Task: Find connections with filter location Luebo with filter topic #healthwith filter profile language English with filter current company Metso with filter school Guru Nanak Institutions Technical Campus with filter industry Specialty Trade Contractors with filter service category Pricing Strategy with filter keywords title Communications Director
Action: Mouse moved to (601, 103)
Screenshot: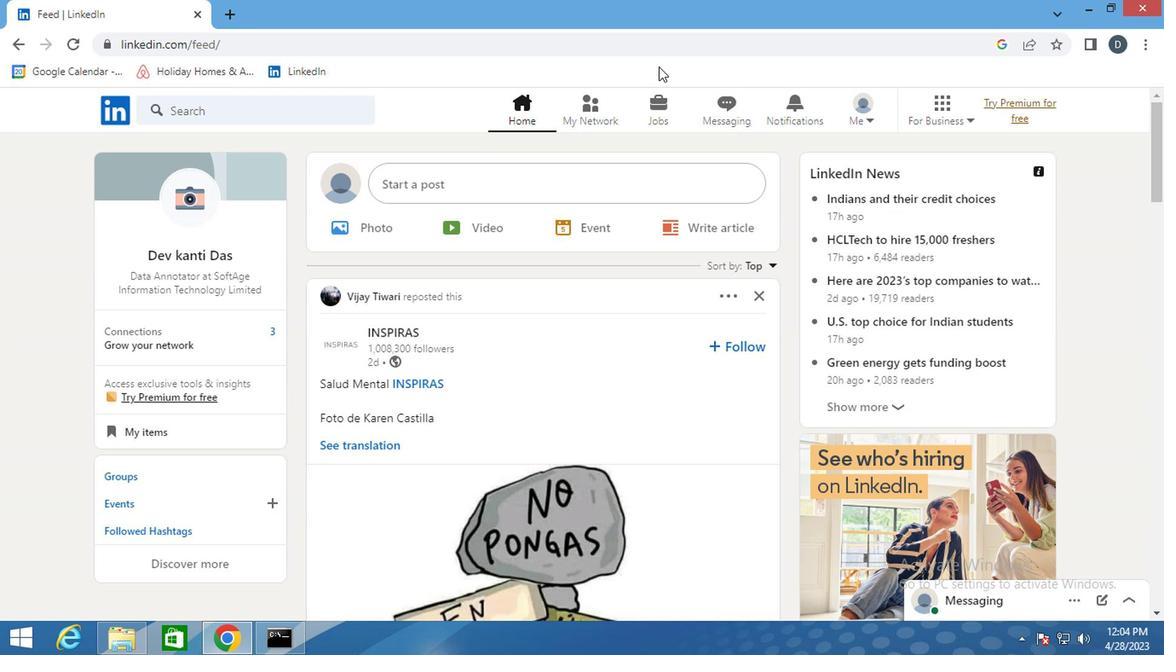 
Action: Mouse pressed left at (601, 103)
Screenshot: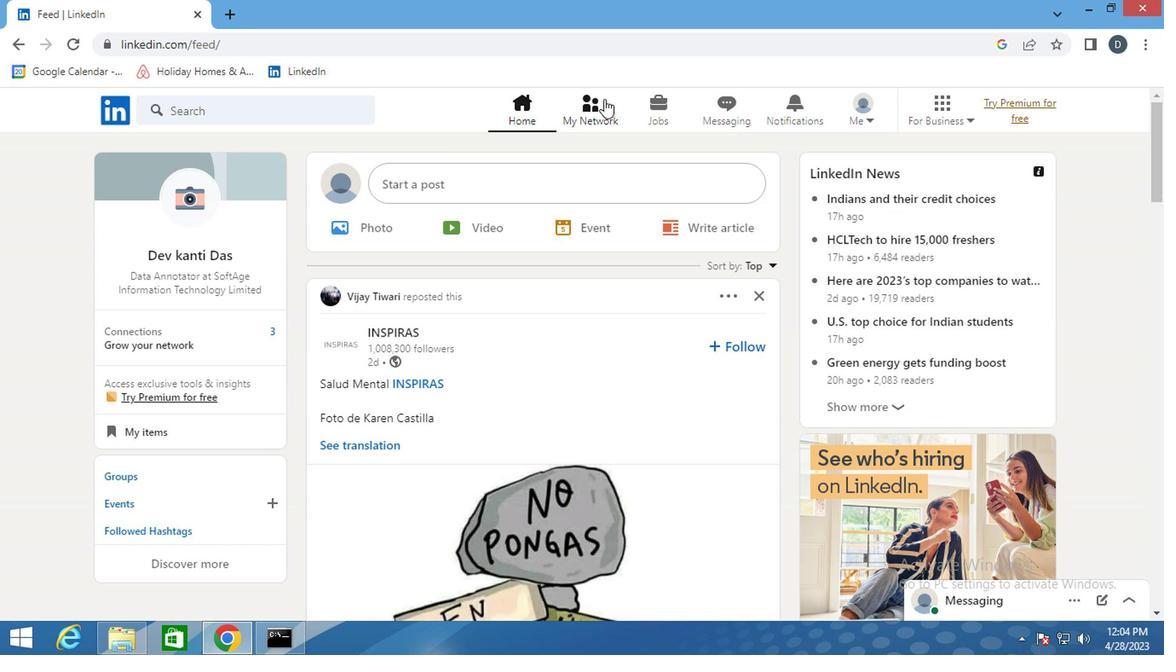
Action: Mouse moved to (322, 199)
Screenshot: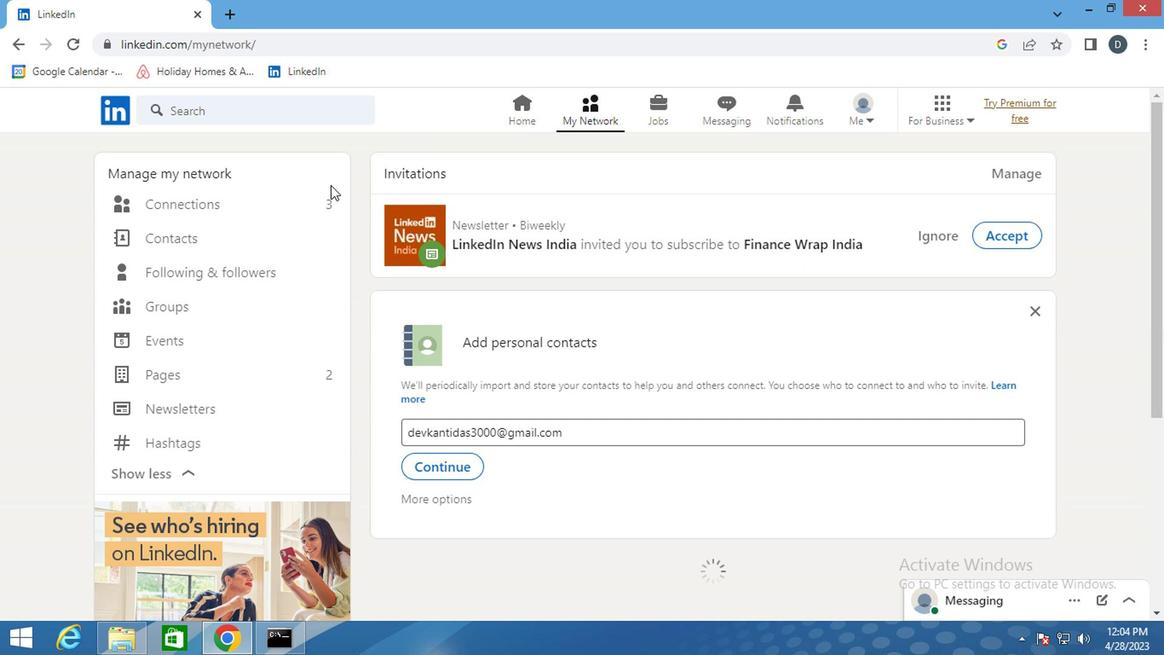 
Action: Mouse pressed left at (322, 199)
Screenshot: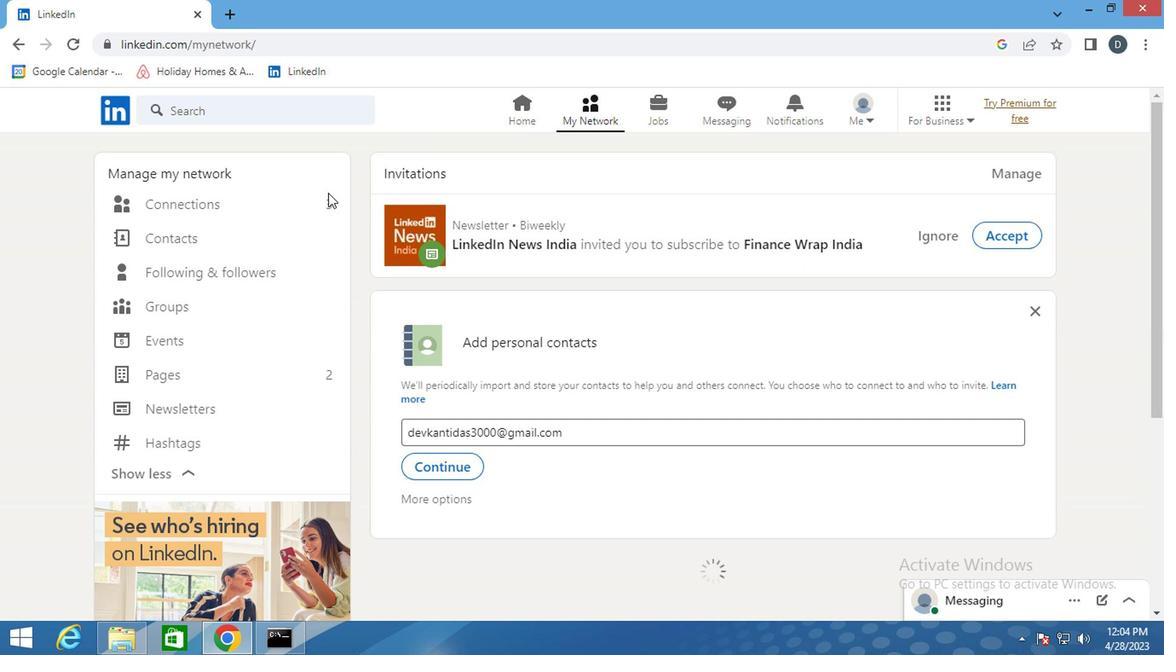 
Action: Mouse moved to (331, 204)
Screenshot: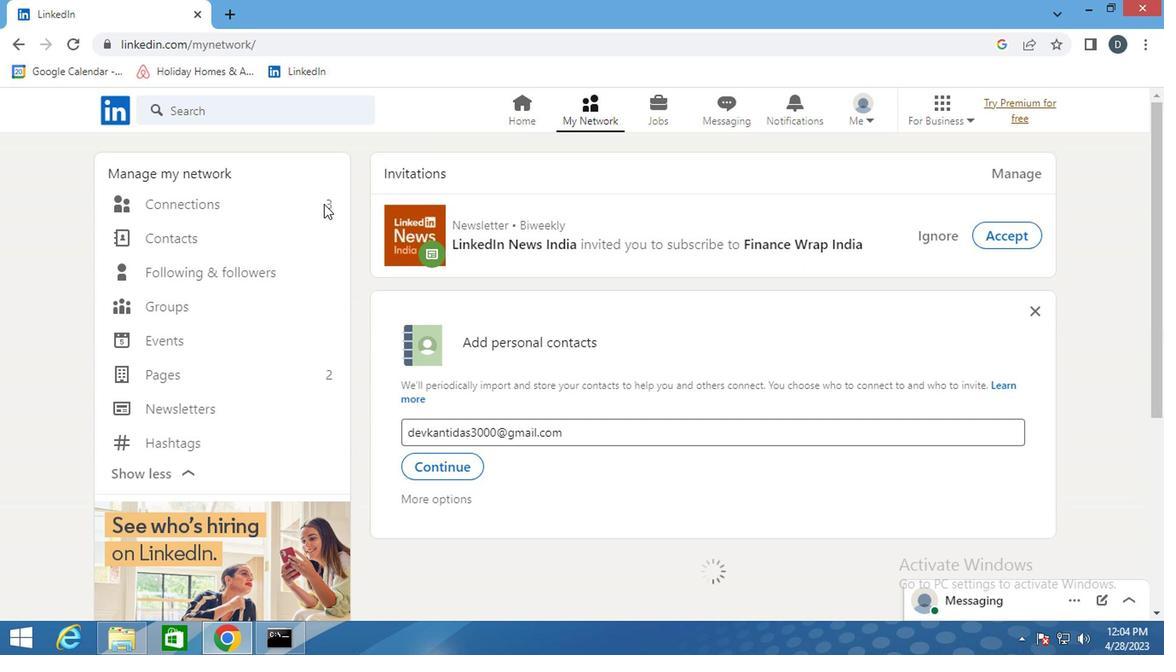 
Action: Mouse pressed left at (331, 204)
Screenshot: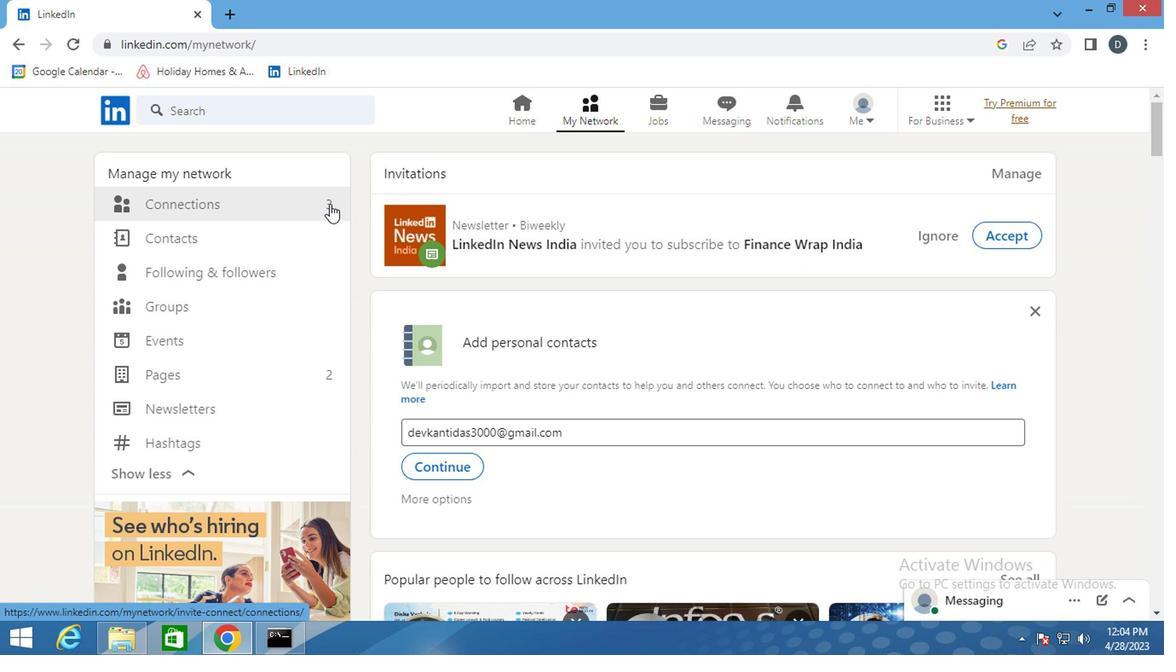 
Action: Mouse moved to (714, 192)
Screenshot: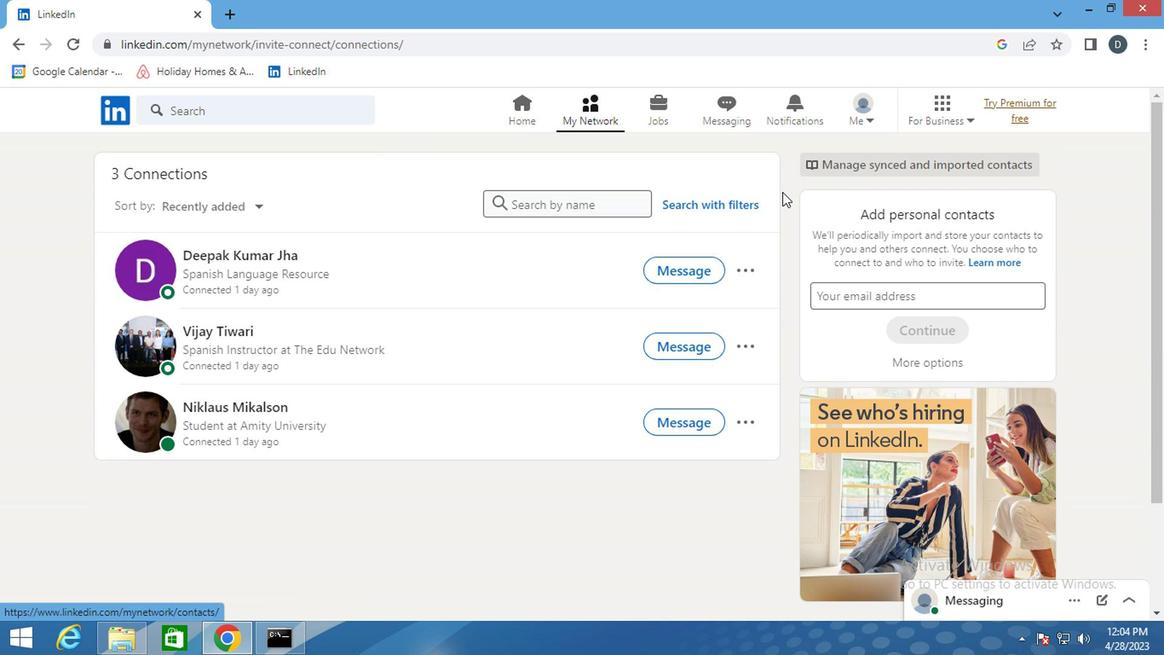 
Action: Mouse pressed left at (714, 192)
Screenshot: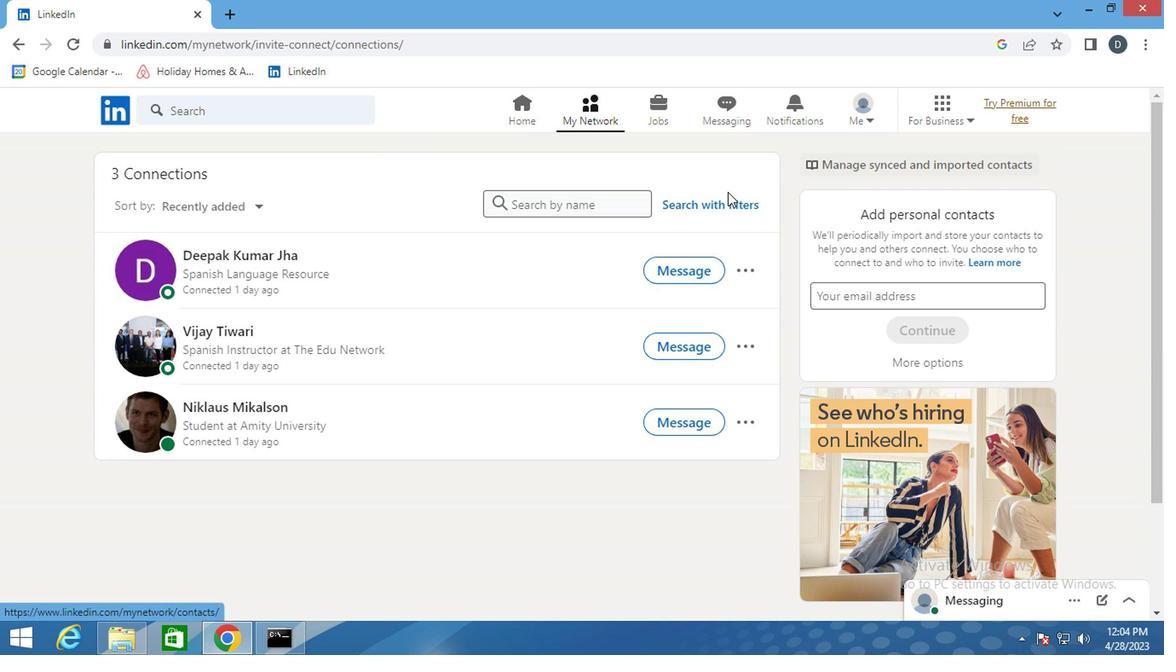 
Action: Mouse moved to (708, 196)
Screenshot: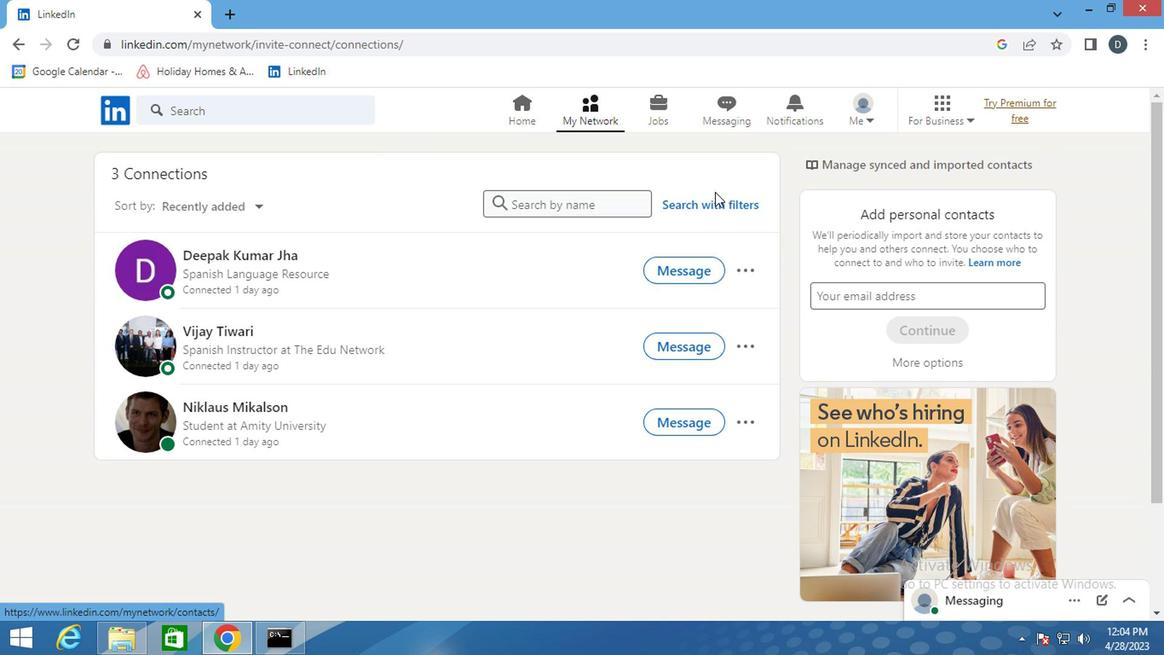 
Action: Mouse pressed left at (708, 196)
Screenshot: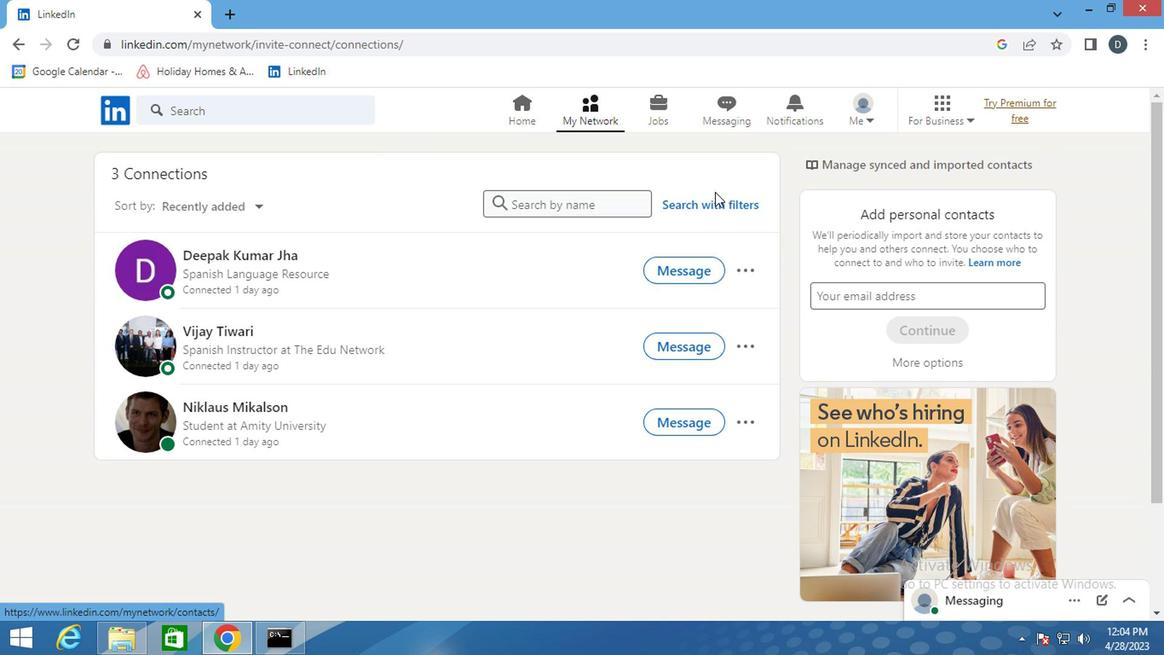 
Action: Mouse moved to (644, 157)
Screenshot: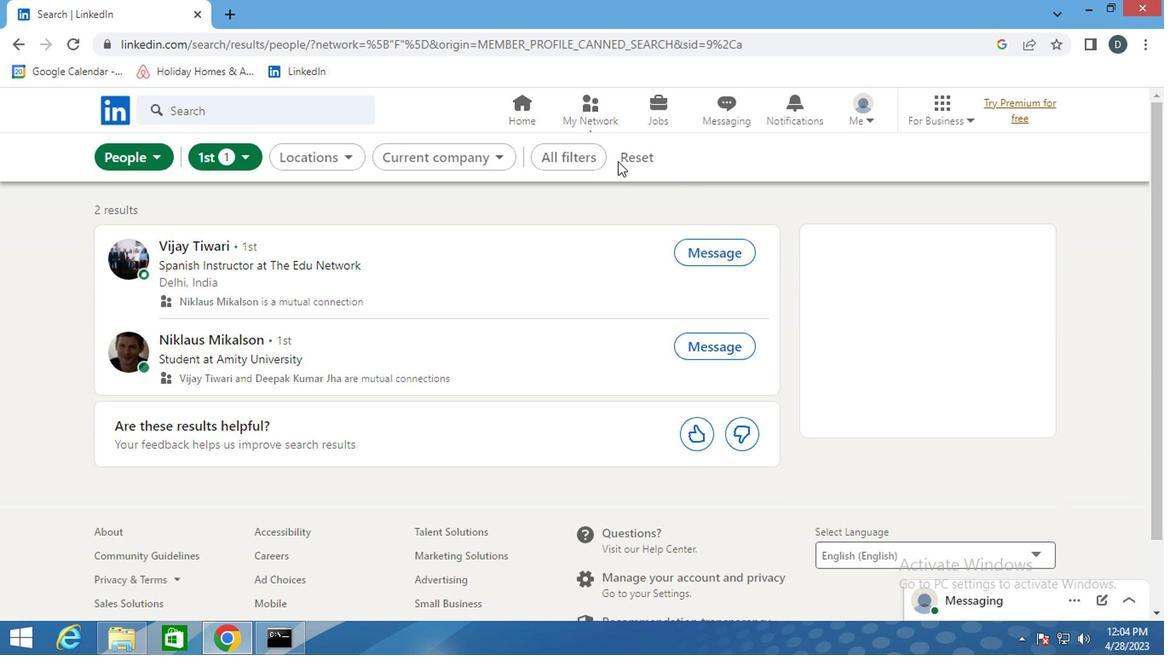 
Action: Mouse pressed left at (644, 157)
Screenshot: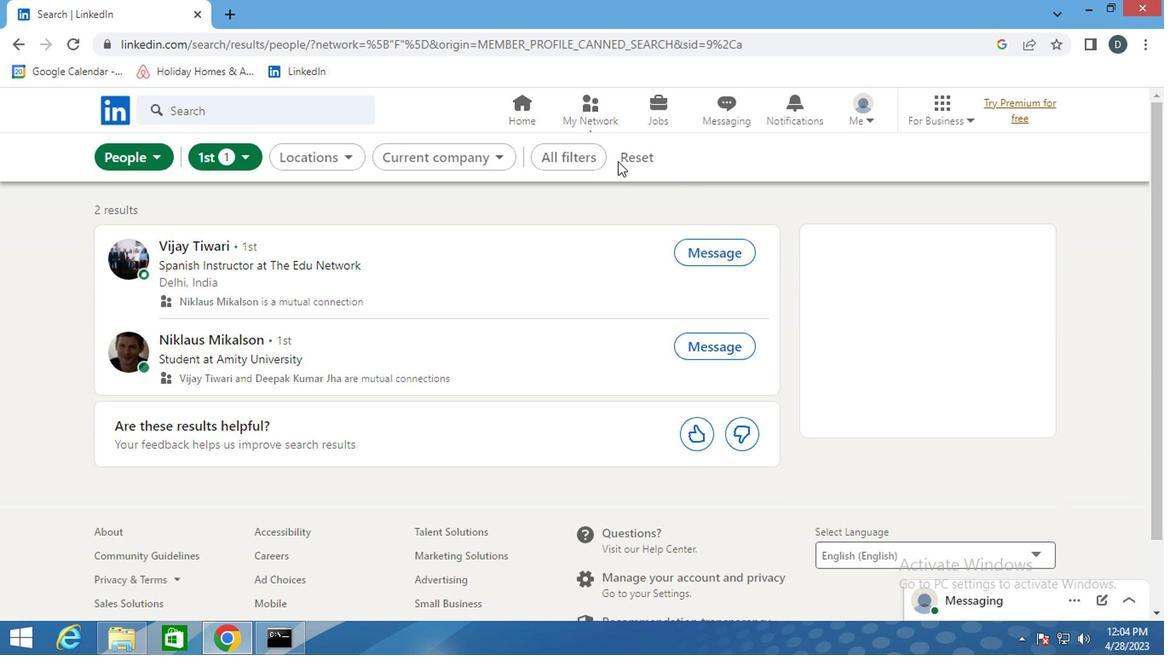 
Action: Mouse moved to (618, 155)
Screenshot: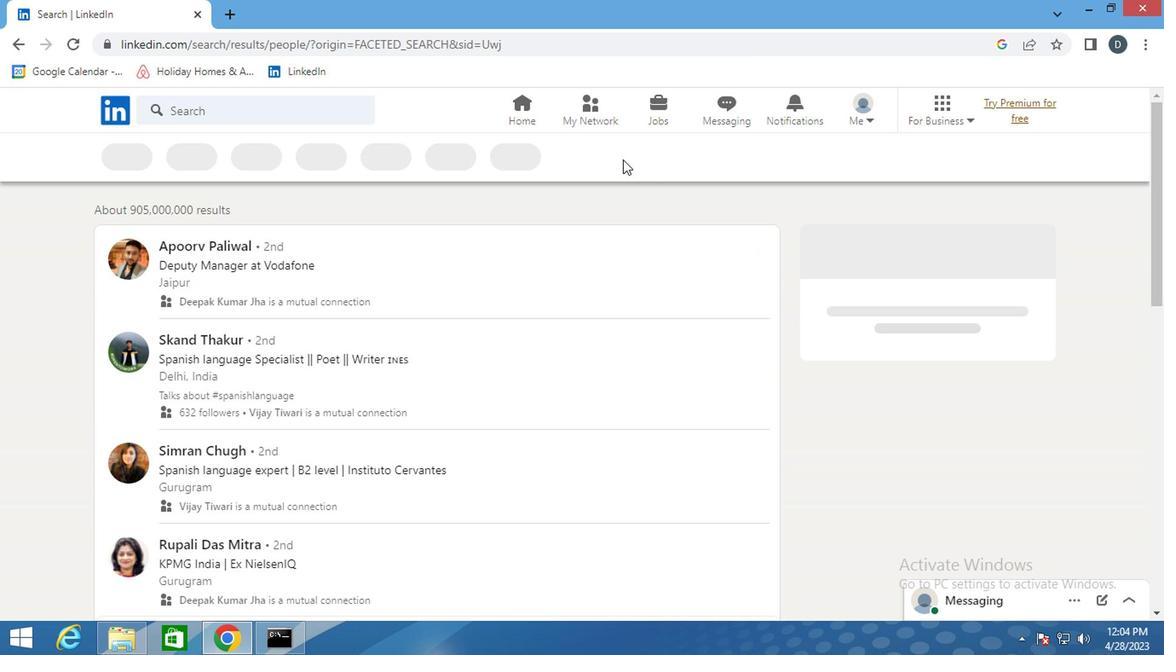 
Action: Mouse pressed left at (618, 155)
Screenshot: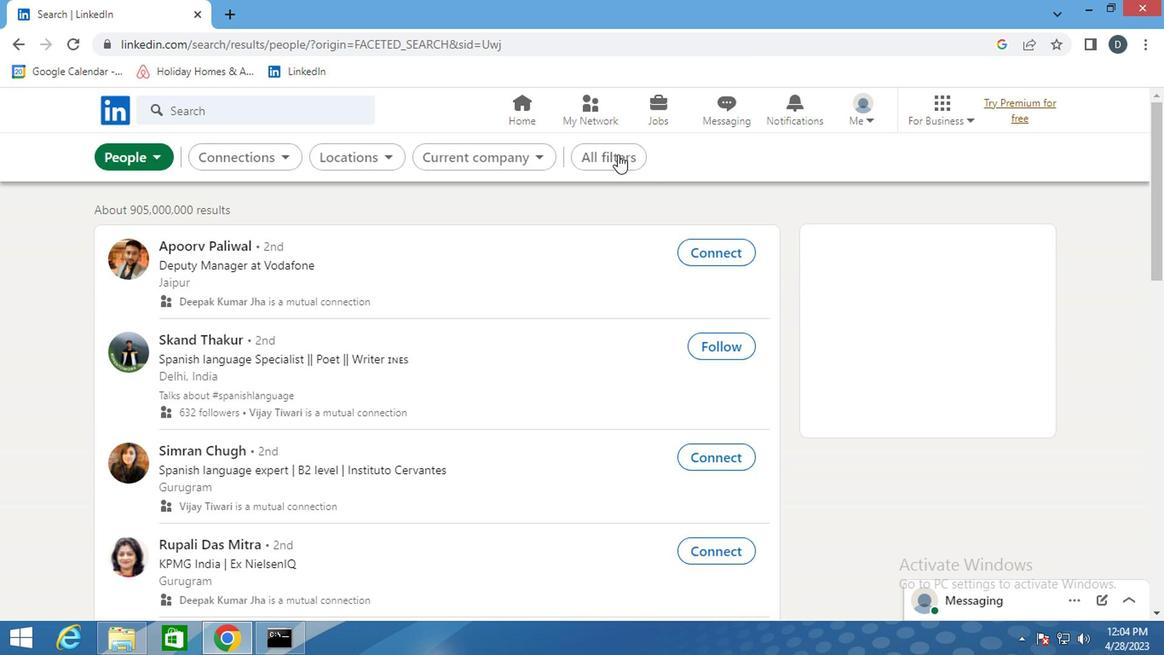 
Action: Mouse moved to (898, 324)
Screenshot: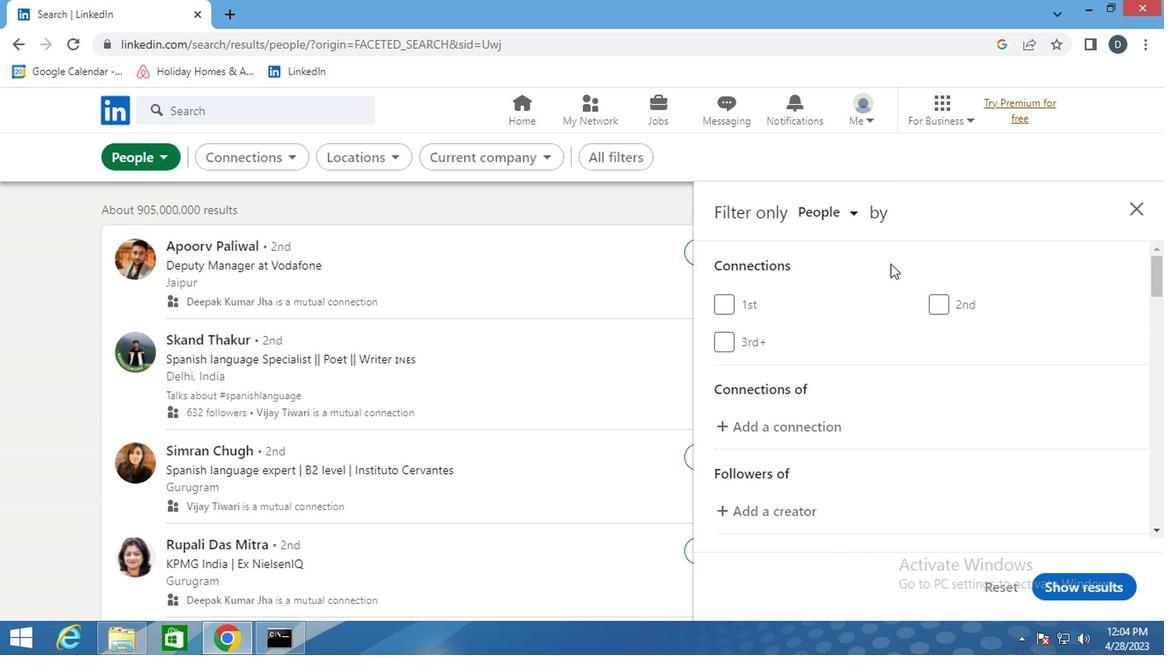 
Action: Mouse scrolled (898, 323) with delta (0, -1)
Screenshot: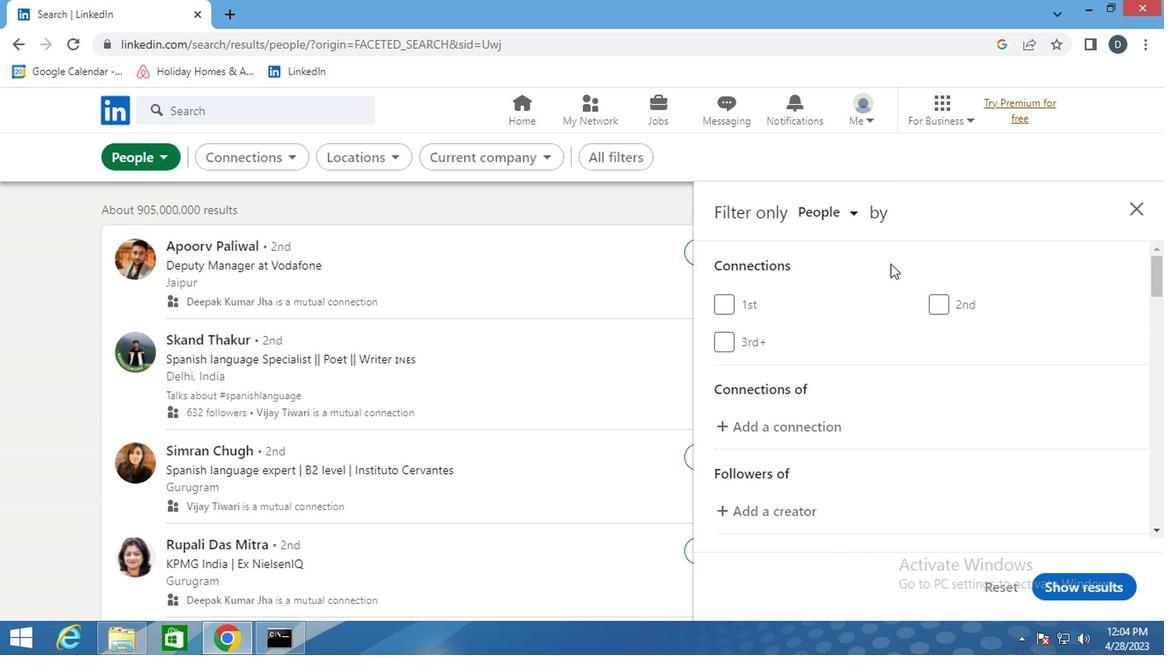 
Action: Mouse scrolled (898, 323) with delta (0, -1)
Screenshot: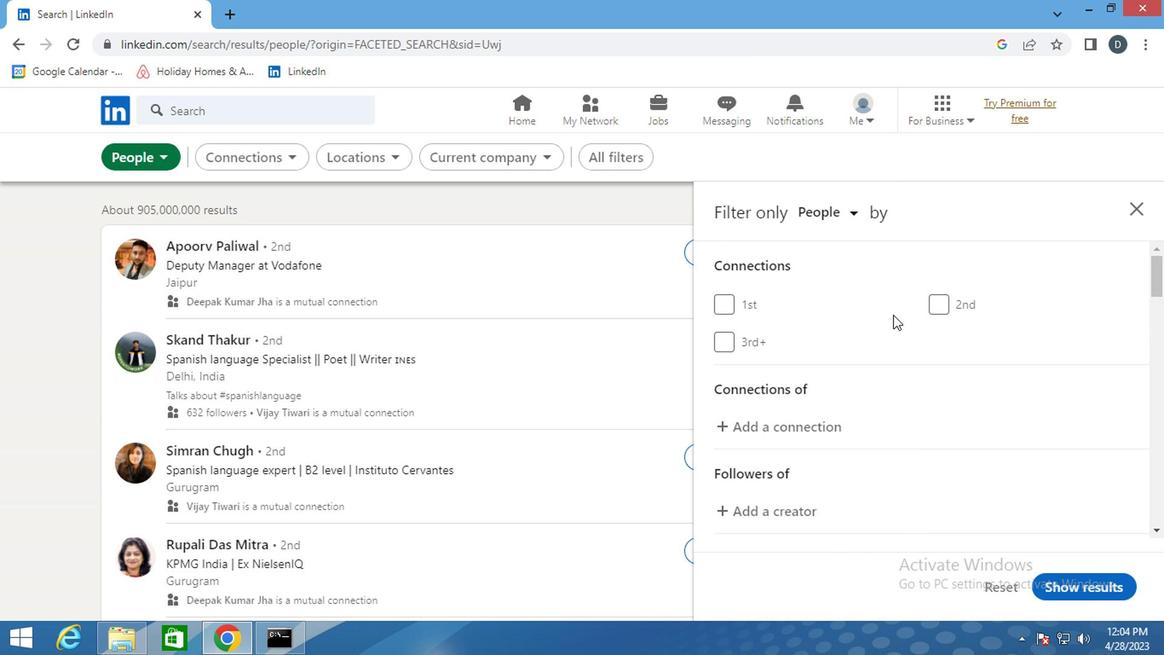 
Action: Mouse moved to (937, 368)
Screenshot: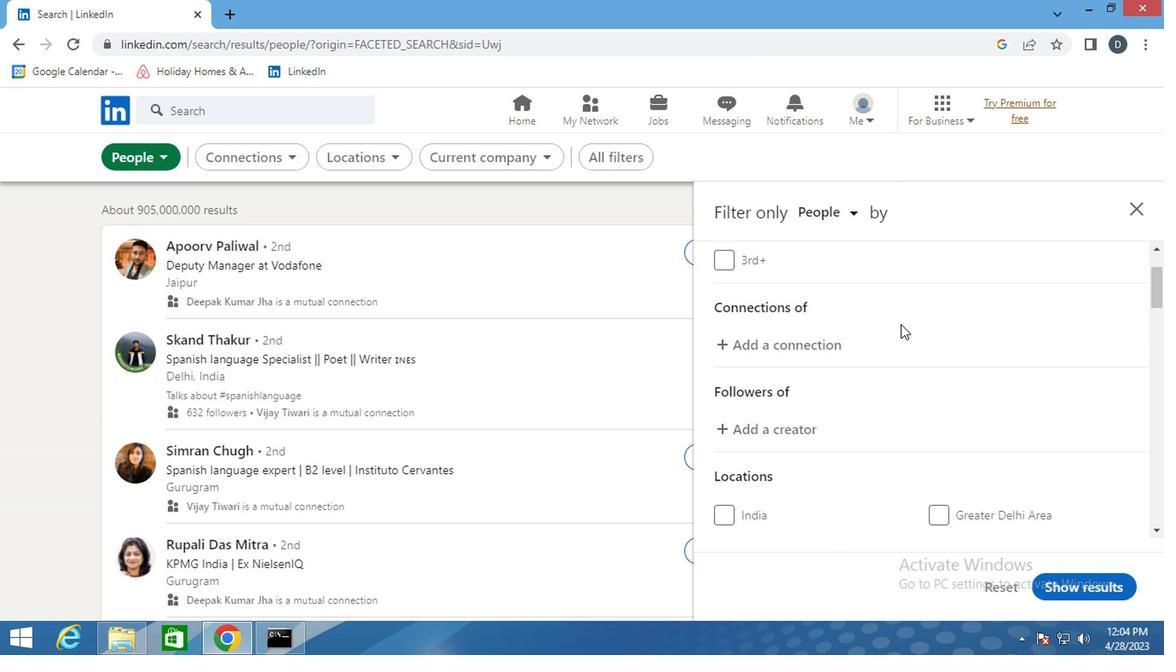
Action: Mouse scrolled (937, 367) with delta (0, -1)
Screenshot: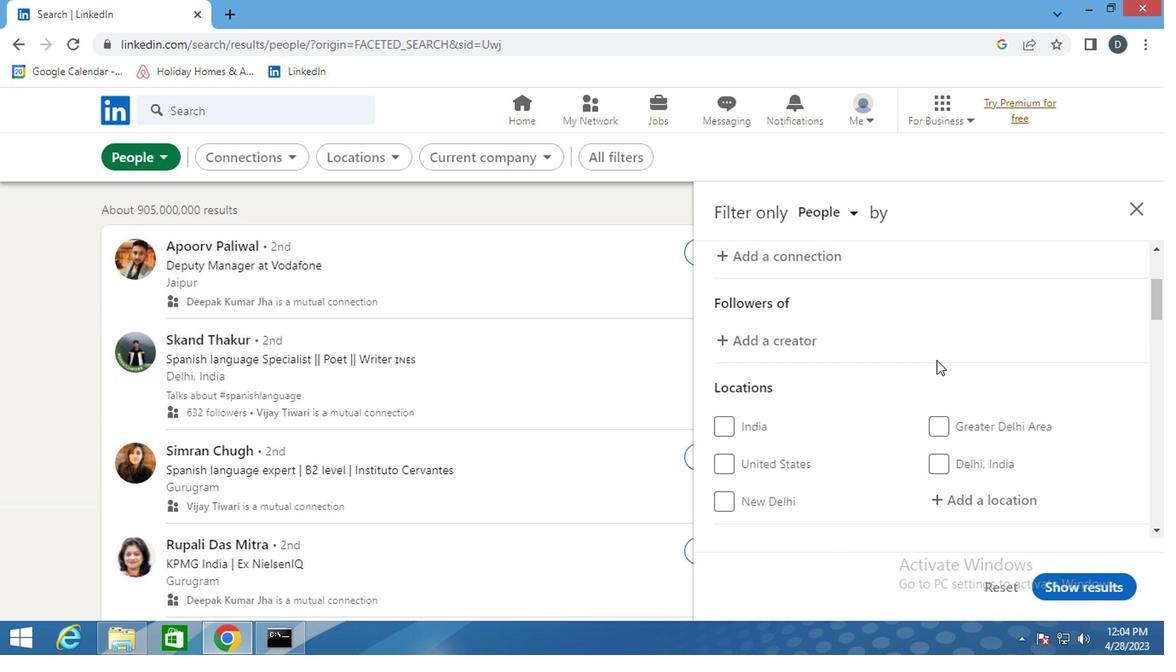 
Action: Mouse moved to (949, 399)
Screenshot: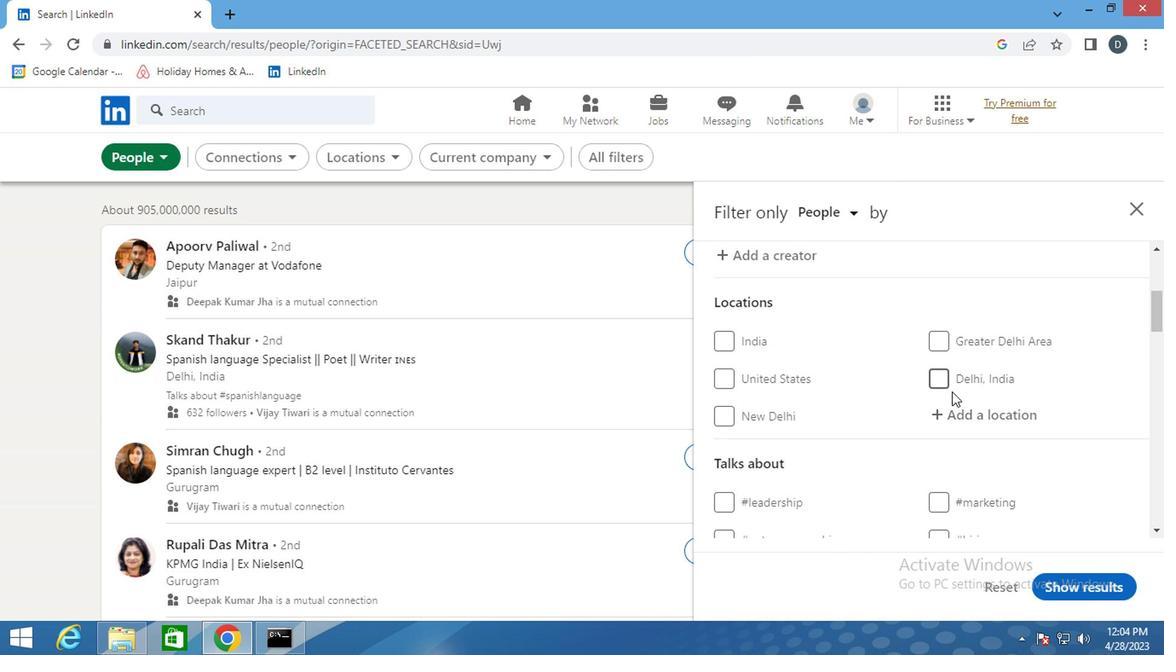 
Action: Mouse pressed left at (949, 399)
Screenshot: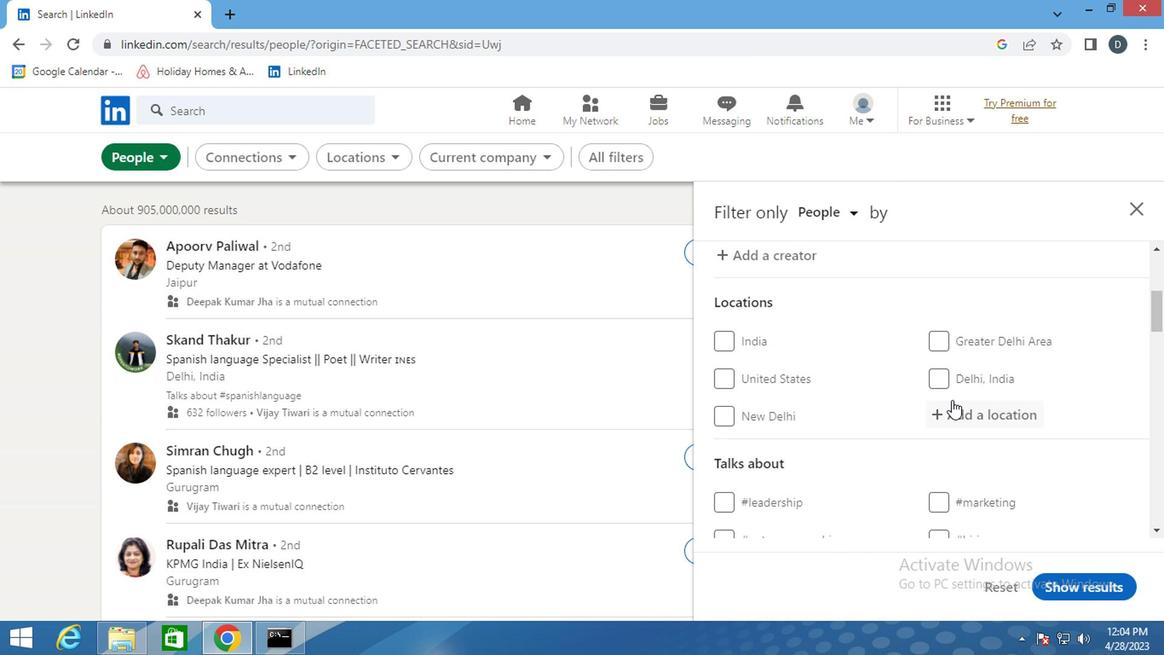 
Action: Key pressed <Key.shift_r>Luebo
Screenshot: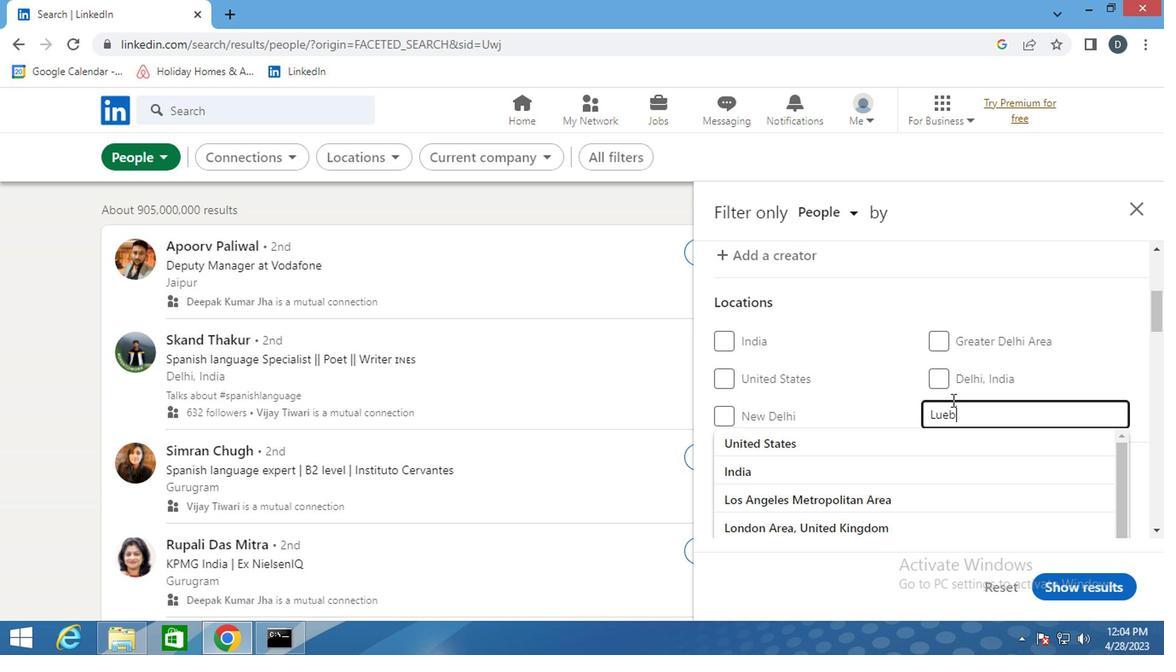 
Action: Mouse moved to (979, 420)
Screenshot: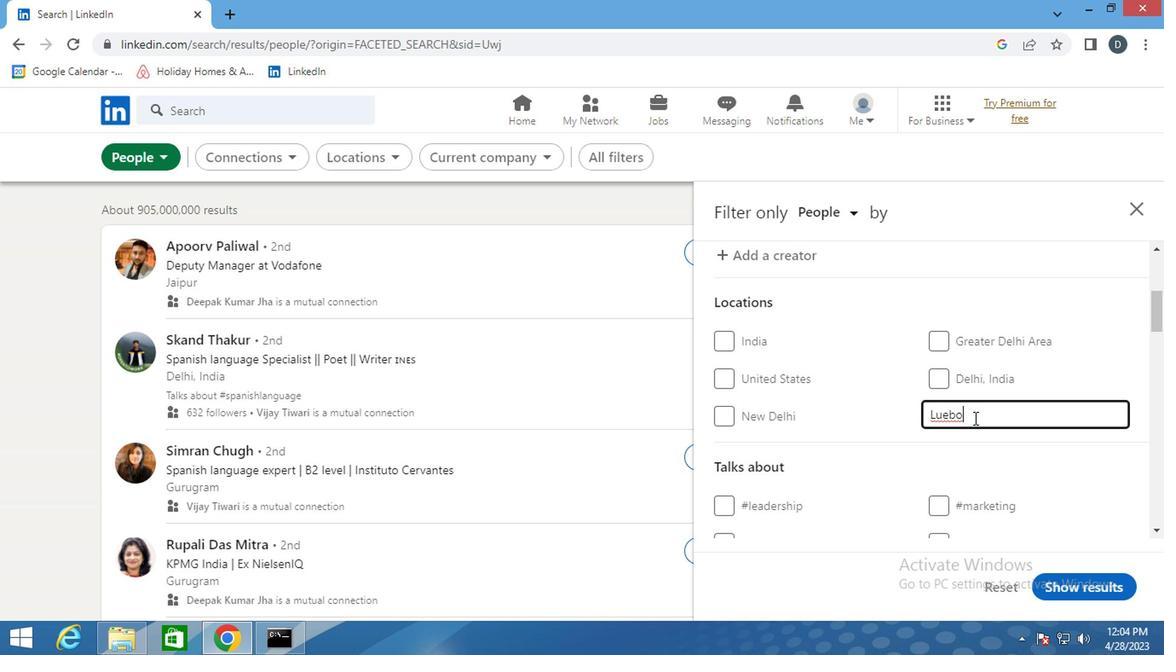 
Action: Mouse scrolled (979, 420) with delta (0, 0)
Screenshot: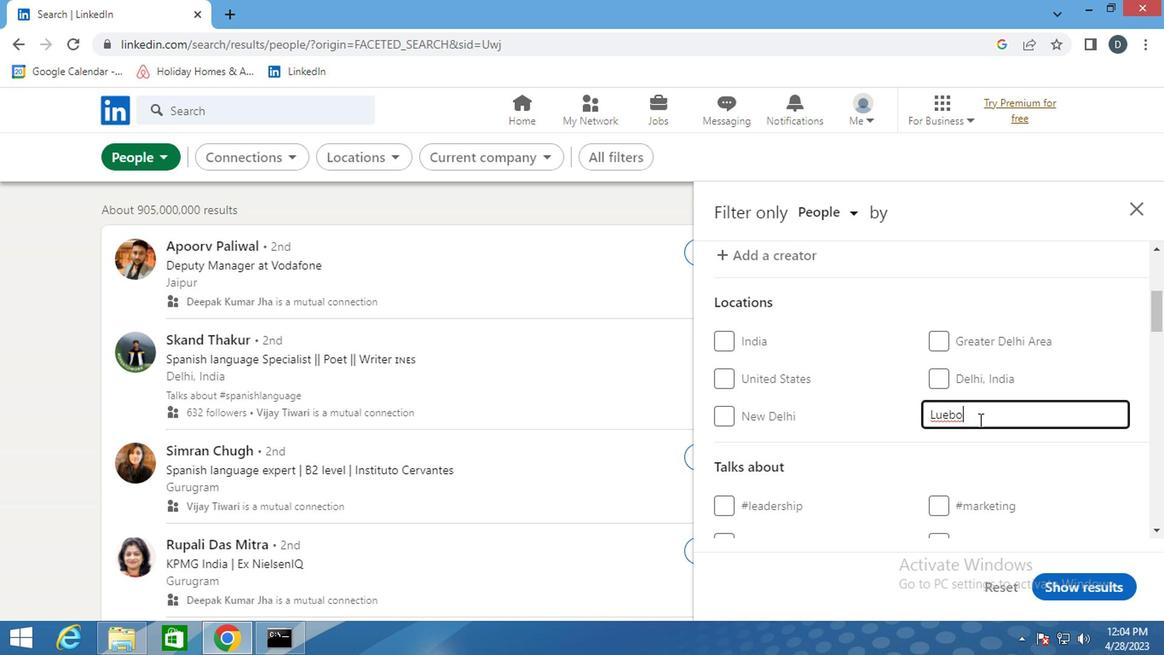 
Action: Mouse moved to (981, 422)
Screenshot: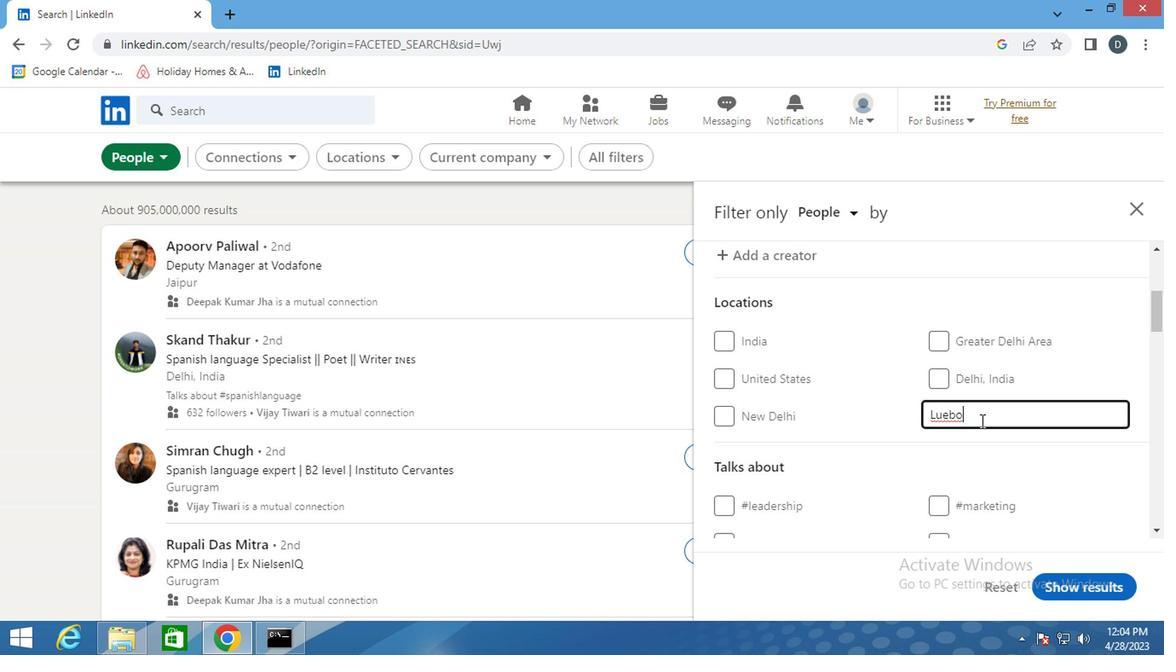
Action: Mouse scrolled (981, 420) with delta (0, -1)
Screenshot: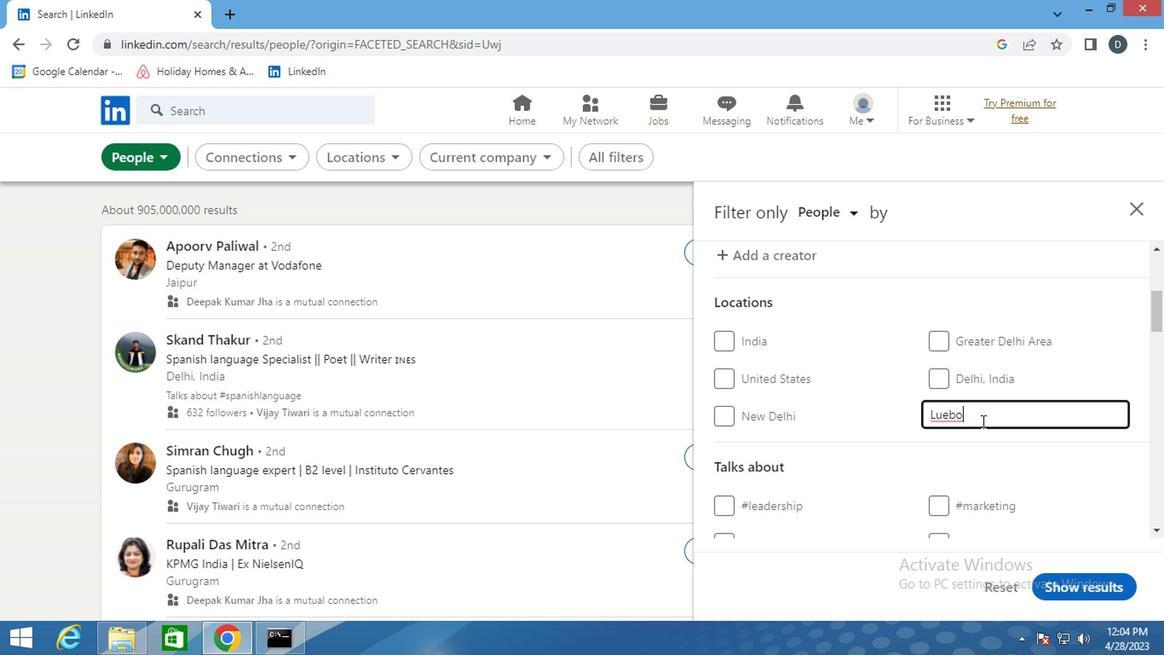 
Action: Mouse moved to (987, 411)
Screenshot: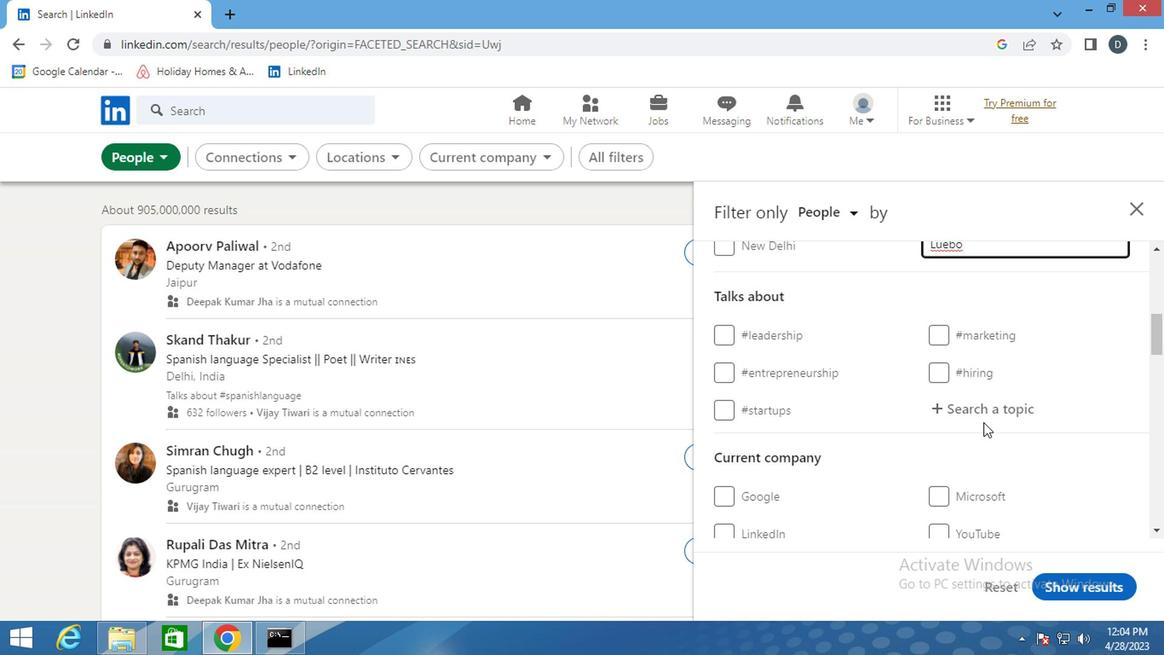 
Action: Mouse pressed left at (987, 411)
Screenshot: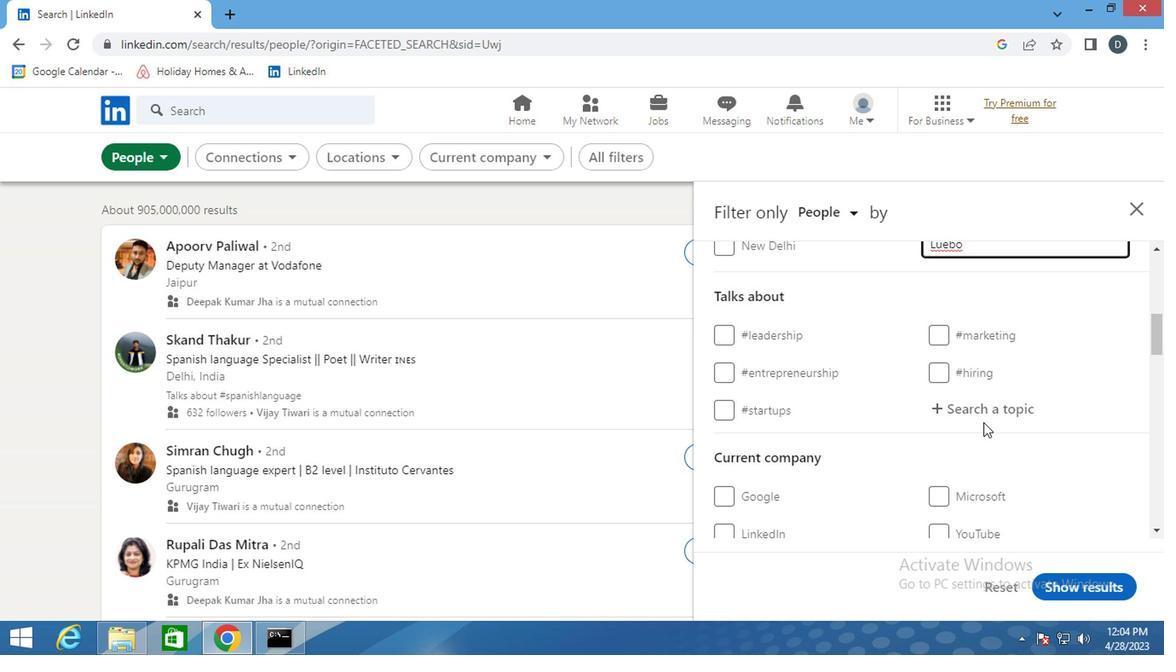 
Action: Key pressed <Key.shift_r><Key.shift_r>#health
Screenshot: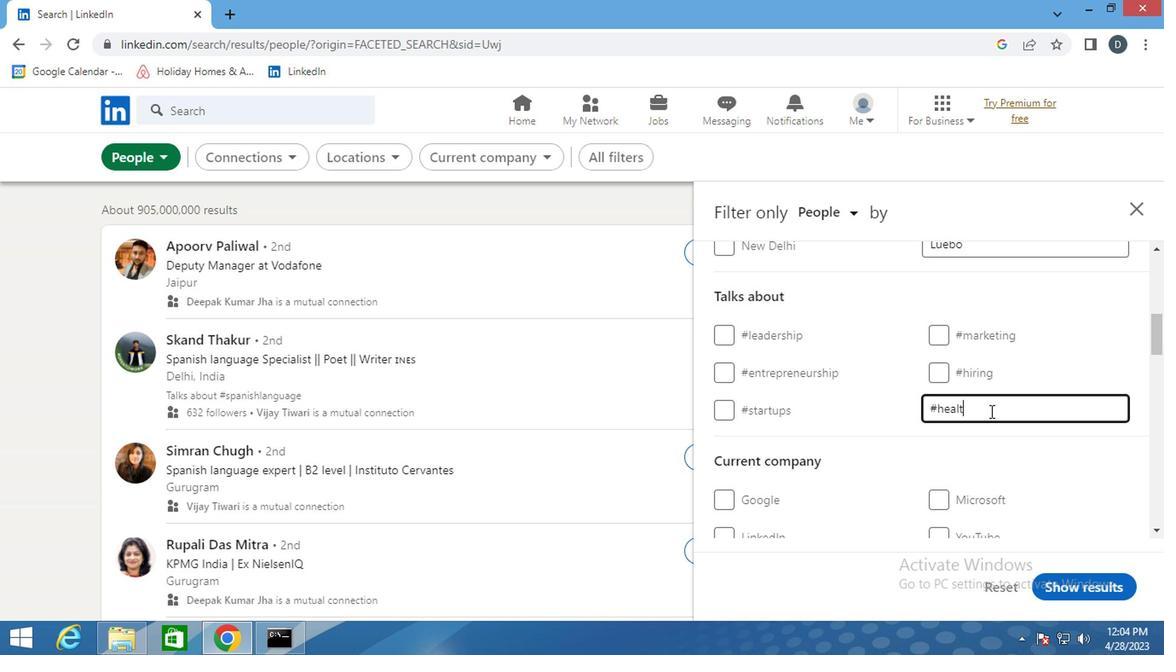 
Action: Mouse moved to (1000, 380)
Screenshot: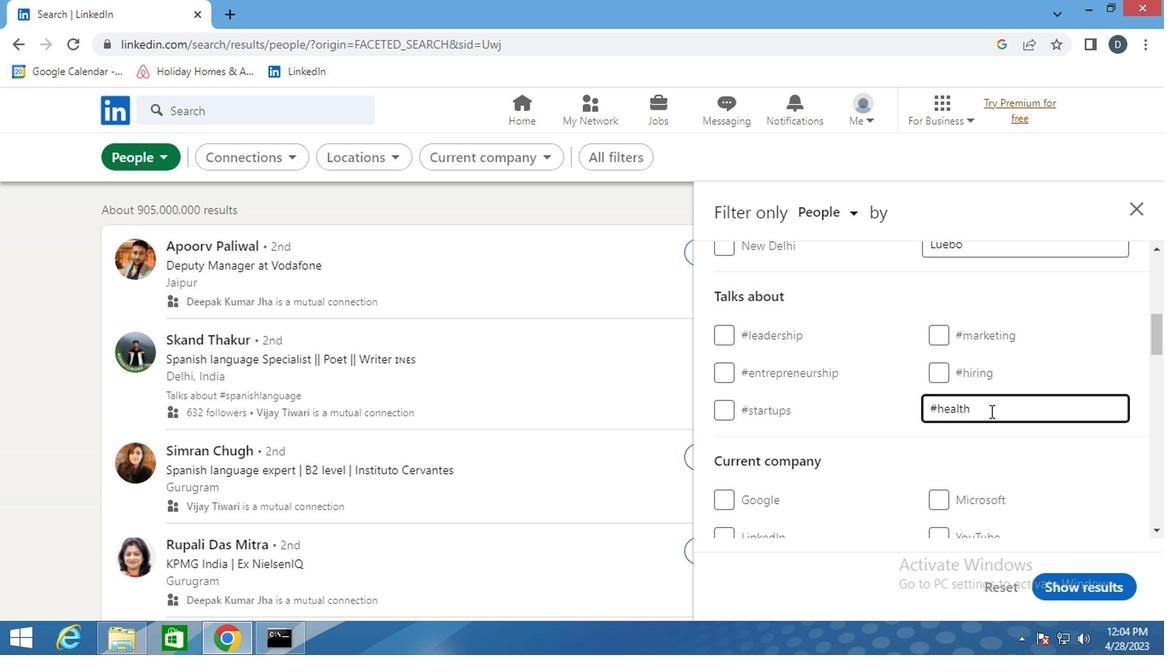 
Action: Mouse scrolled (1000, 379) with delta (0, 0)
Screenshot: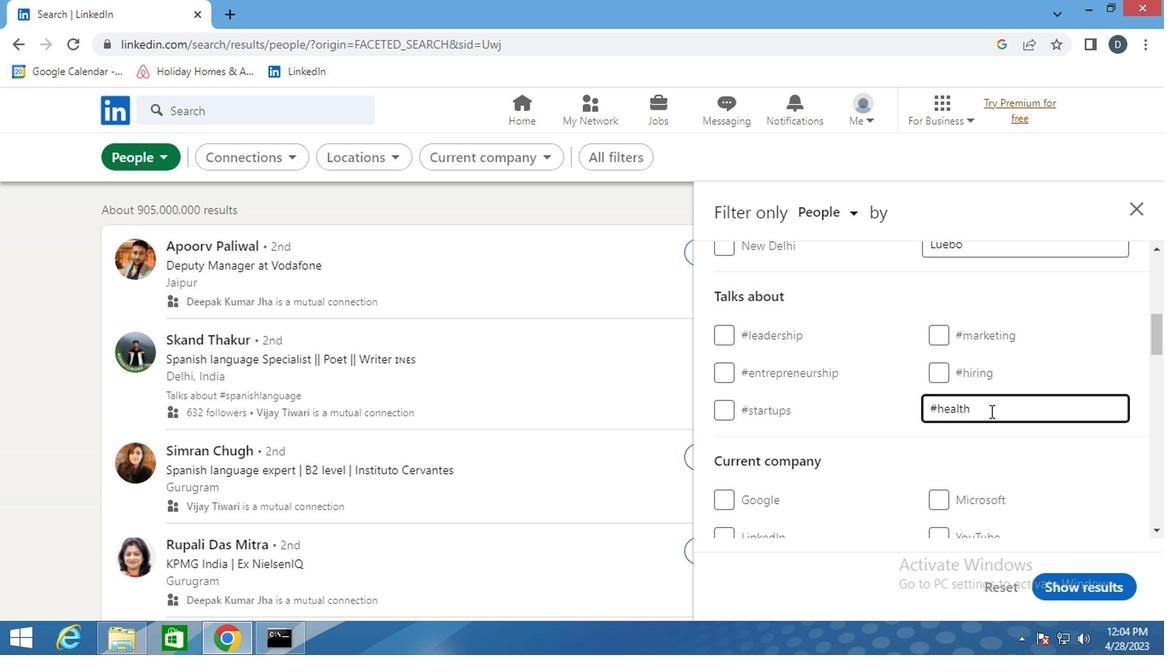 
Action: Mouse moved to (1000, 380)
Screenshot: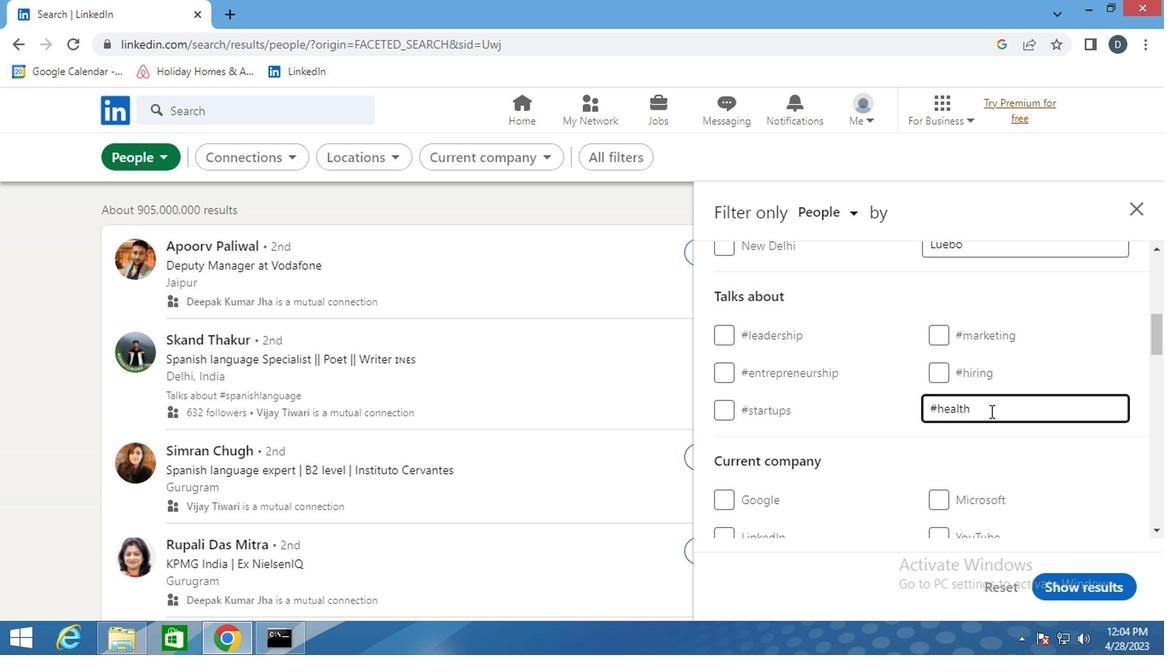 
Action: Mouse scrolled (1000, 379) with delta (0, 0)
Screenshot: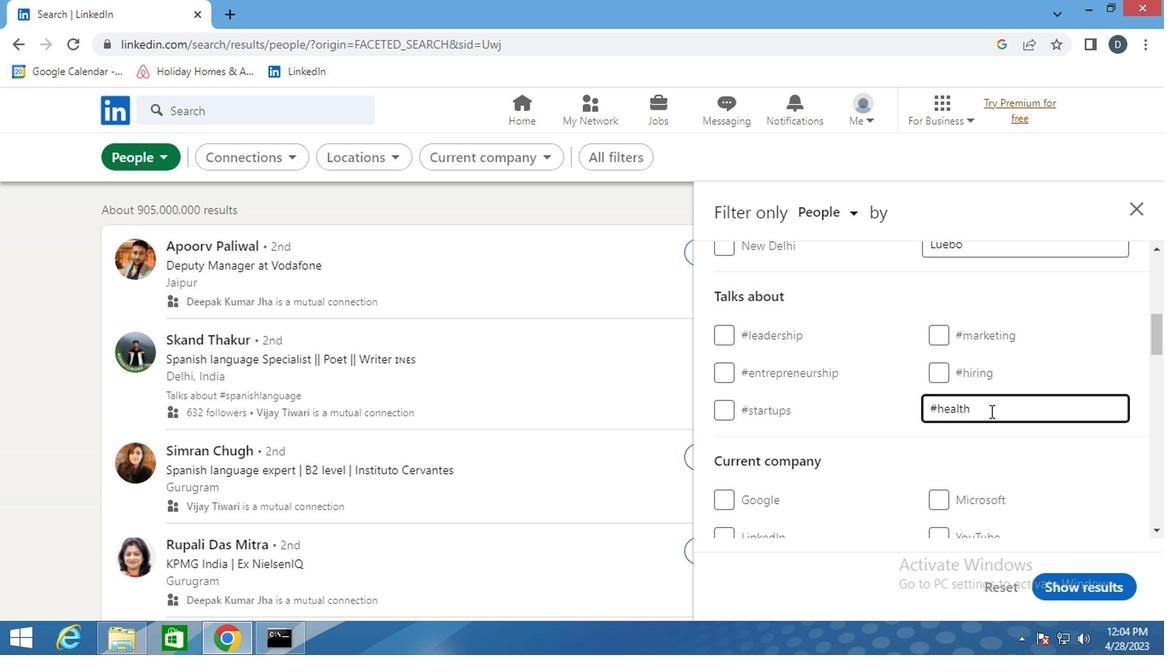 
Action: Mouse moved to (999, 381)
Screenshot: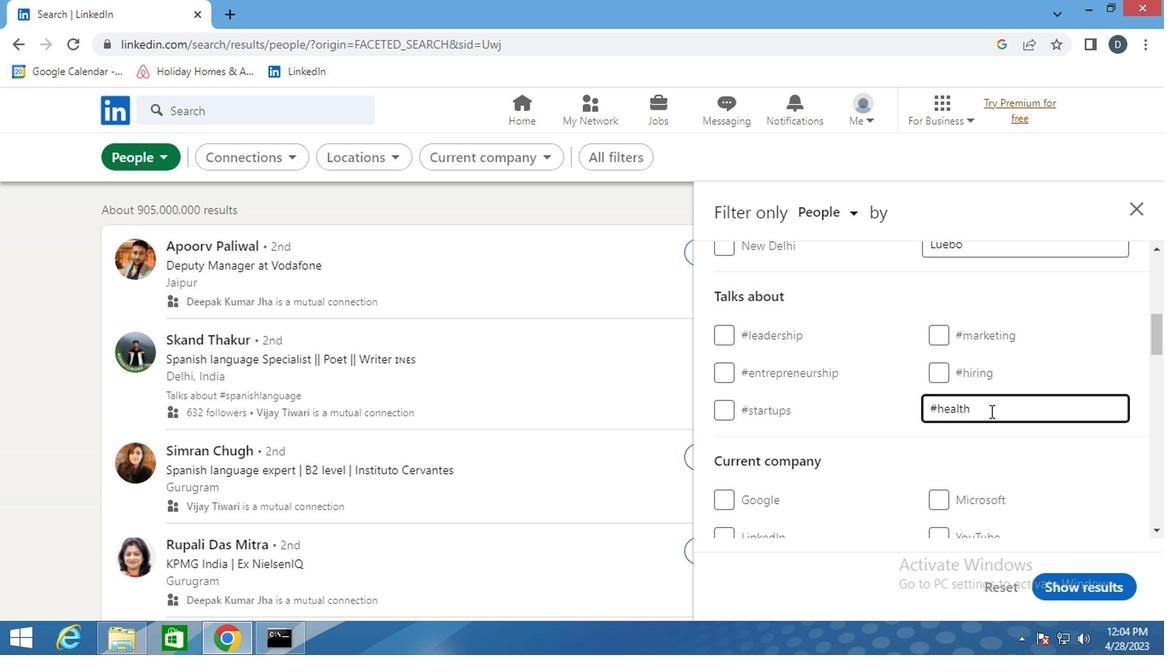 
Action: Mouse scrolled (999, 380) with delta (0, -1)
Screenshot: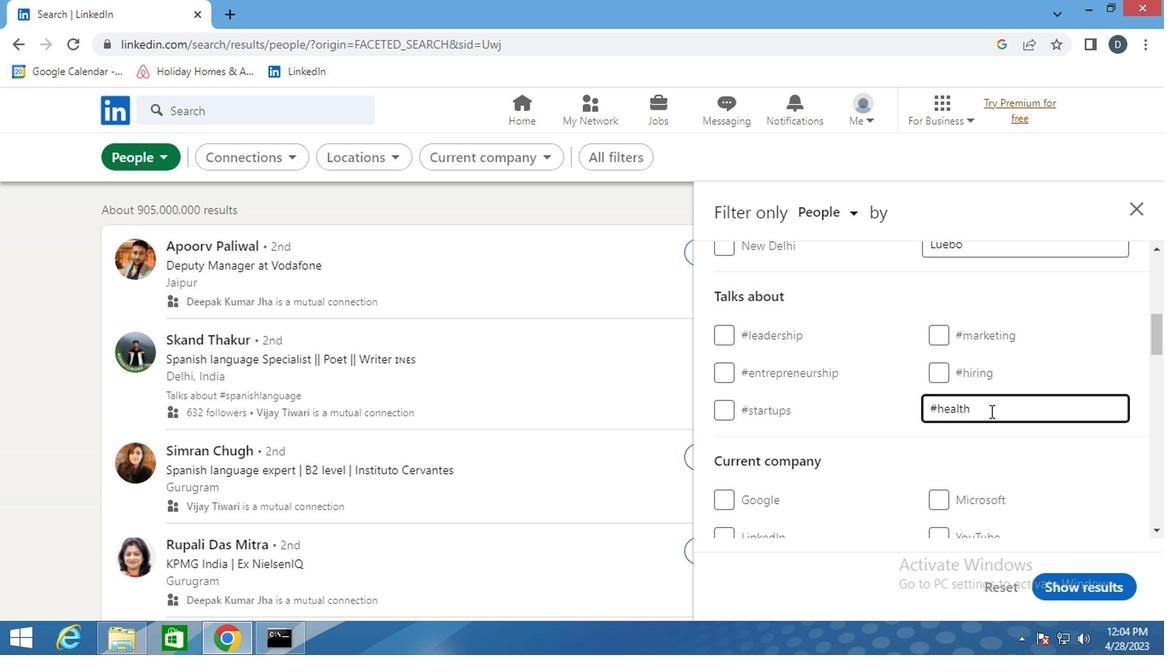 
Action: Mouse scrolled (999, 380) with delta (0, -1)
Screenshot: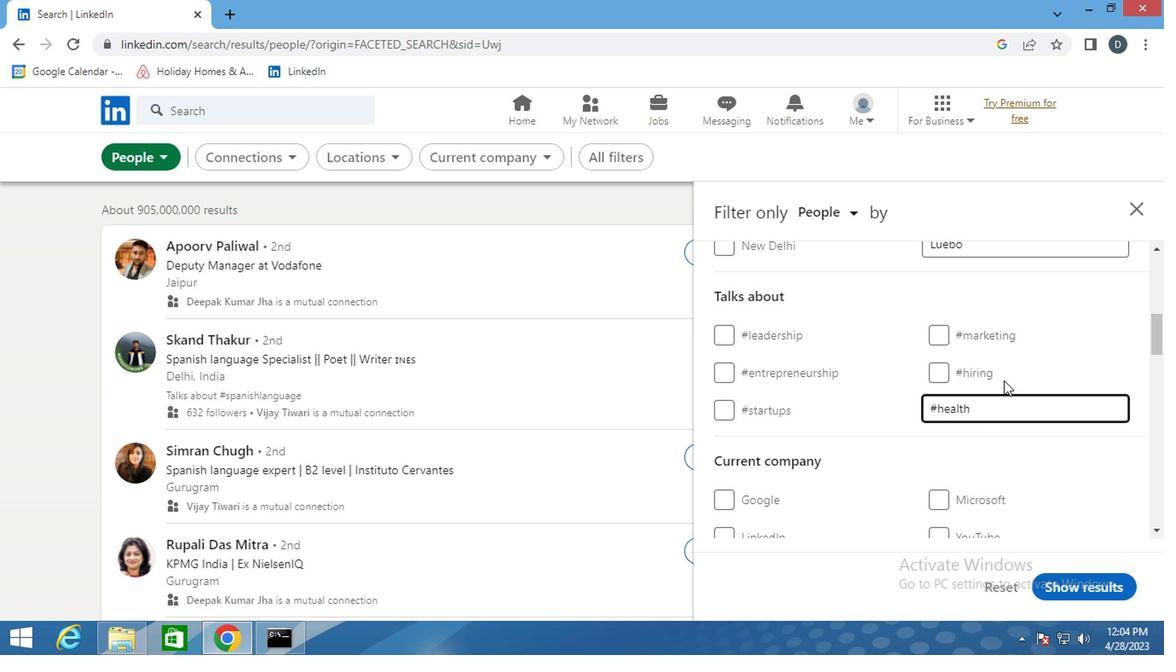 
Action: Mouse scrolled (999, 380) with delta (0, -1)
Screenshot: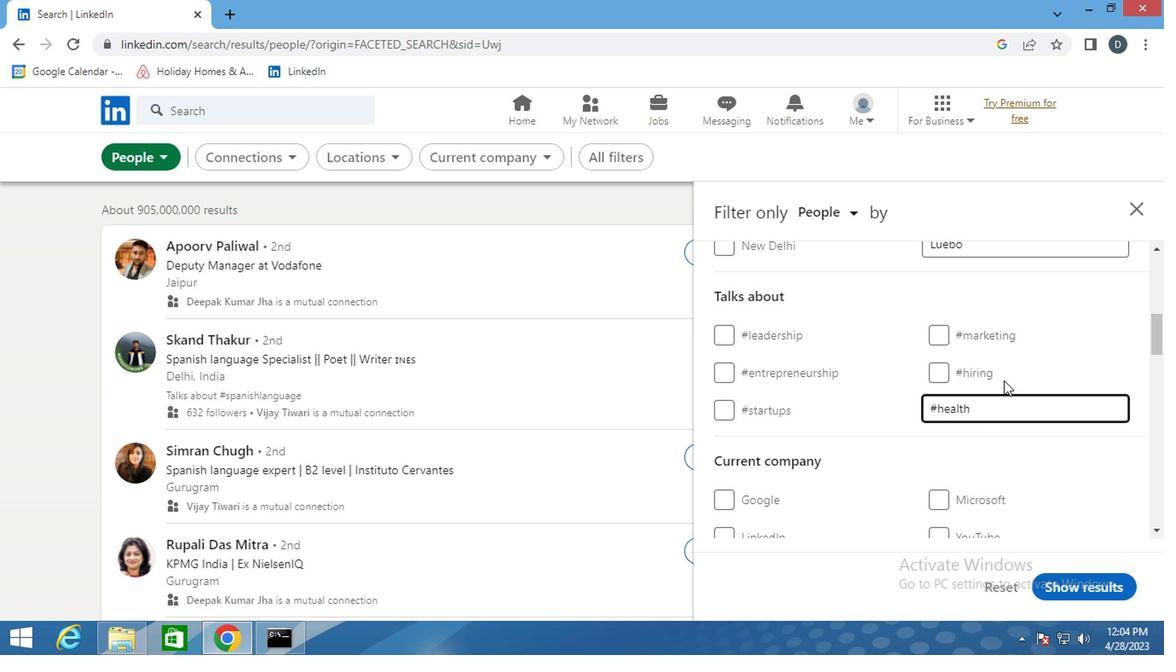 
Action: Mouse moved to (978, 385)
Screenshot: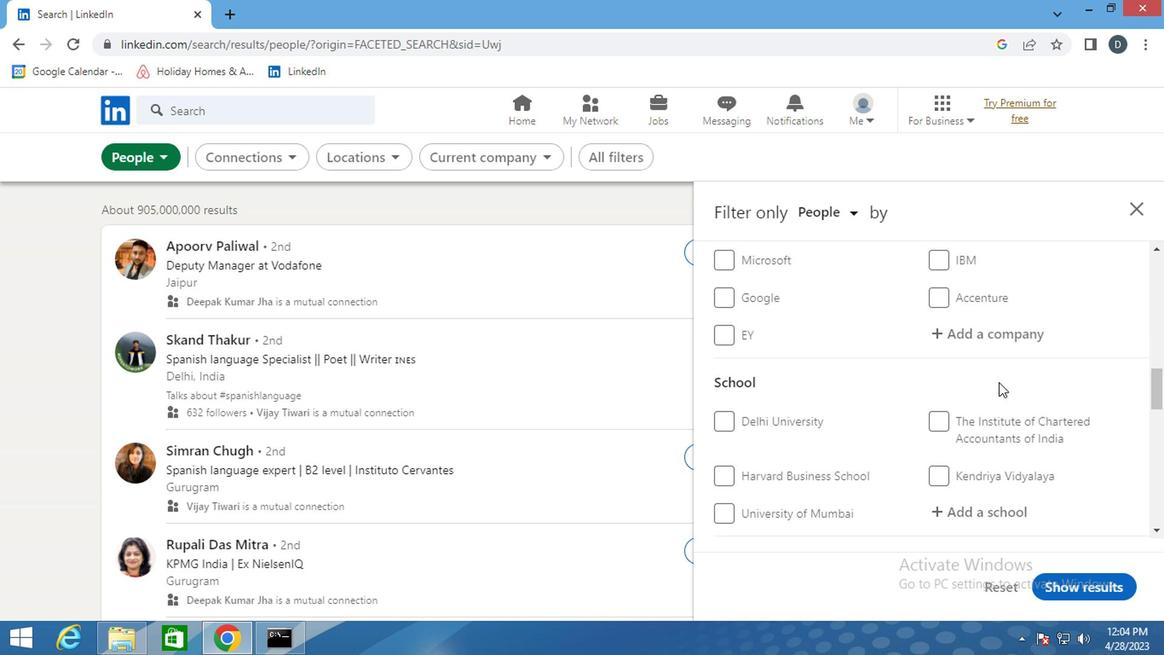 
Action: Mouse scrolled (978, 384) with delta (0, -1)
Screenshot: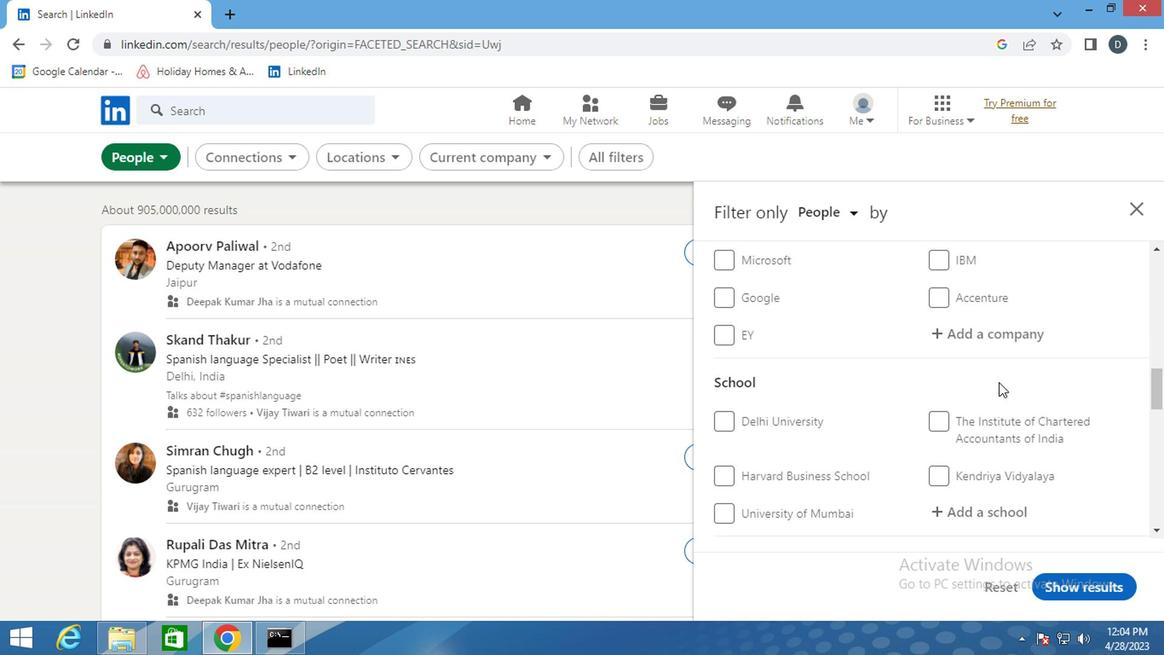 
Action: Mouse scrolled (978, 384) with delta (0, -1)
Screenshot: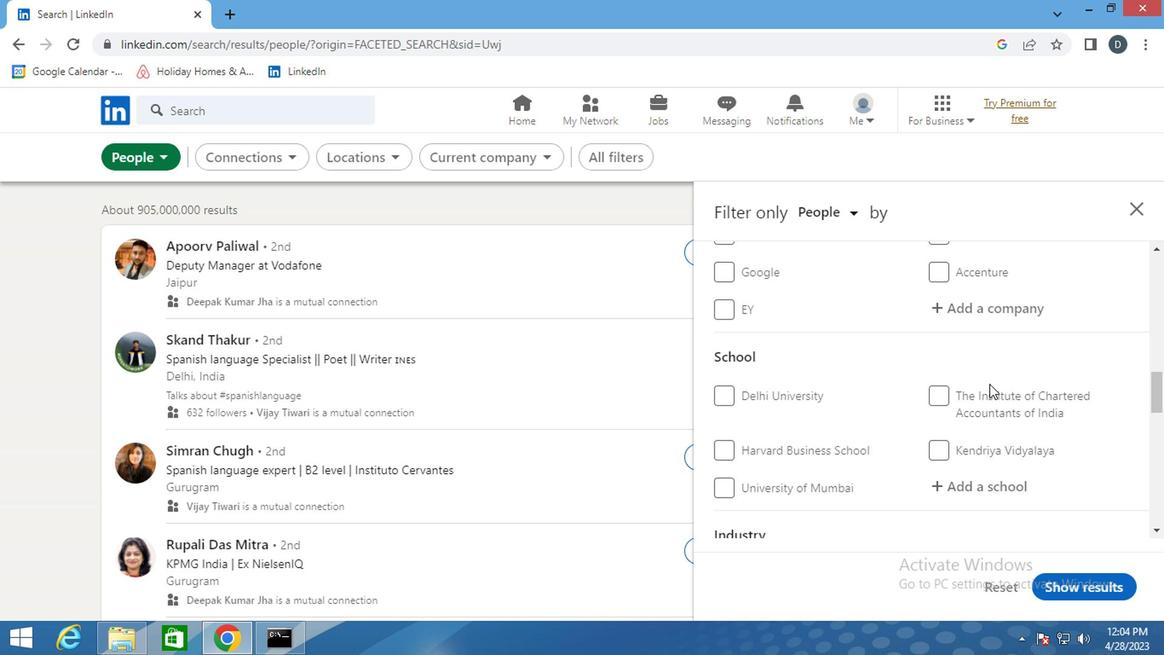 
Action: Mouse moved to (970, 382)
Screenshot: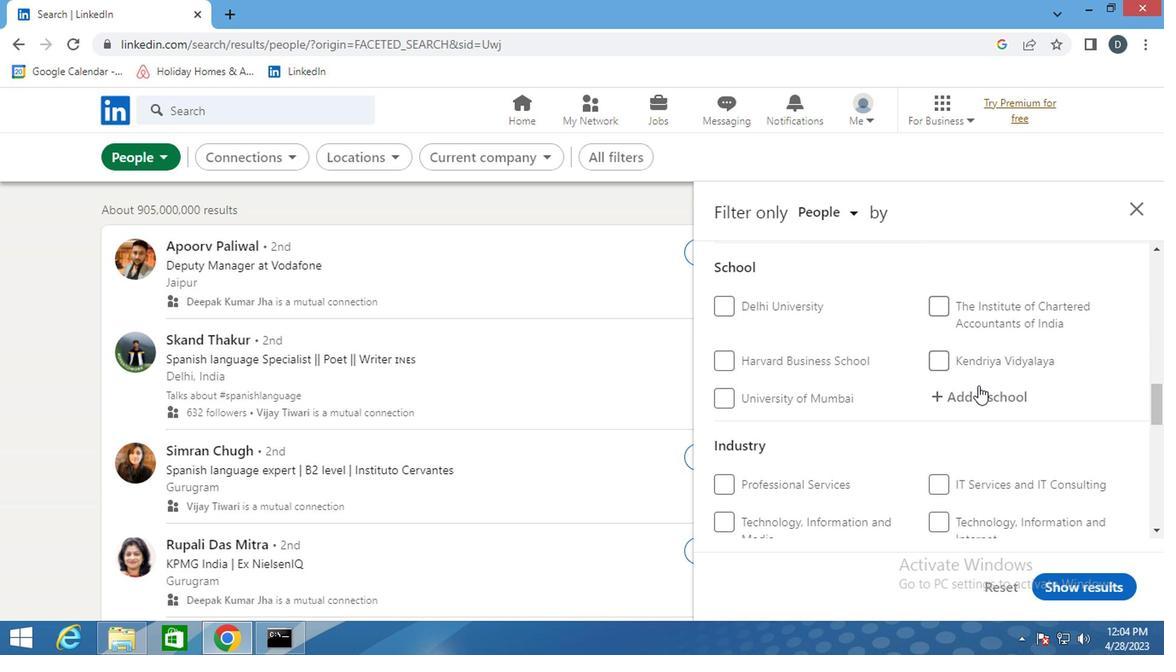 
Action: Mouse scrolled (970, 381) with delta (0, 0)
Screenshot: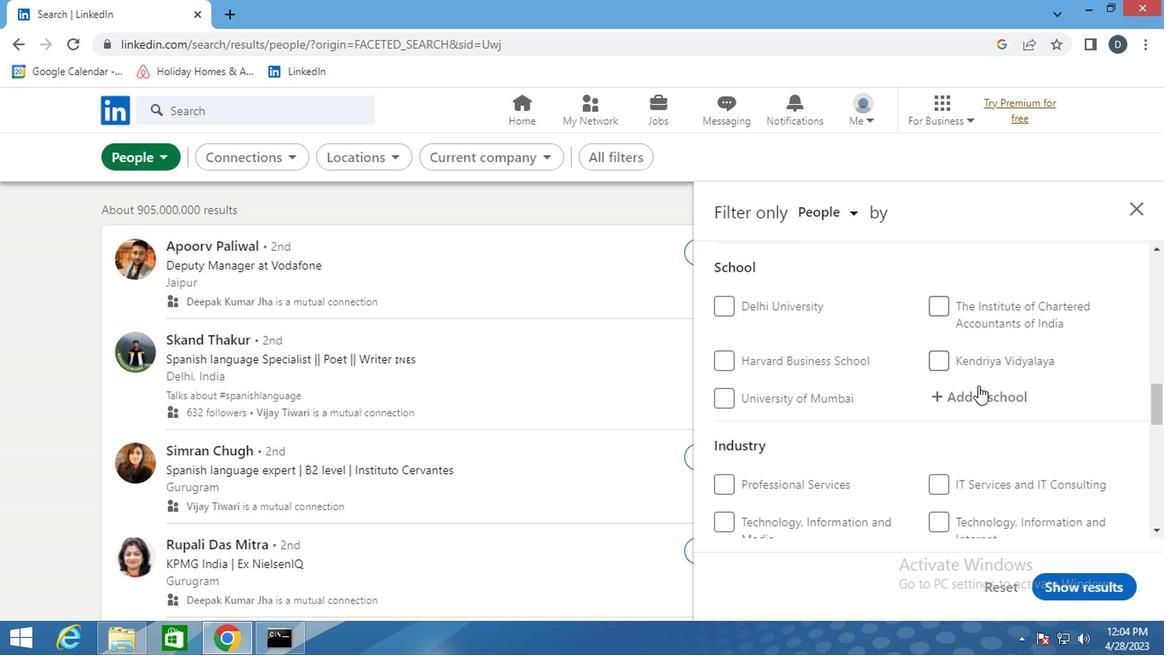 
Action: Mouse moved to (920, 369)
Screenshot: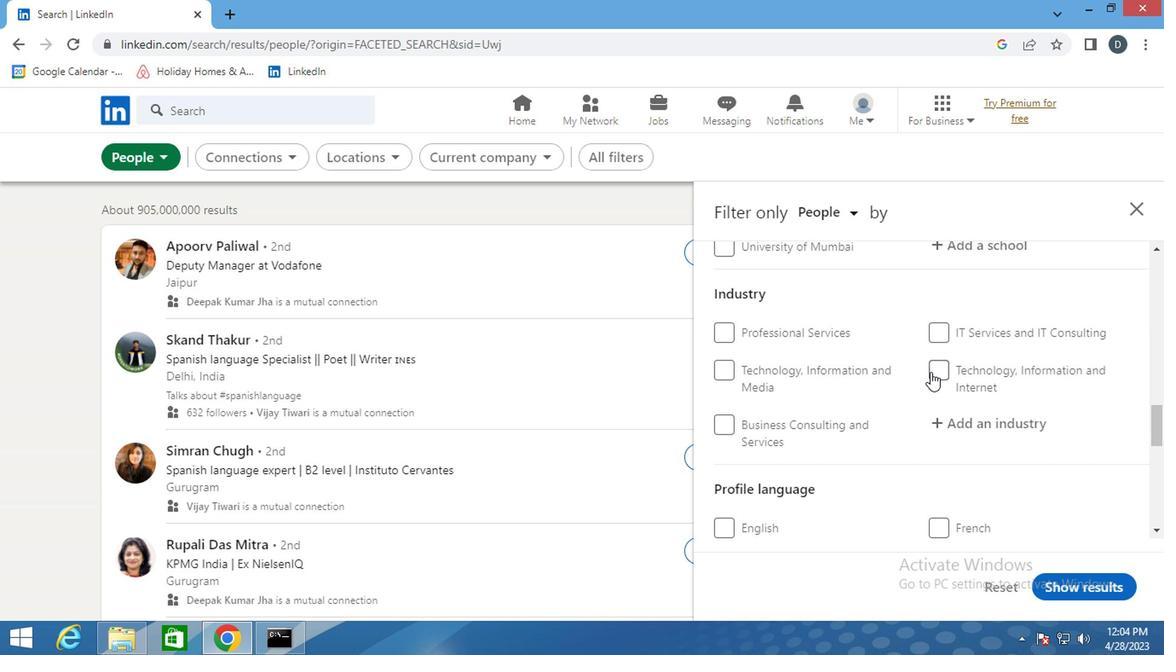 
Action: Mouse scrolled (920, 368) with delta (0, 0)
Screenshot: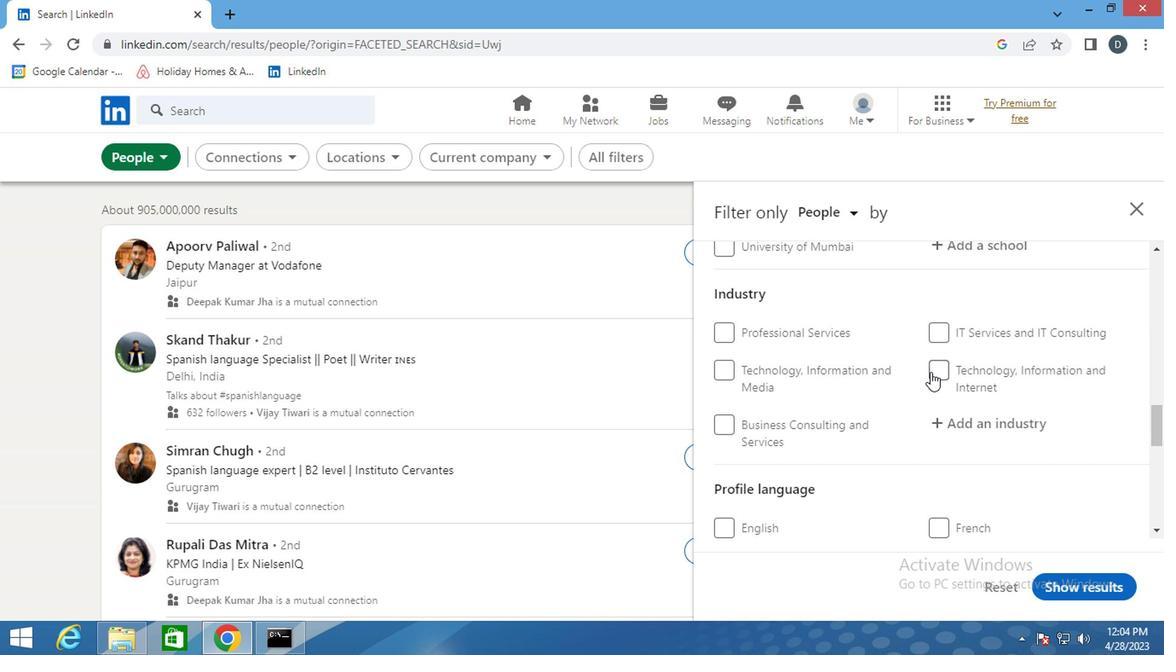 
Action: Mouse scrolled (920, 368) with delta (0, 0)
Screenshot: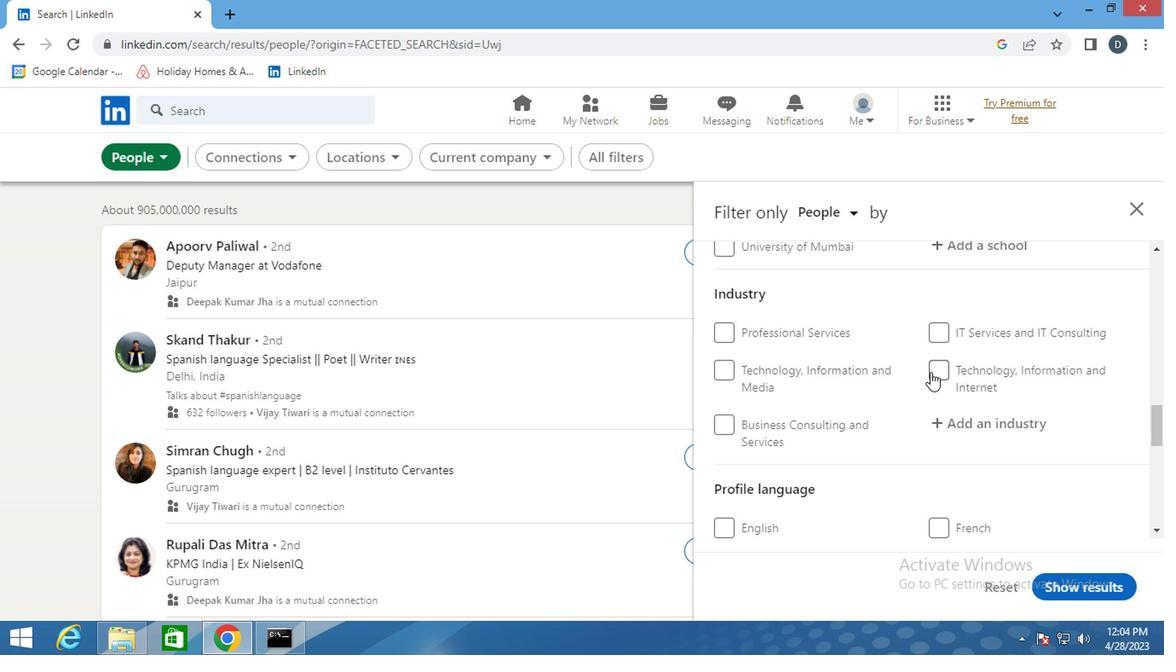
Action: Mouse moved to (739, 350)
Screenshot: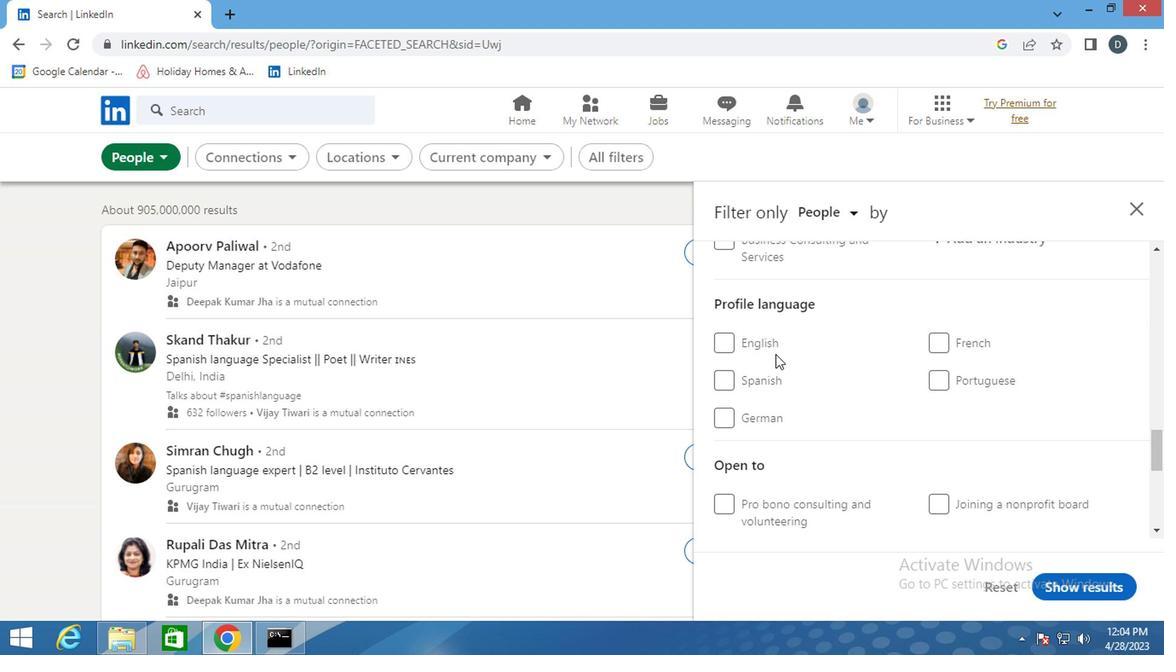 
Action: Mouse pressed left at (739, 350)
Screenshot: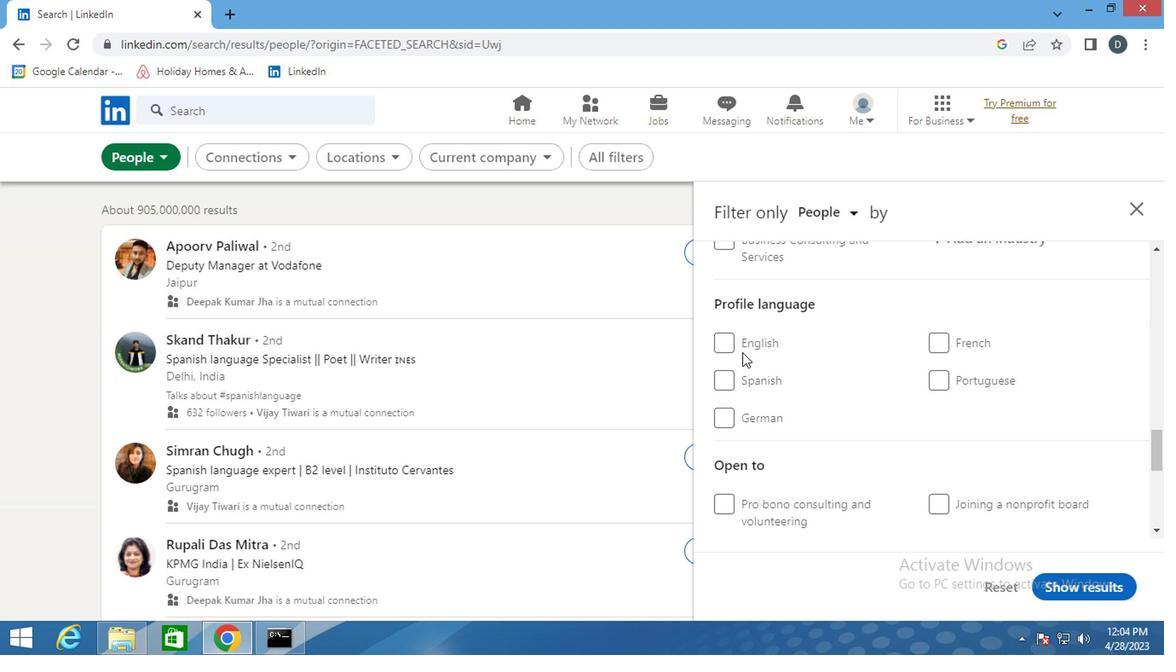 
Action: Mouse moved to (864, 388)
Screenshot: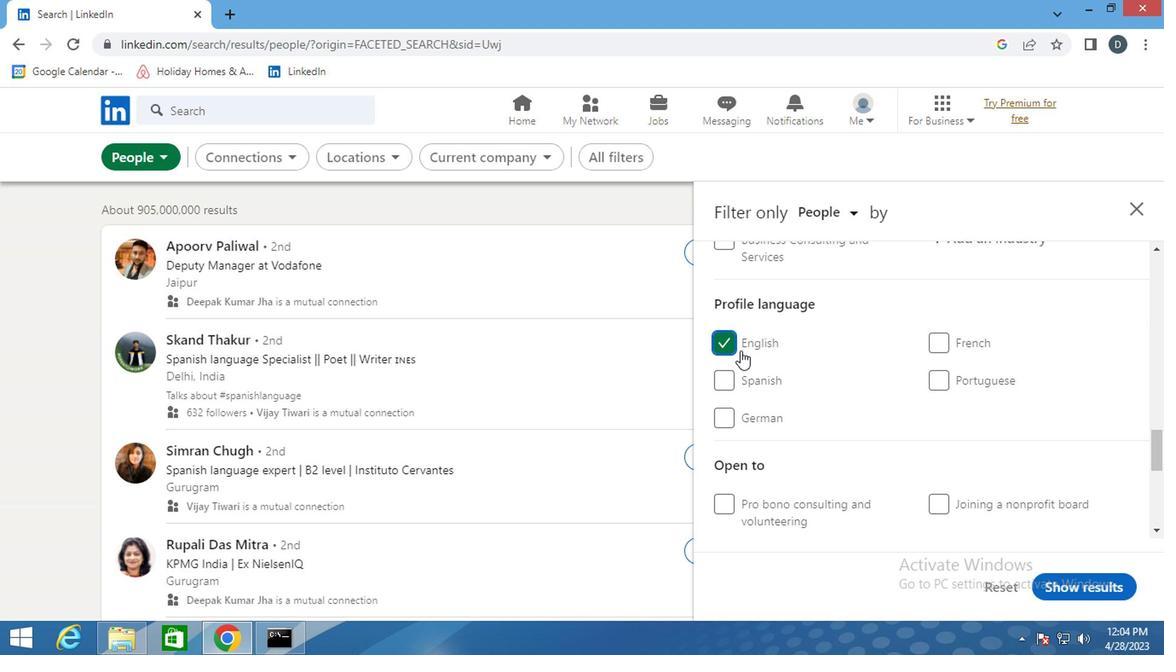 
Action: Mouse scrolled (864, 389) with delta (0, 1)
Screenshot: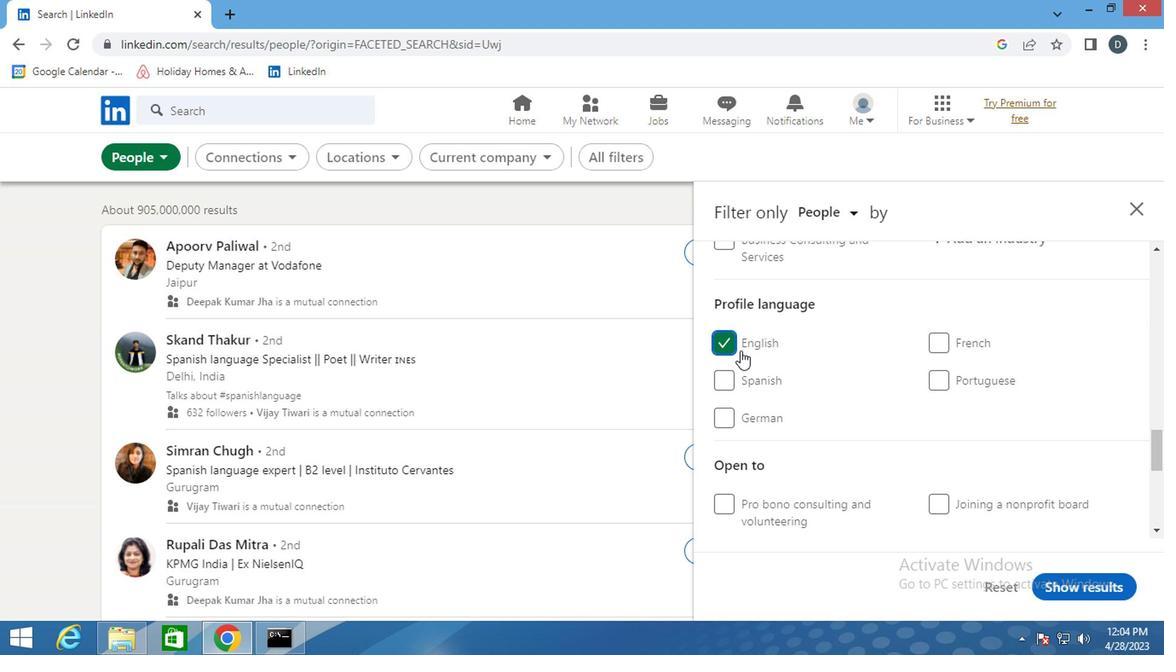 
Action: Mouse scrolled (864, 389) with delta (0, 1)
Screenshot: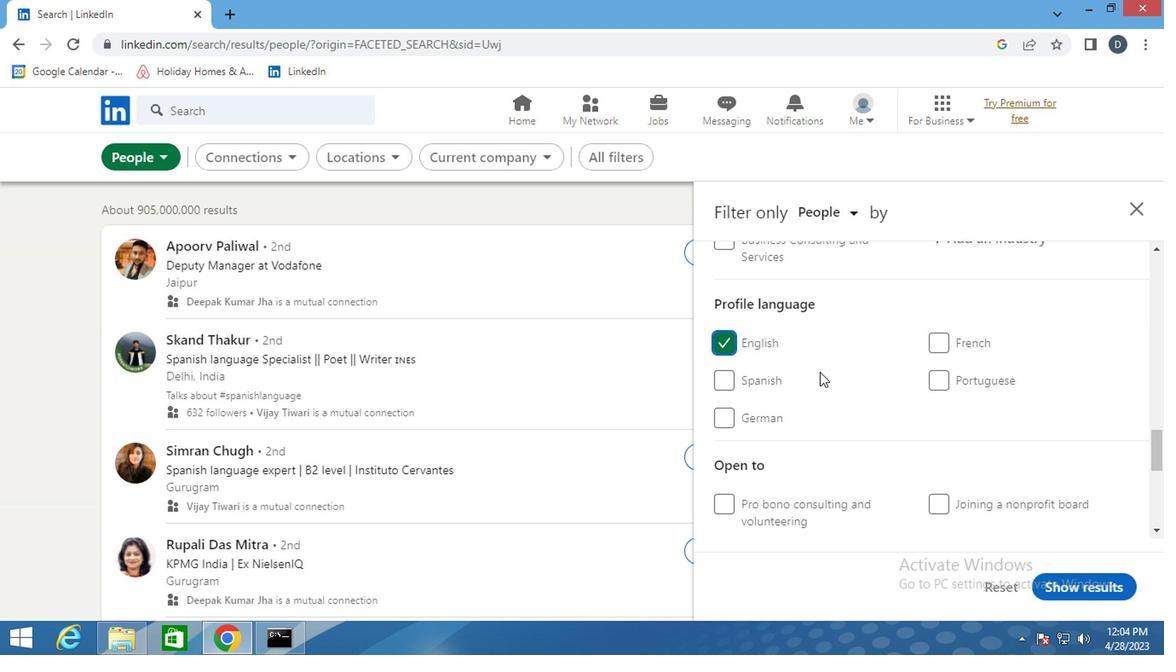
Action: Mouse scrolled (864, 389) with delta (0, 1)
Screenshot: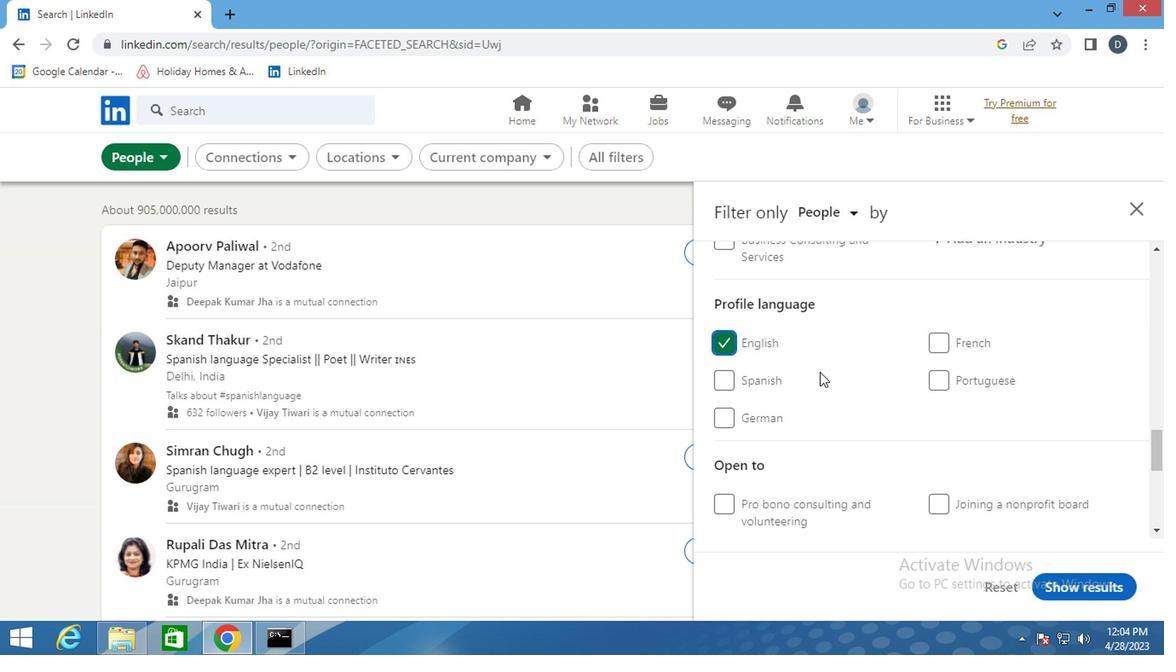 
Action: Mouse scrolled (864, 389) with delta (0, 1)
Screenshot: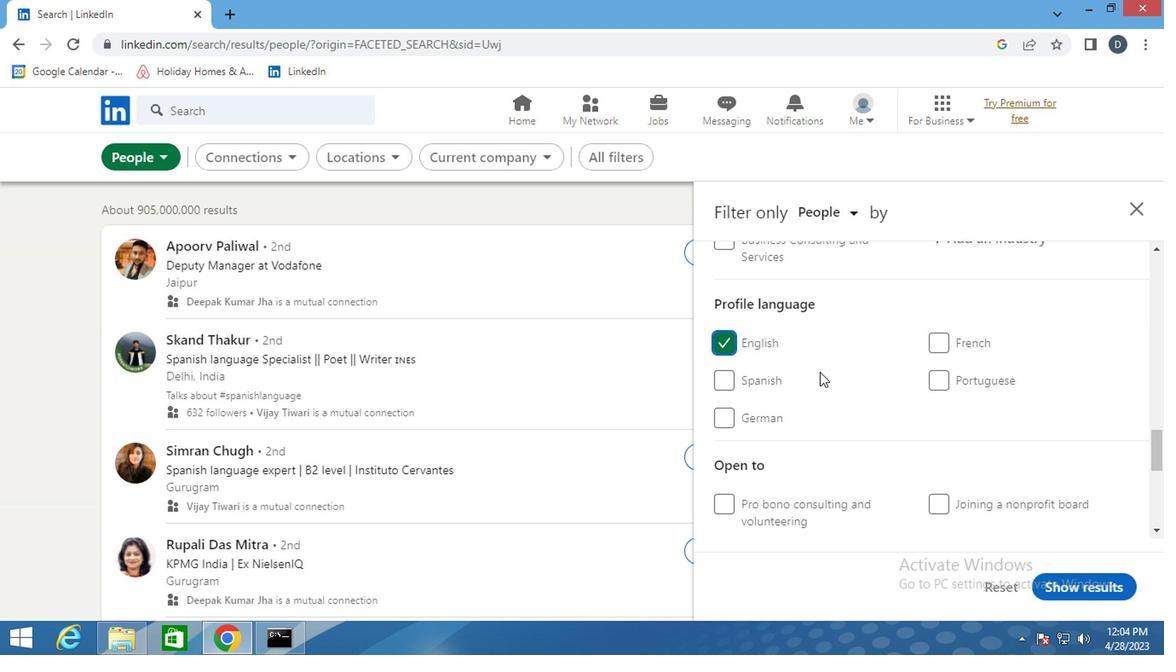 
Action: Mouse scrolled (864, 389) with delta (0, 1)
Screenshot: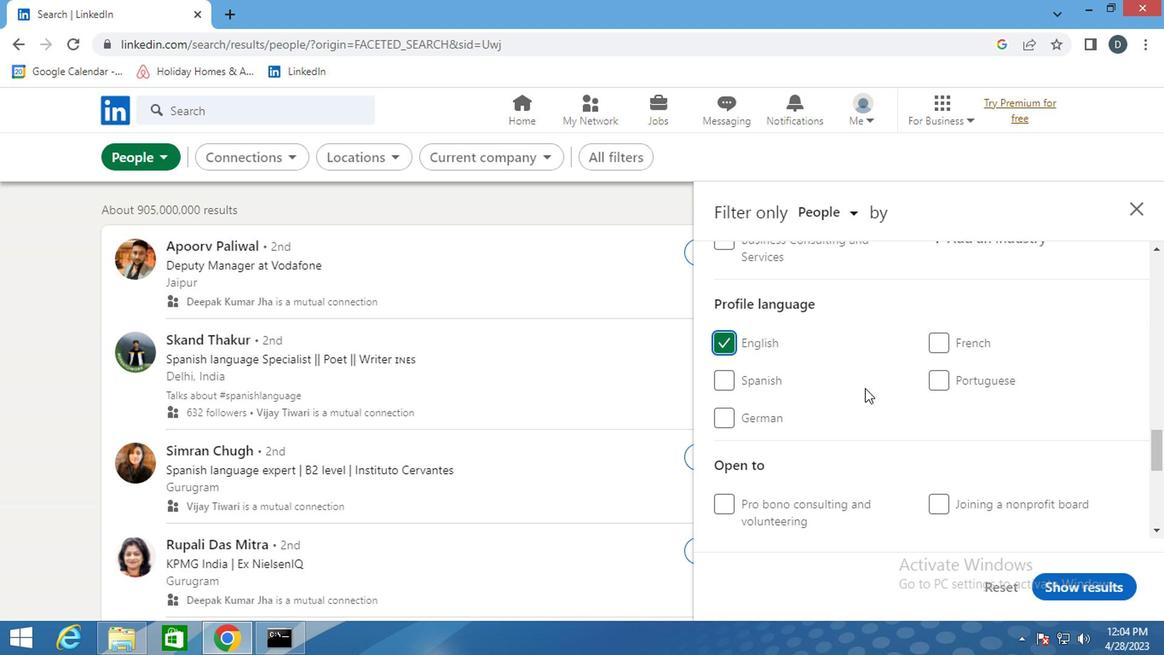 
Action: Mouse scrolled (864, 389) with delta (0, 1)
Screenshot: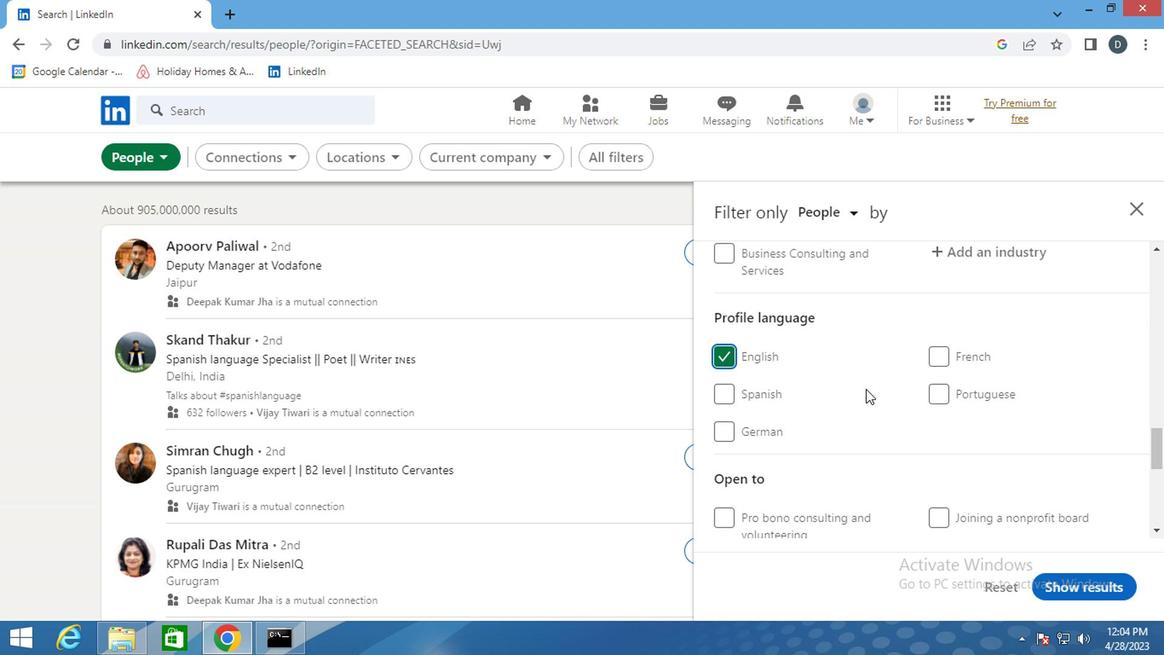 
Action: Mouse moved to (864, 388)
Screenshot: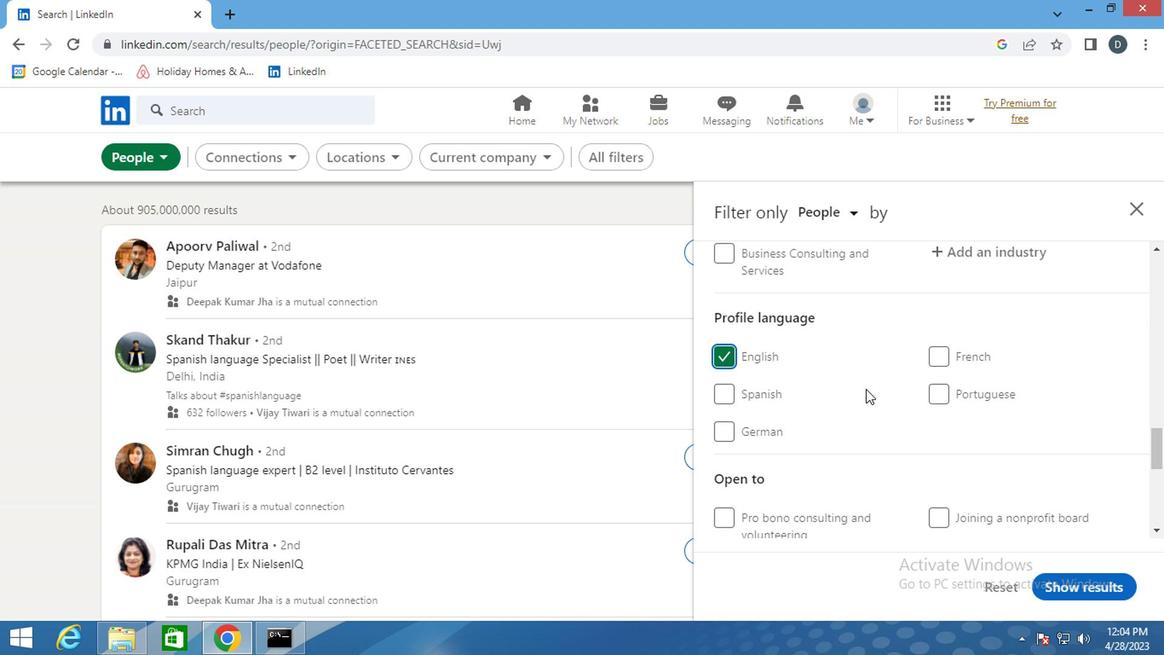 
Action: Mouse scrolled (864, 389) with delta (0, 1)
Screenshot: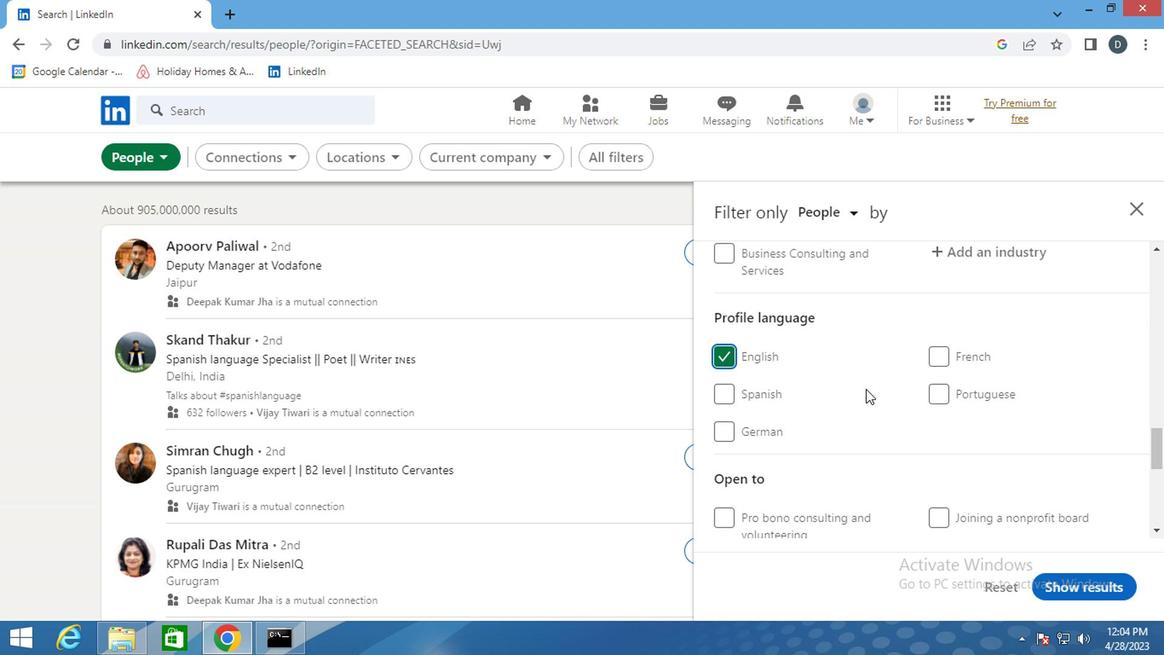 
Action: Mouse moved to (907, 393)
Screenshot: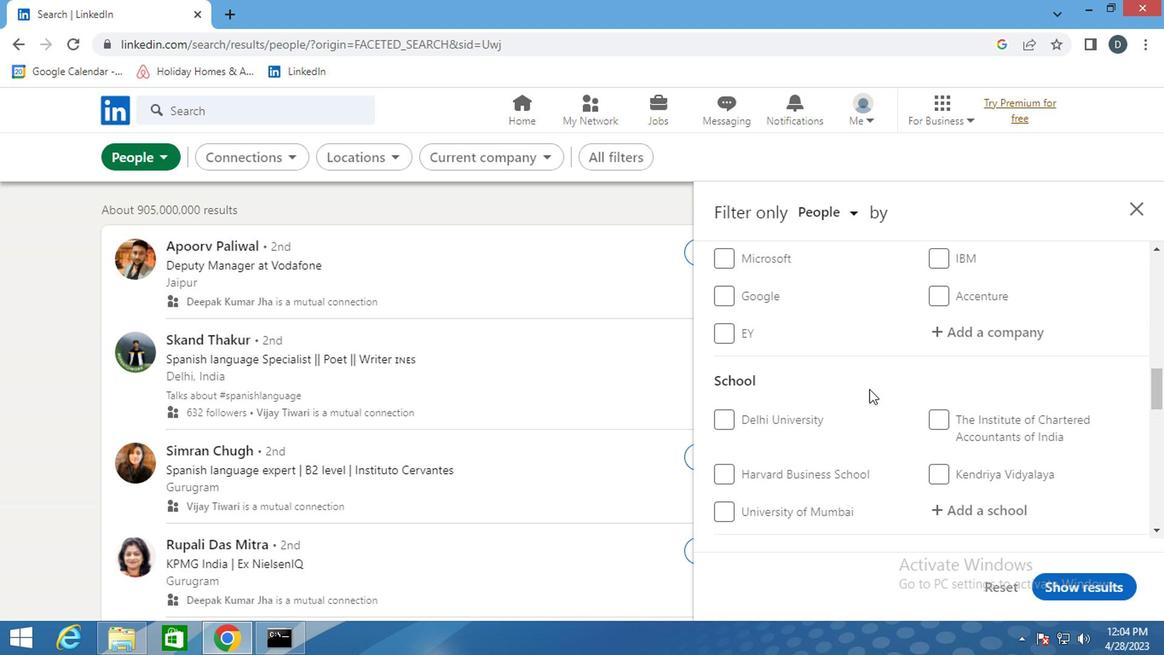 
Action: Mouse scrolled (907, 394) with delta (0, 1)
Screenshot: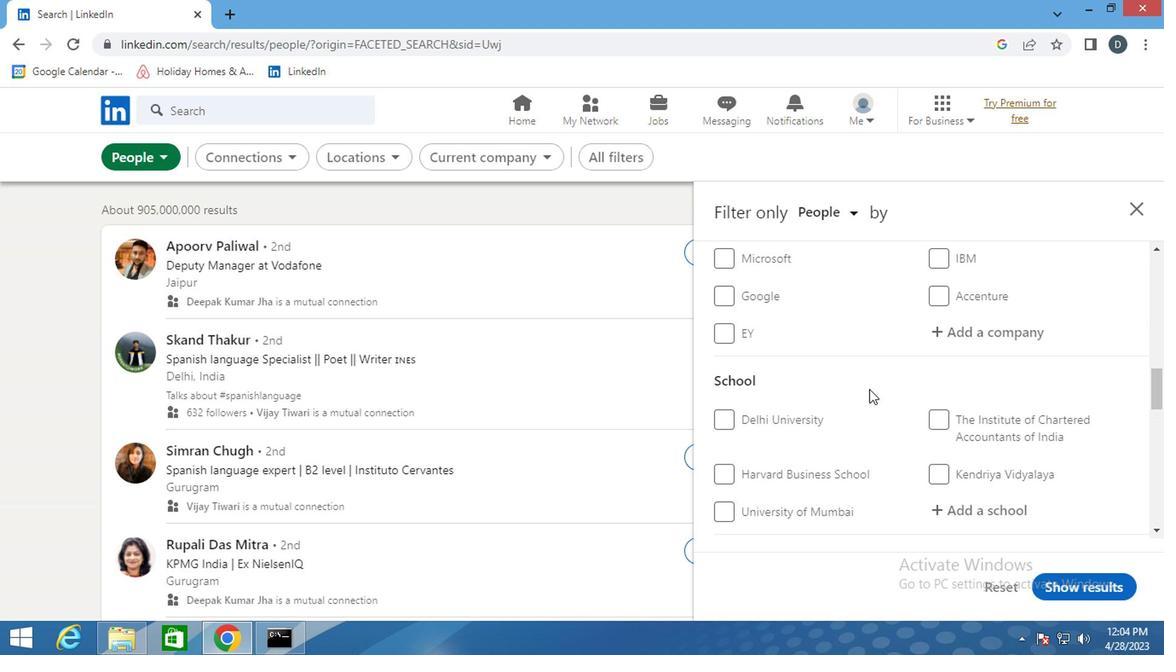 
Action: Mouse moved to (972, 411)
Screenshot: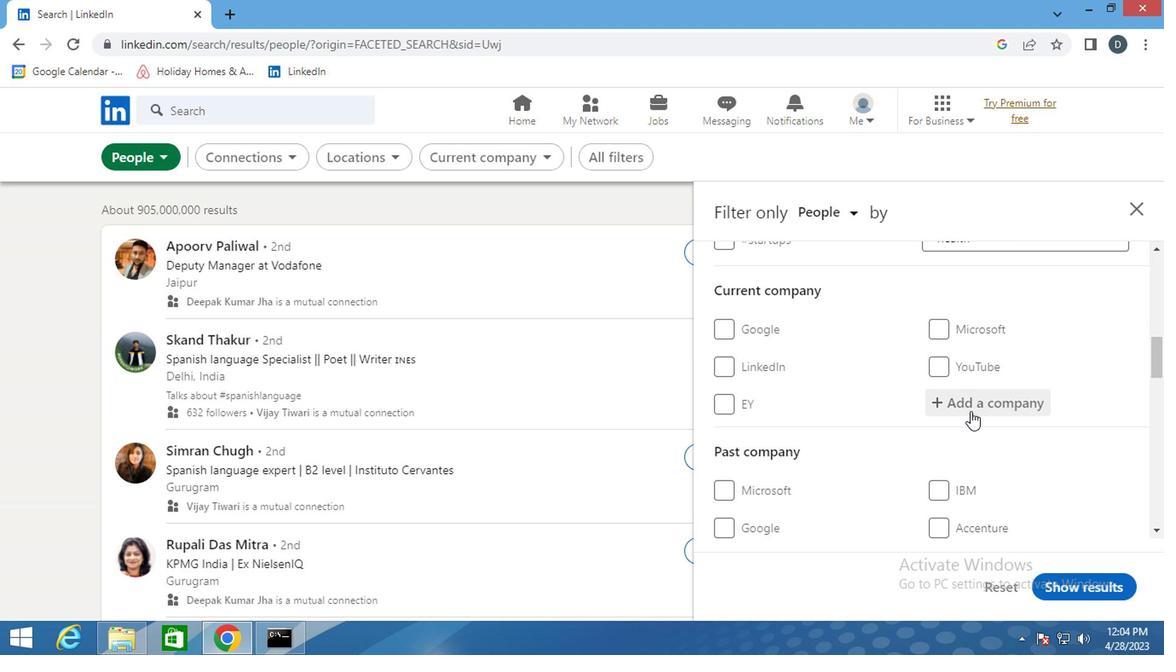 
Action: Mouse pressed left at (972, 411)
Screenshot: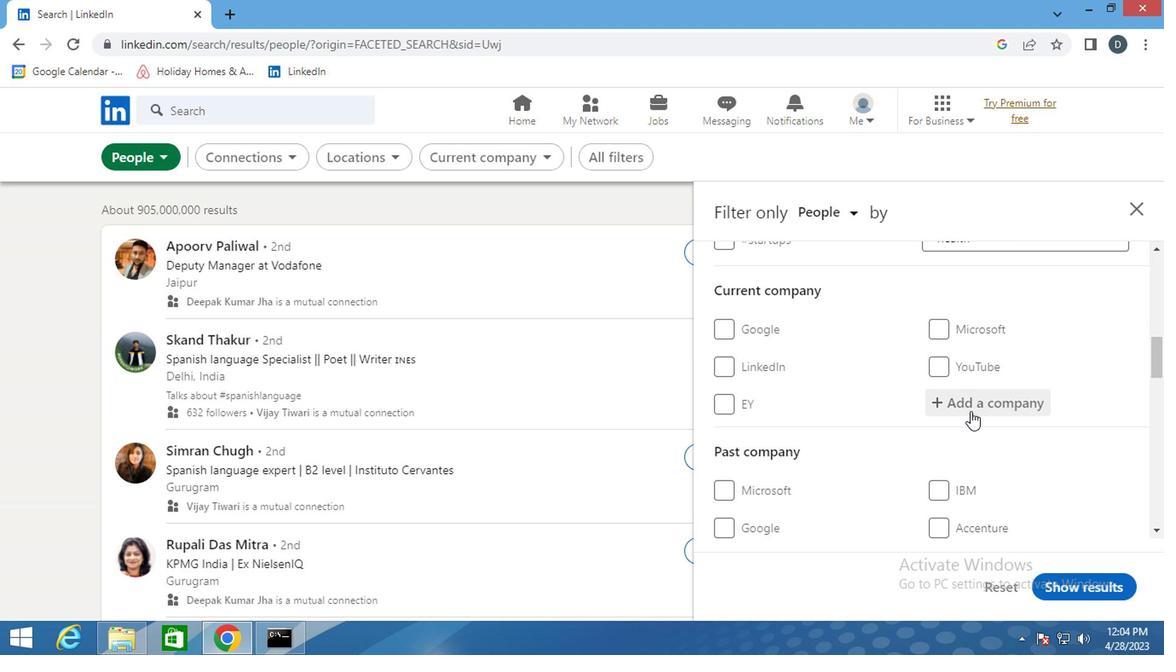 
Action: Key pressed <Key.shift>MTE<Key.backspace><Key.backspace>ETSO
Screenshot: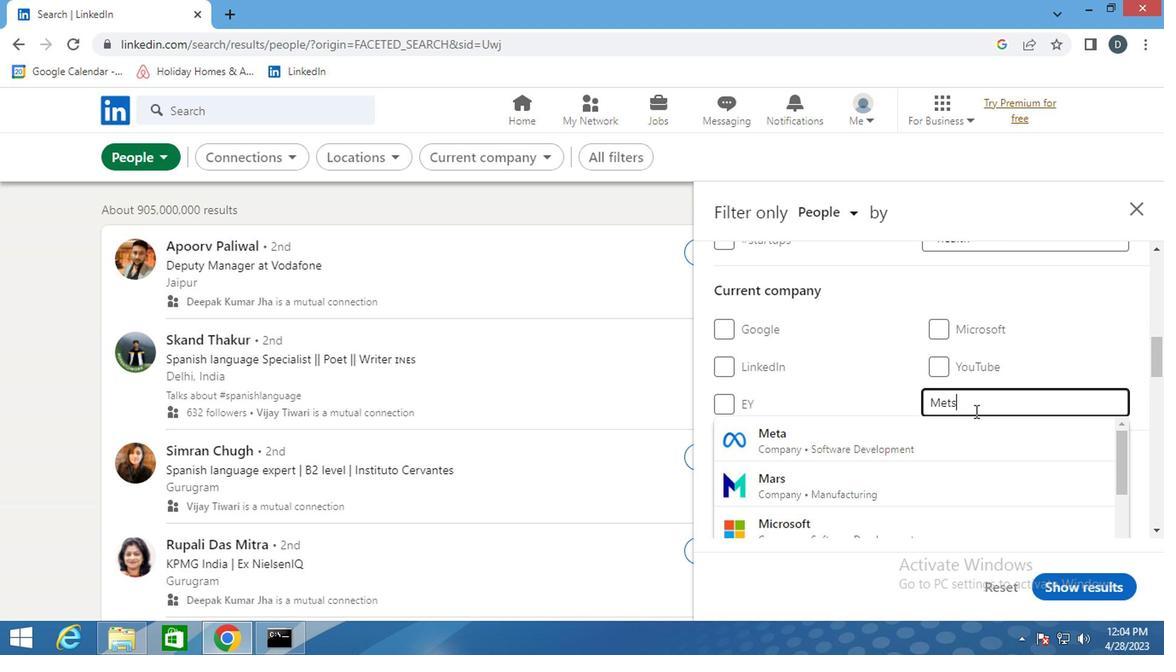 
Action: Mouse moved to (954, 468)
Screenshot: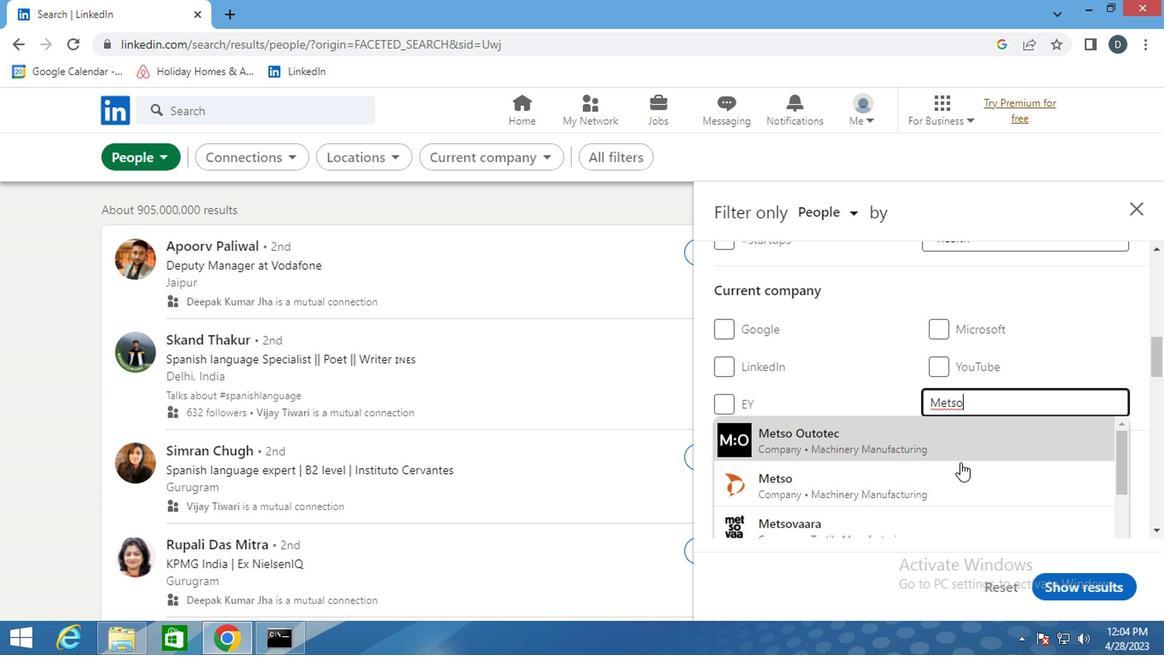 
Action: Mouse pressed left at (954, 468)
Screenshot: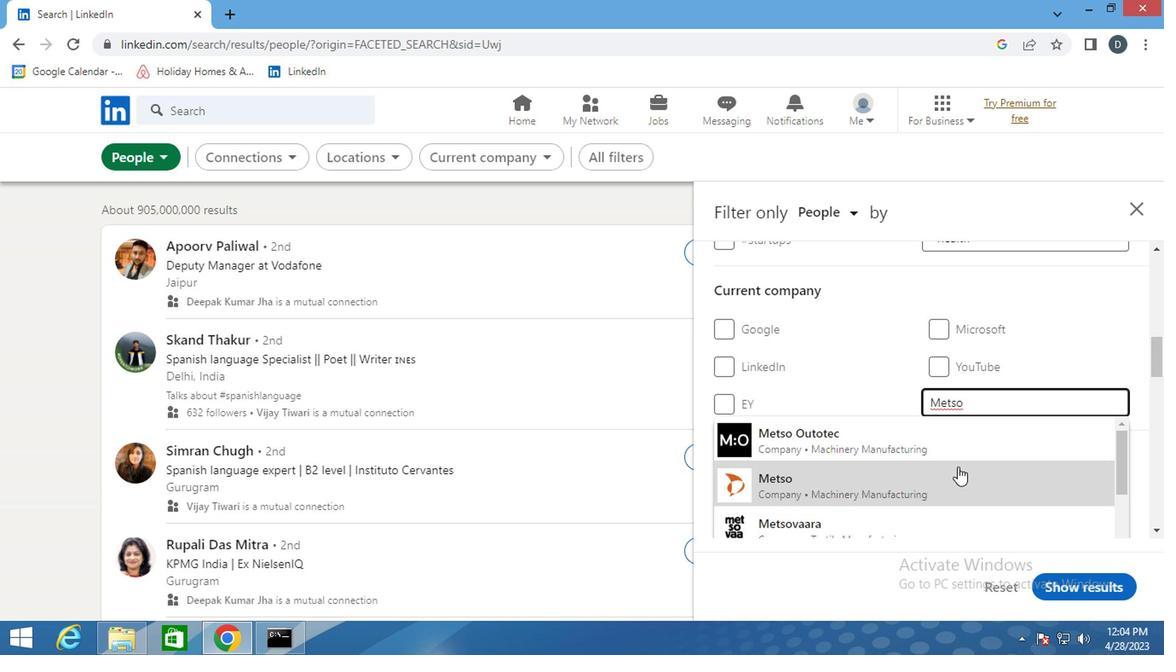 
Action: Mouse moved to (954, 466)
Screenshot: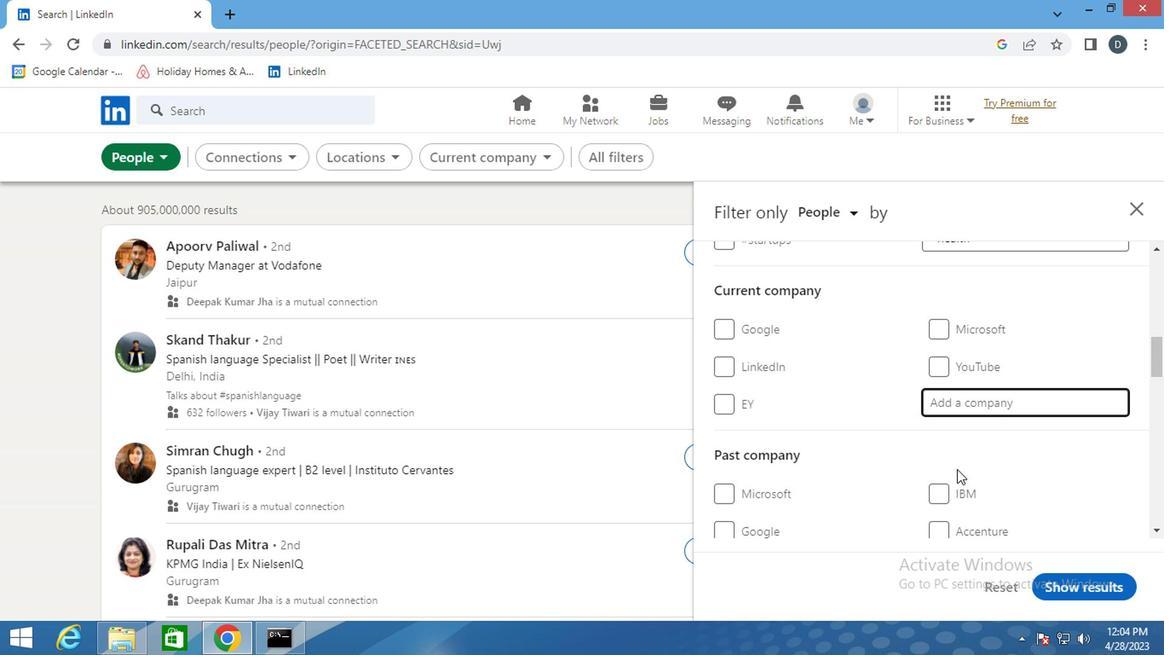 
Action: Mouse scrolled (954, 465) with delta (0, -1)
Screenshot: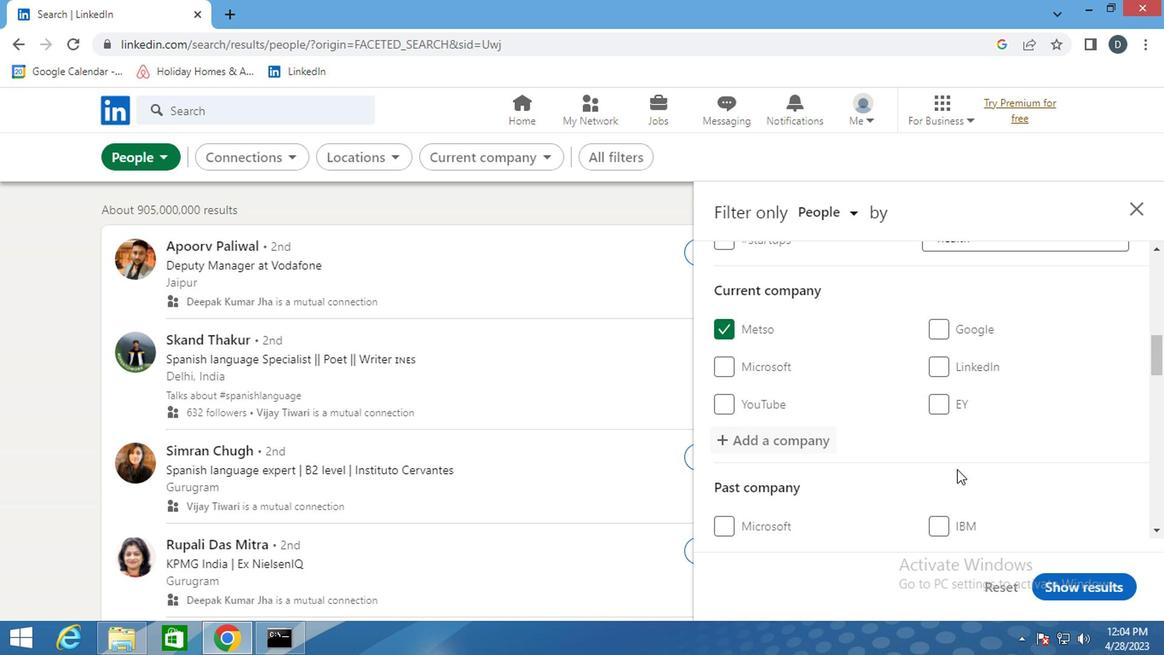 
Action: Mouse scrolled (954, 465) with delta (0, -1)
Screenshot: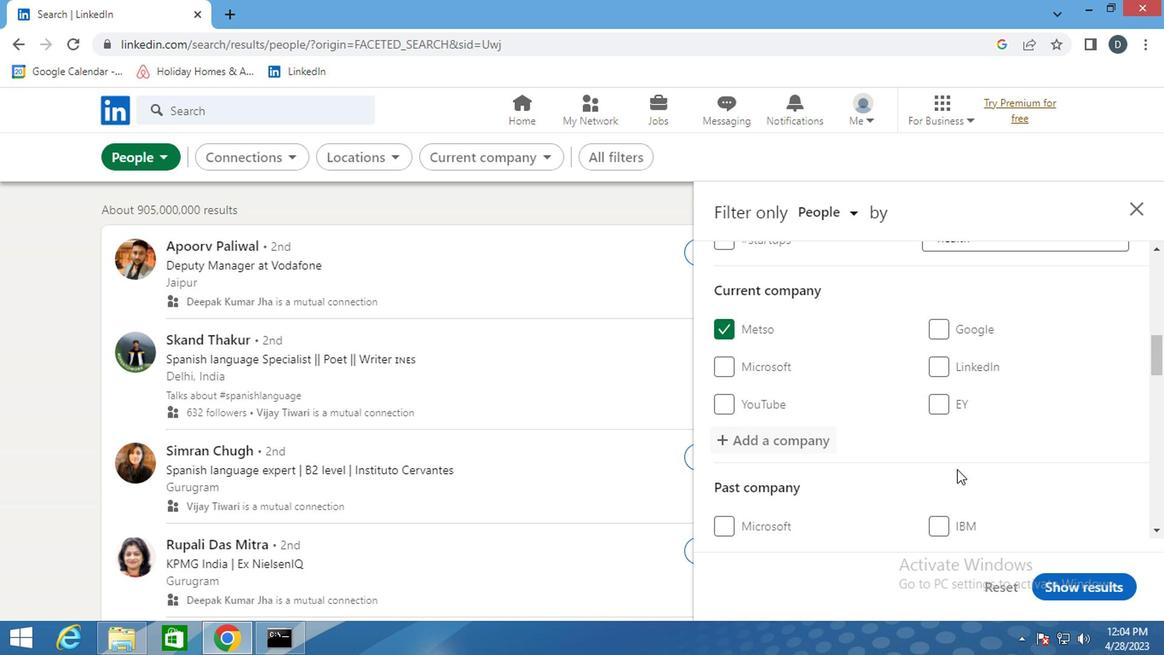 
Action: Mouse moved to (969, 409)
Screenshot: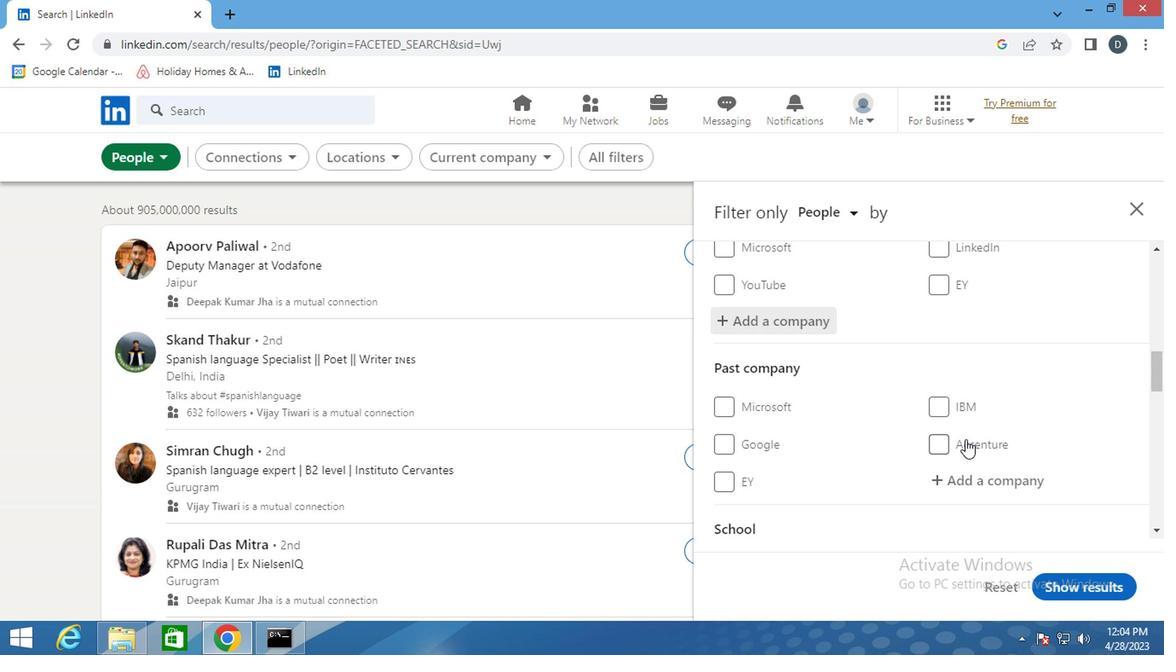 
Action: Mouse scrolled (969, 409) with delta (0, 0)
Screenshot: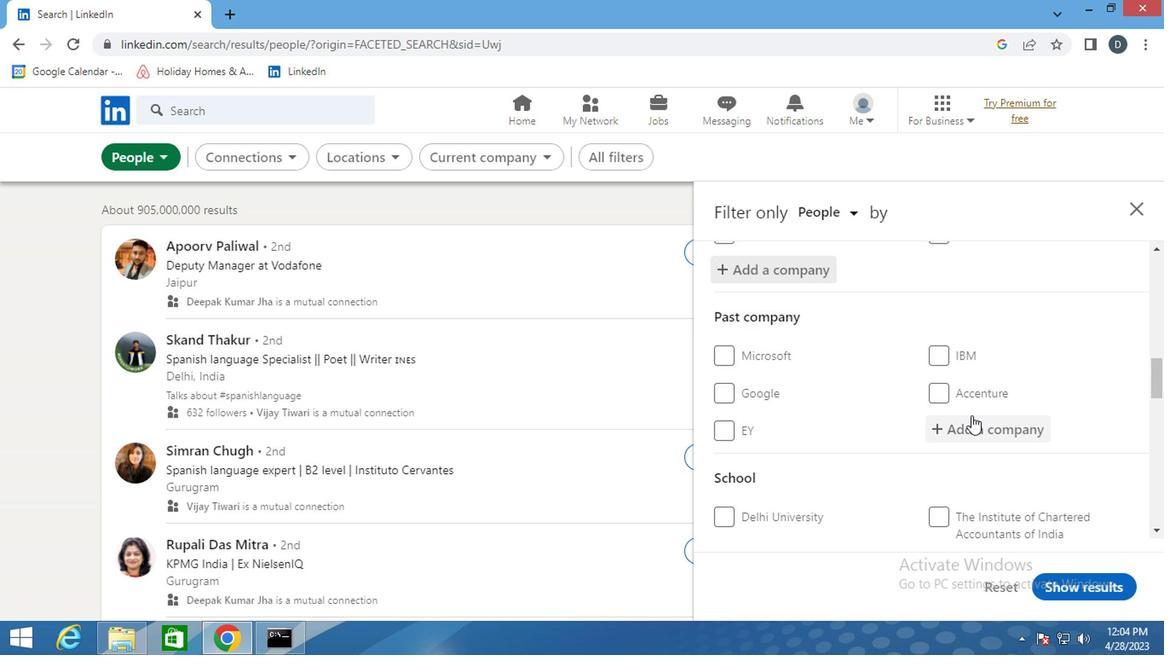 
Action: Mouse scrolled (969, 409) with delta (0, 0)
Screenshot: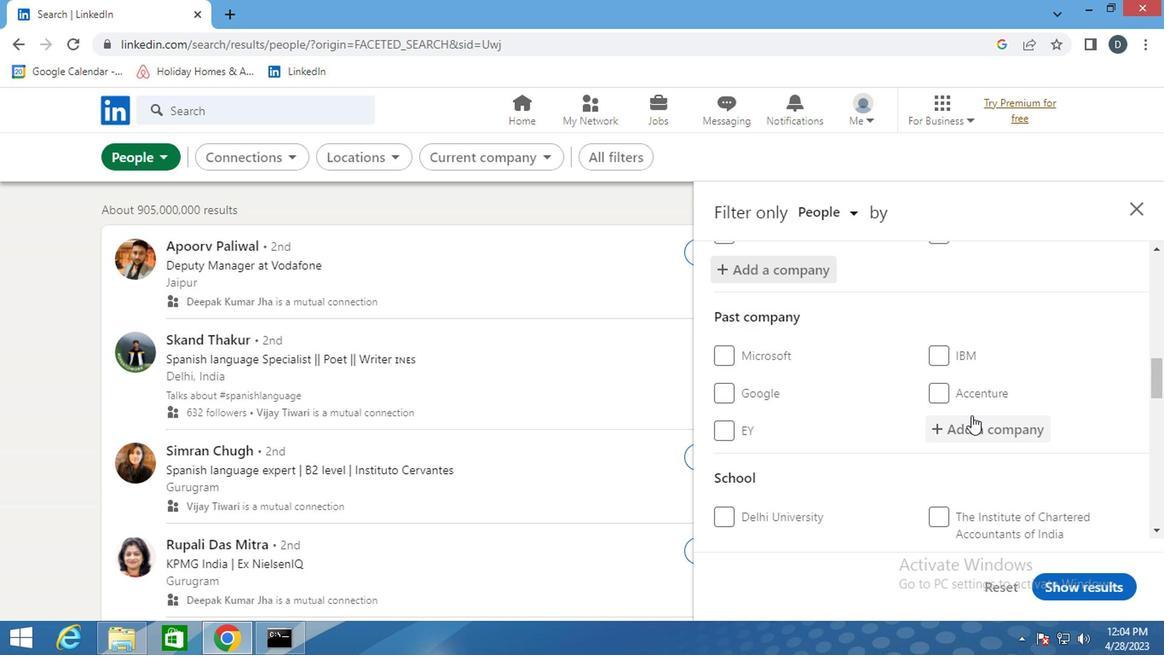 
Action: Mouse moved to (969, 432)
Screenshot: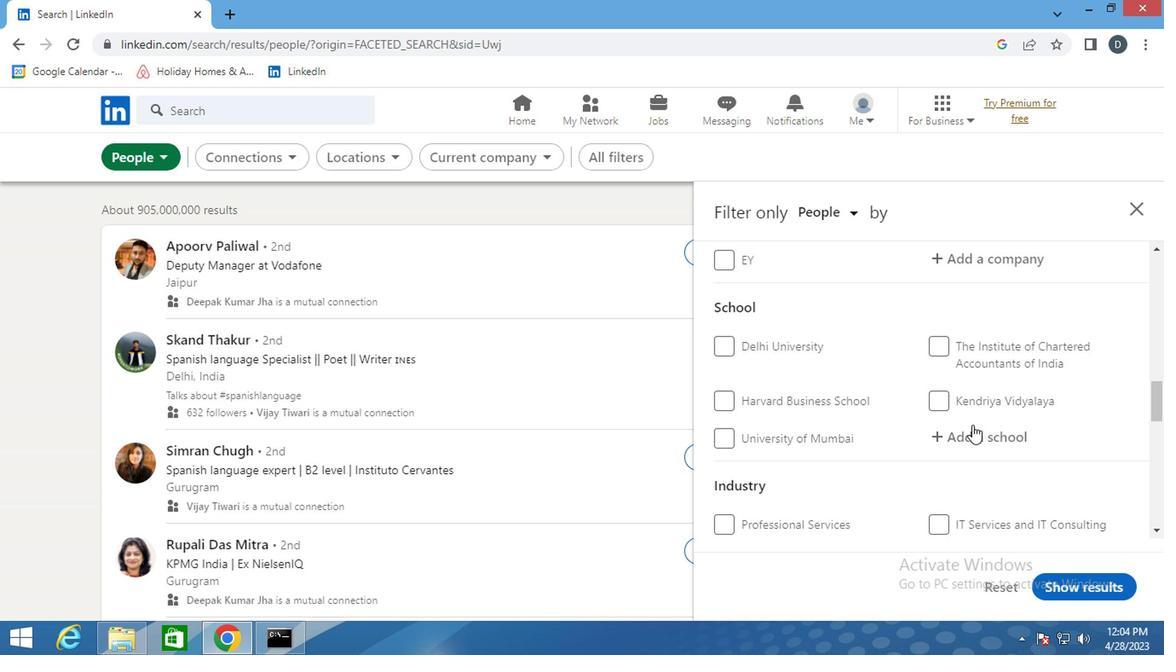 
Action: Mouse pressed left at (969, 432)
Screenshot: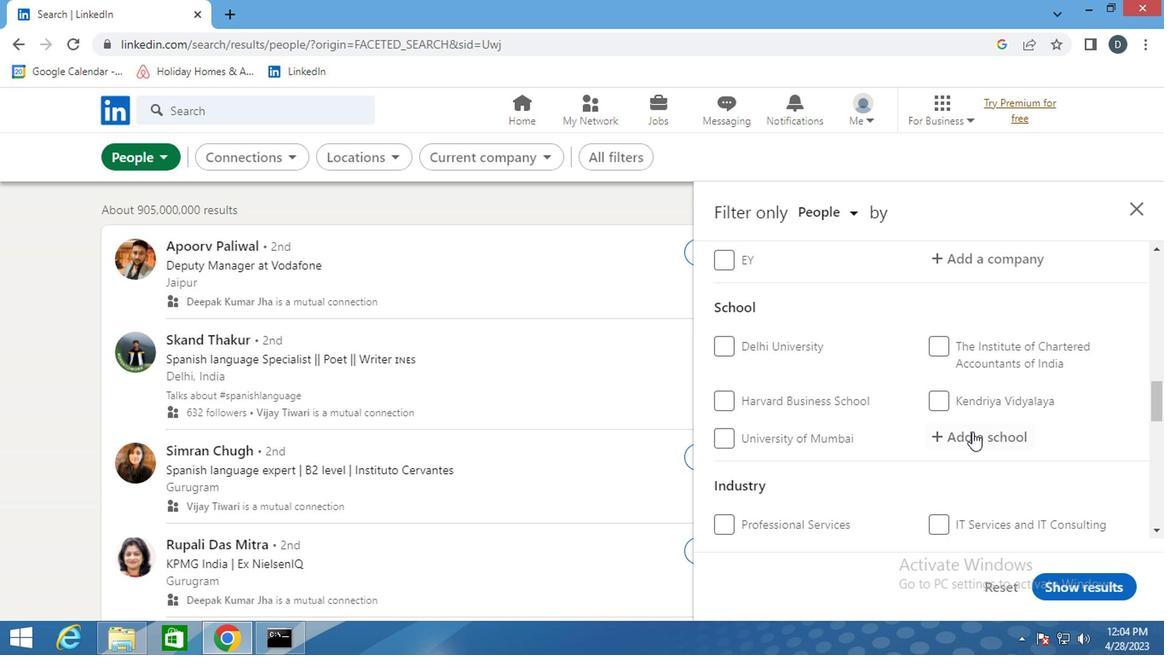 
Action: Key pressed <Key.shift>GURU<Key.space><Key.shift>NAKA<Key.backspace><Key.backspace>NAK
Screenshot: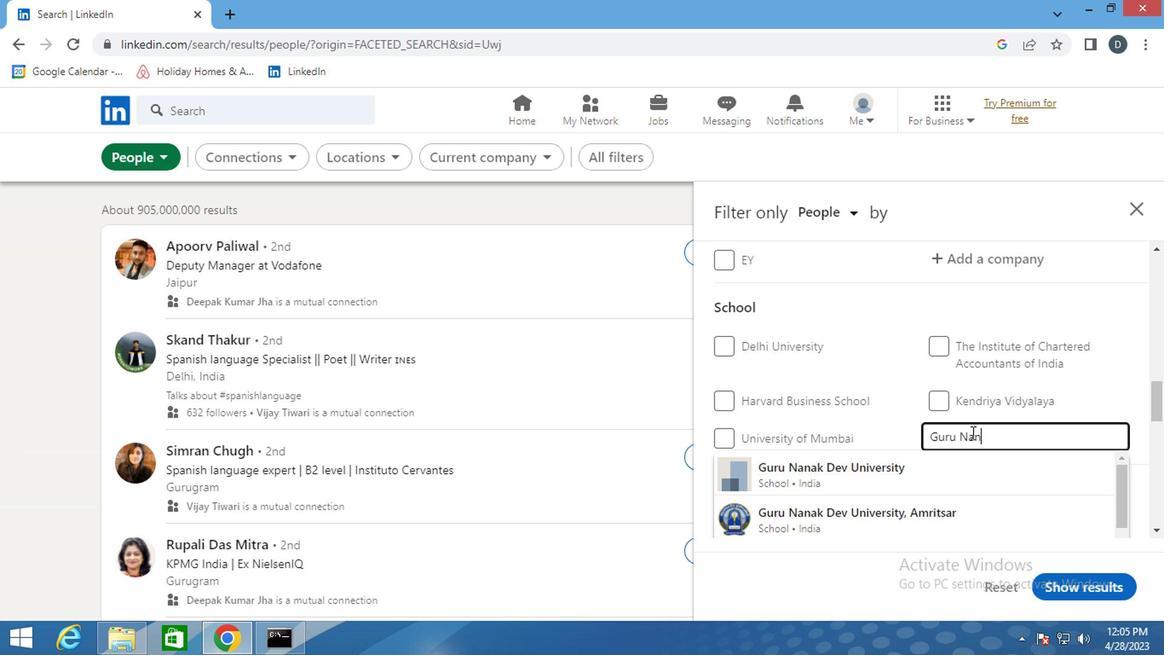 
Action: Mouse moved to (952, 491)
Screenshot: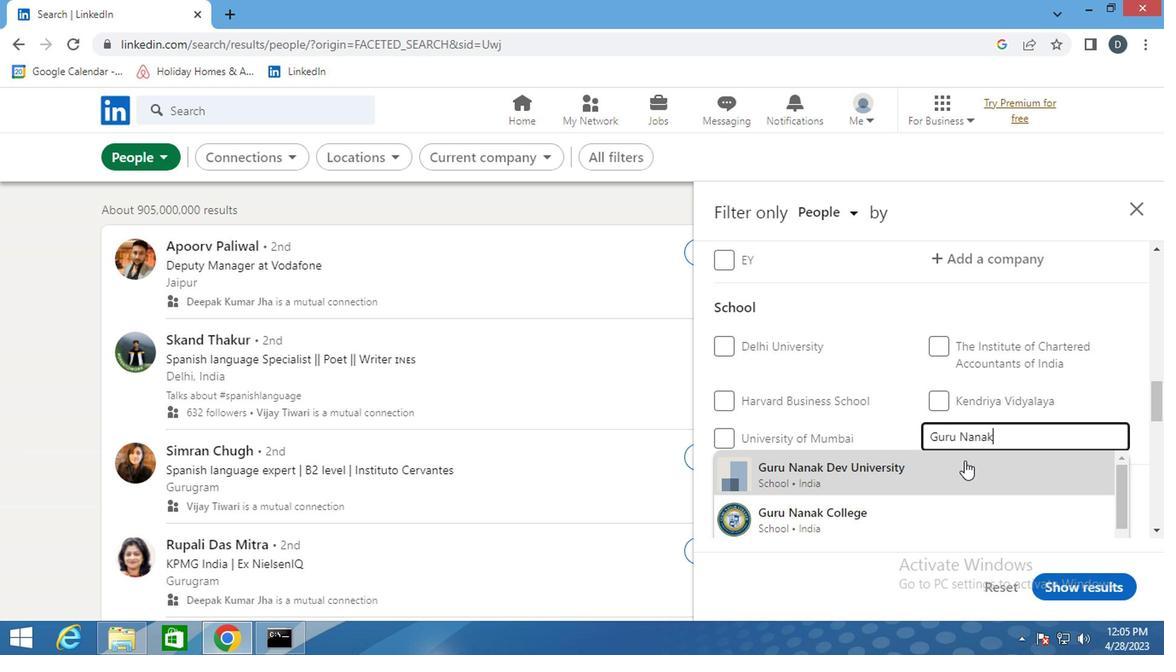 
Action: Mouse scrolled (952, 490) with delta (0, -1)
Screenshot: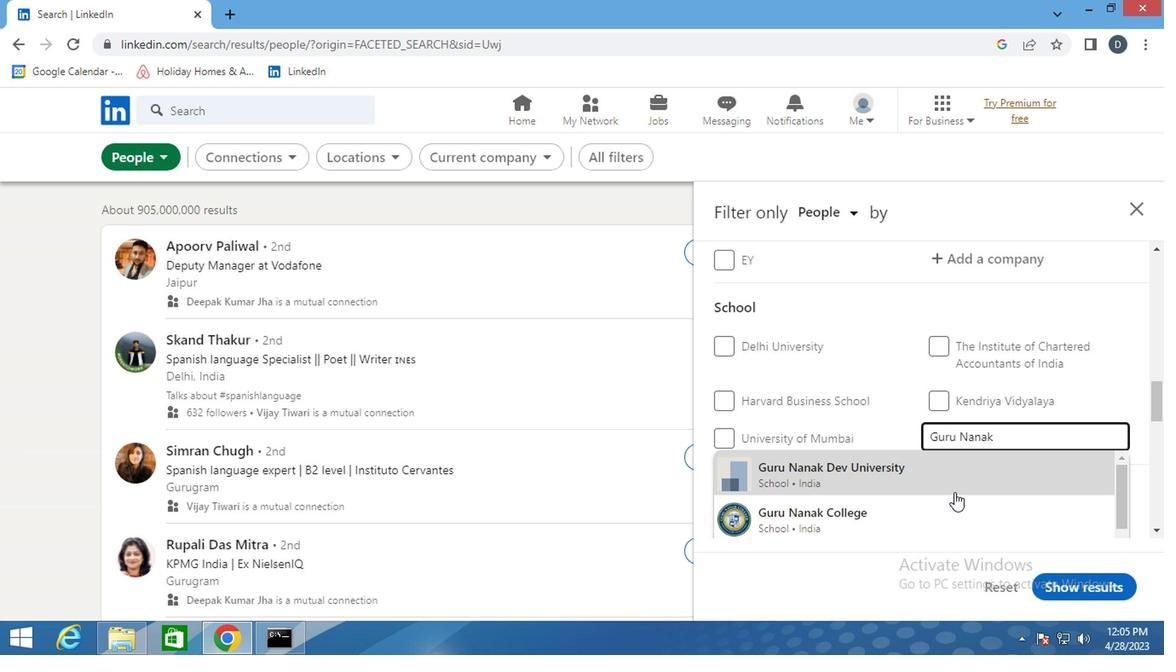 
Action: Mouse moved to (1005, 434)
Screenshot: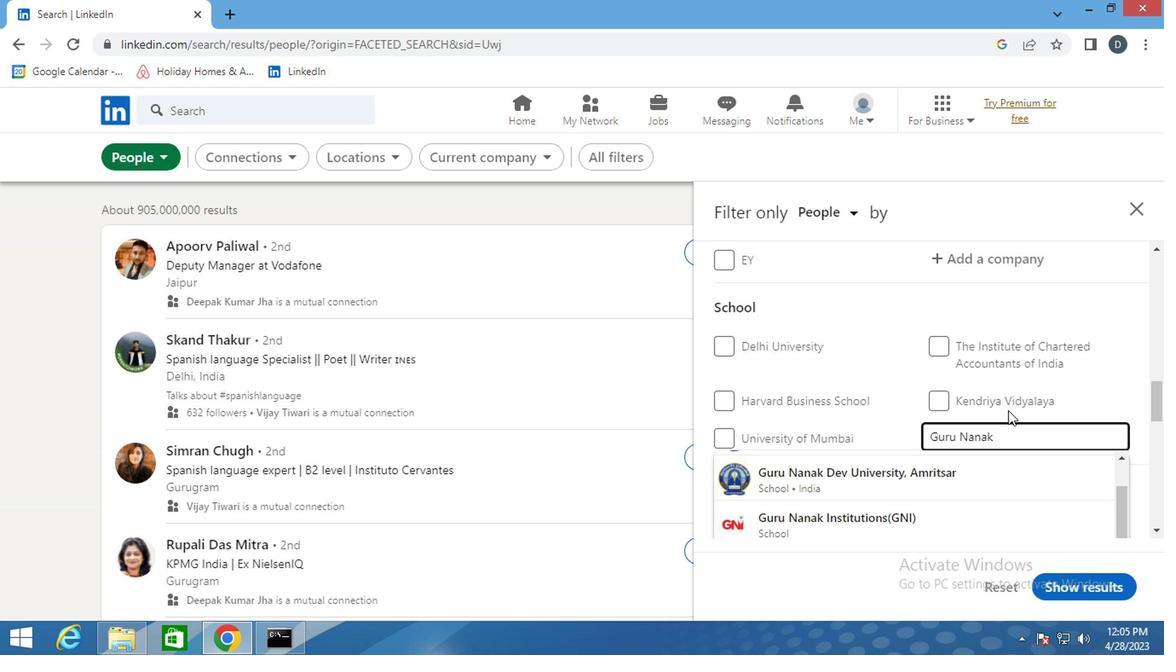 
Action: Key pressed <Key.space><Key.shift>INSTITU
Screenshot: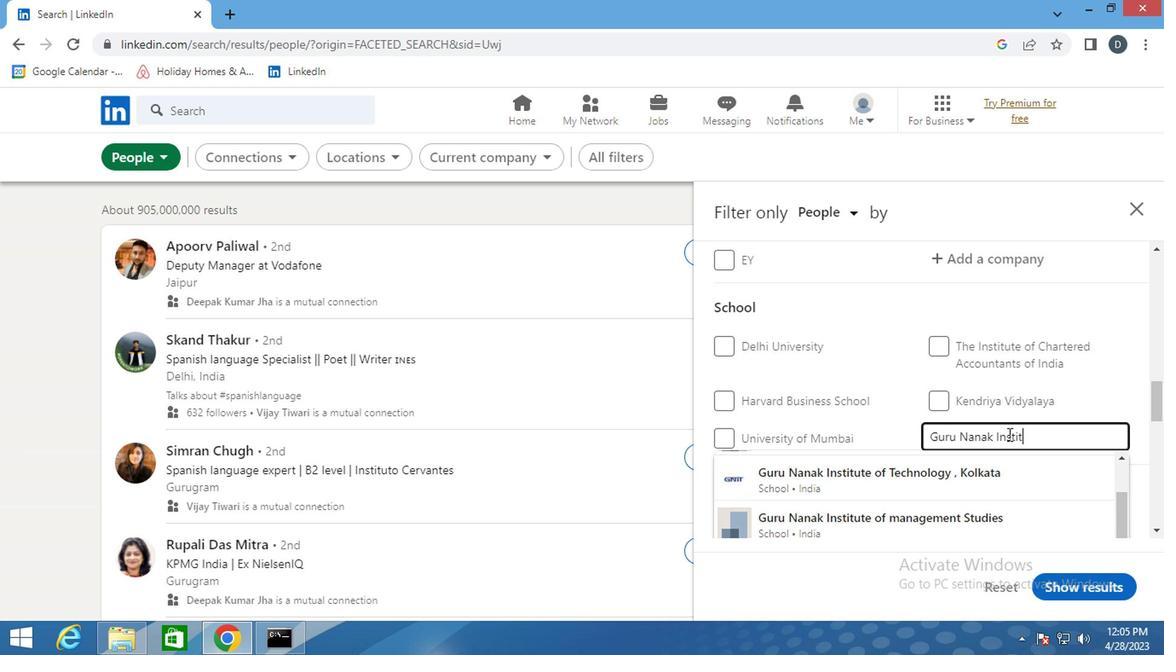 
Action: Mouse moved to (982, 498)
Screenshot: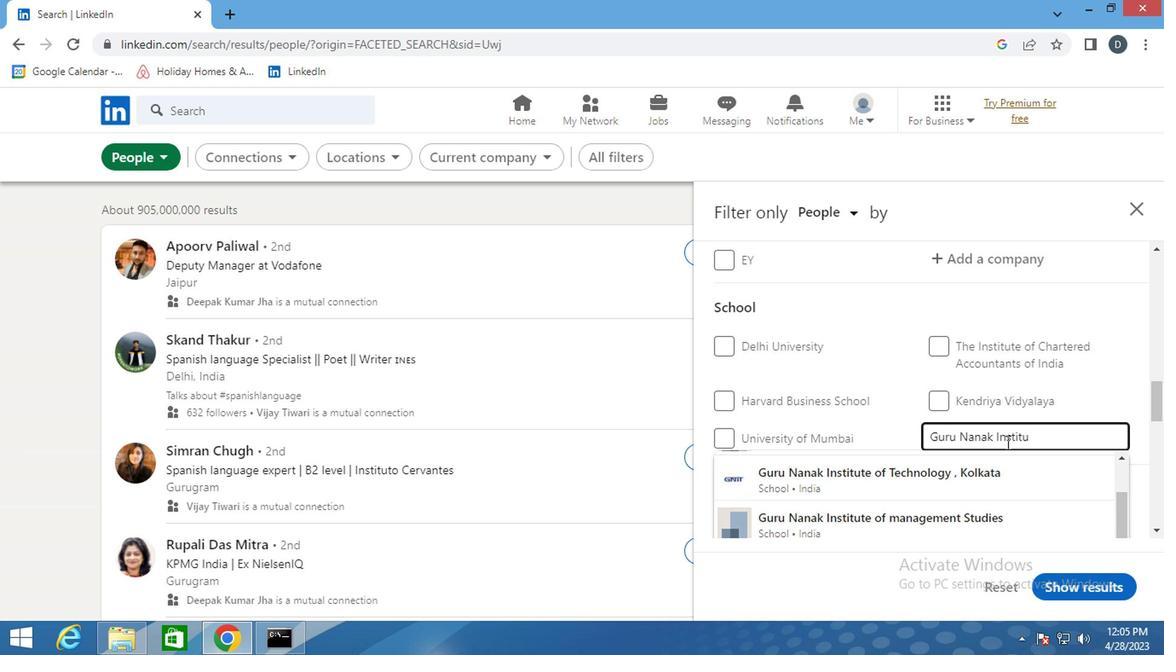 
Action: Mouse scrolled (982, 499) with delta (0, 0)
Screenshot: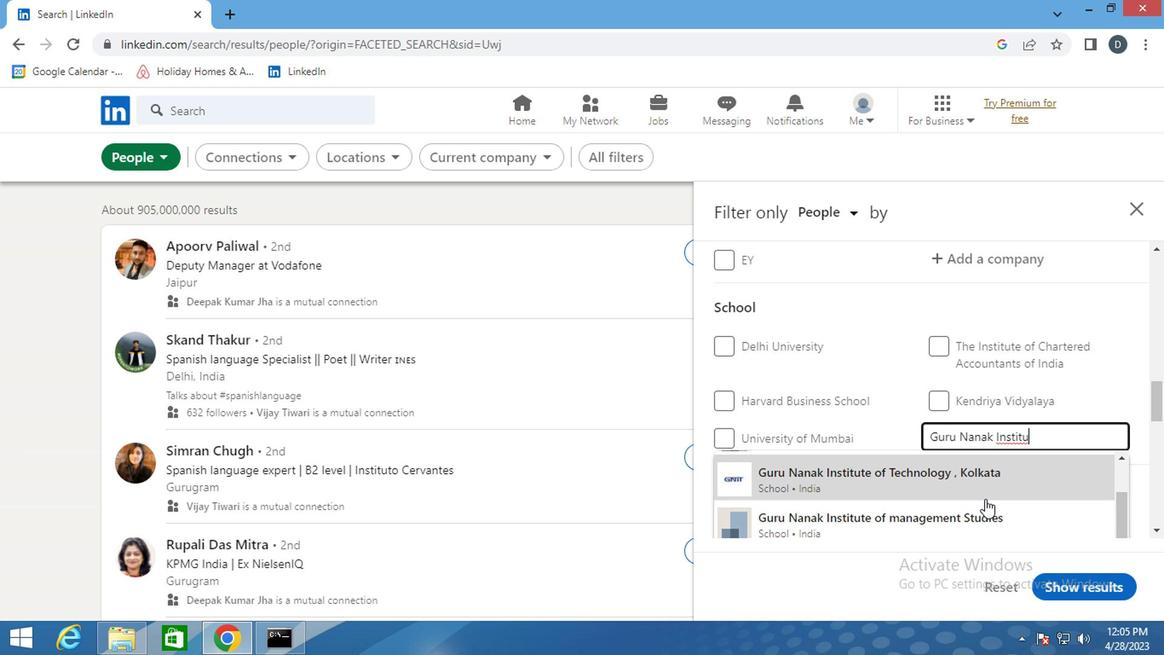 
Action: Mouse scrolled (982, 499) with delta (0, 0)
Screenshot: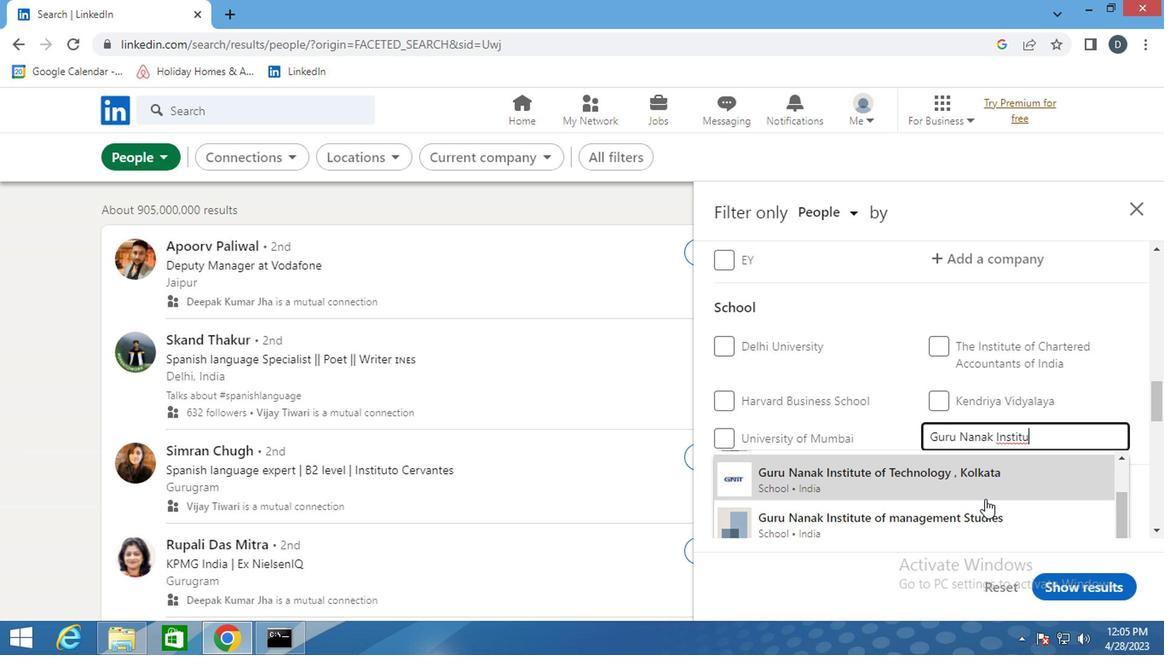 
Action: Mouse scrolled (982, 499) with delta (0, 0)
Screenshot: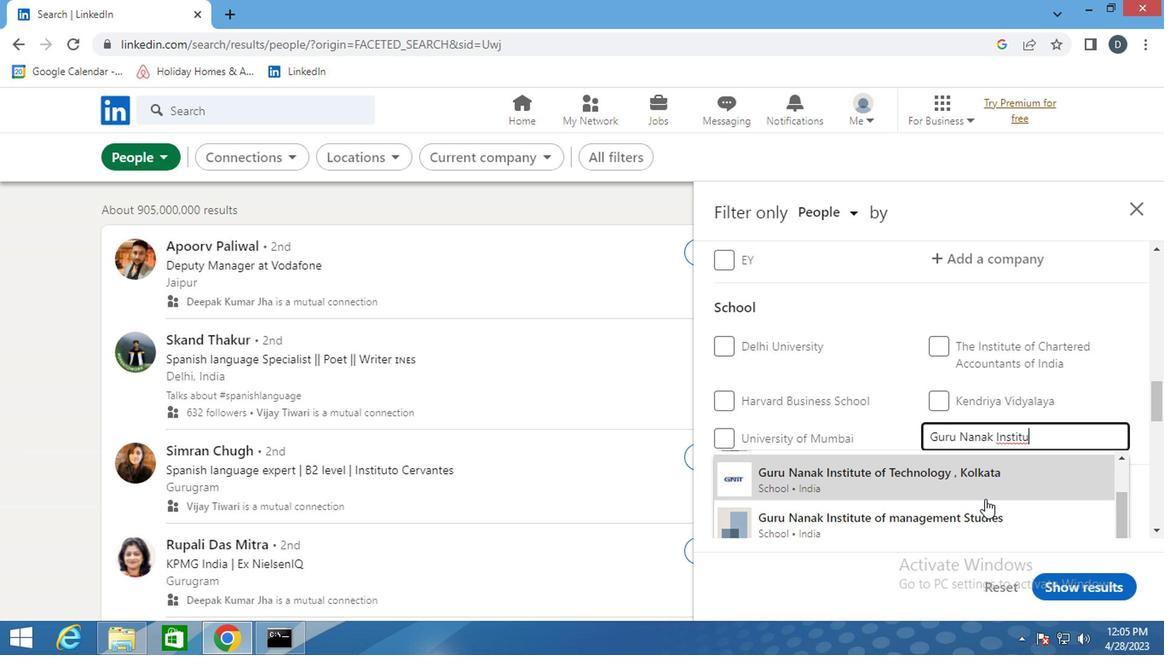 
Action: Mouse scrolled (982, 499) with delta (0, 0)
Screenshot: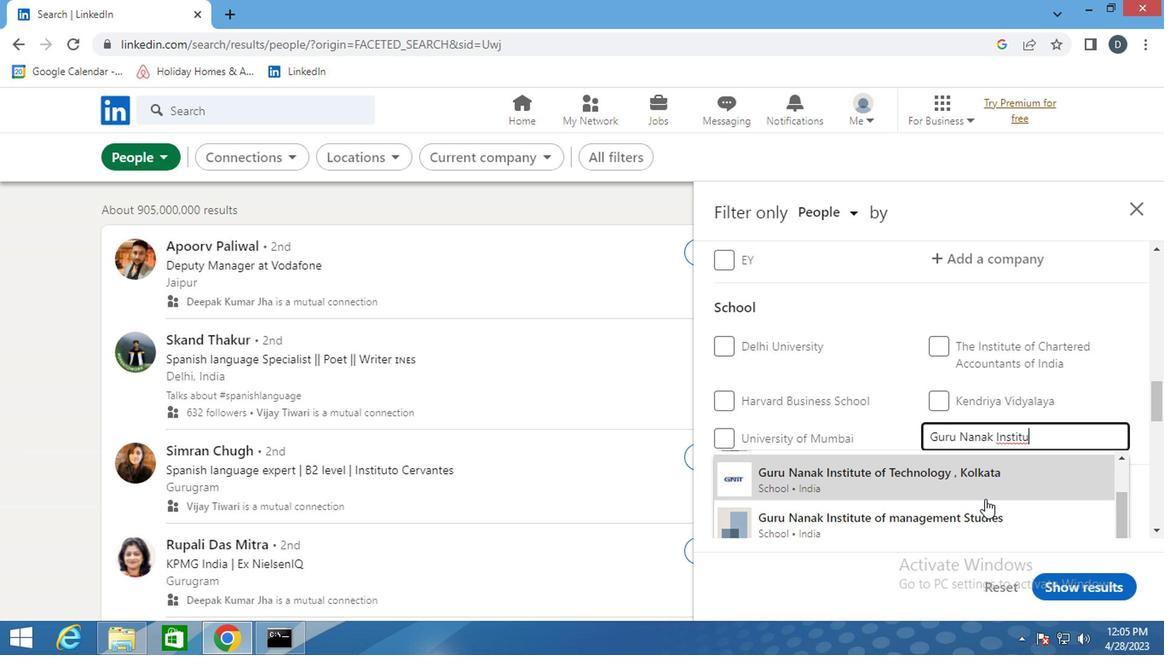 
Action: Mouse scrolled (982, 499) with delta (0, 0)
Screenshot: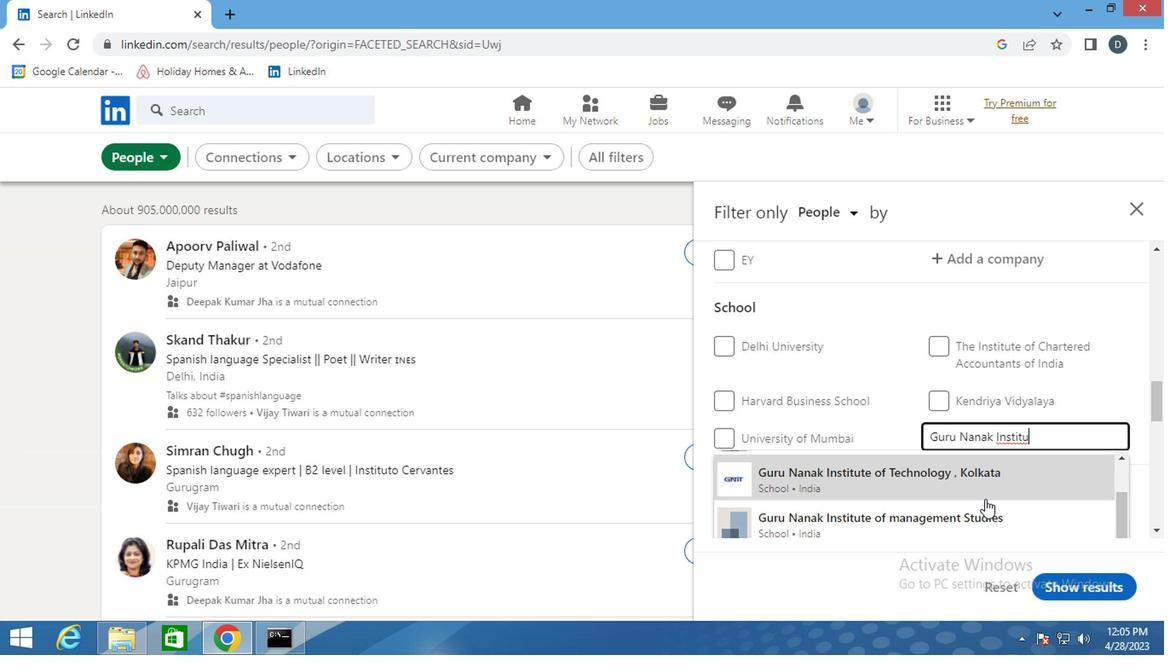
Action: Mouse moved to (953, 519)
Screenshot: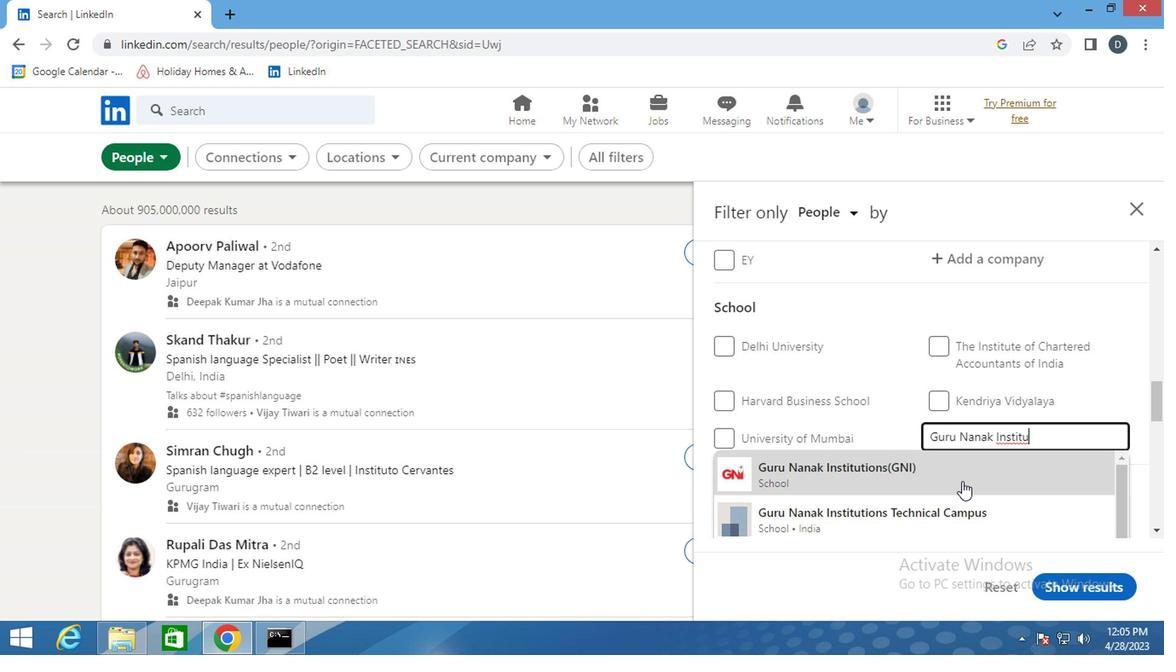 
Action: Mouse pressed left at (953, 519)
Screenshot: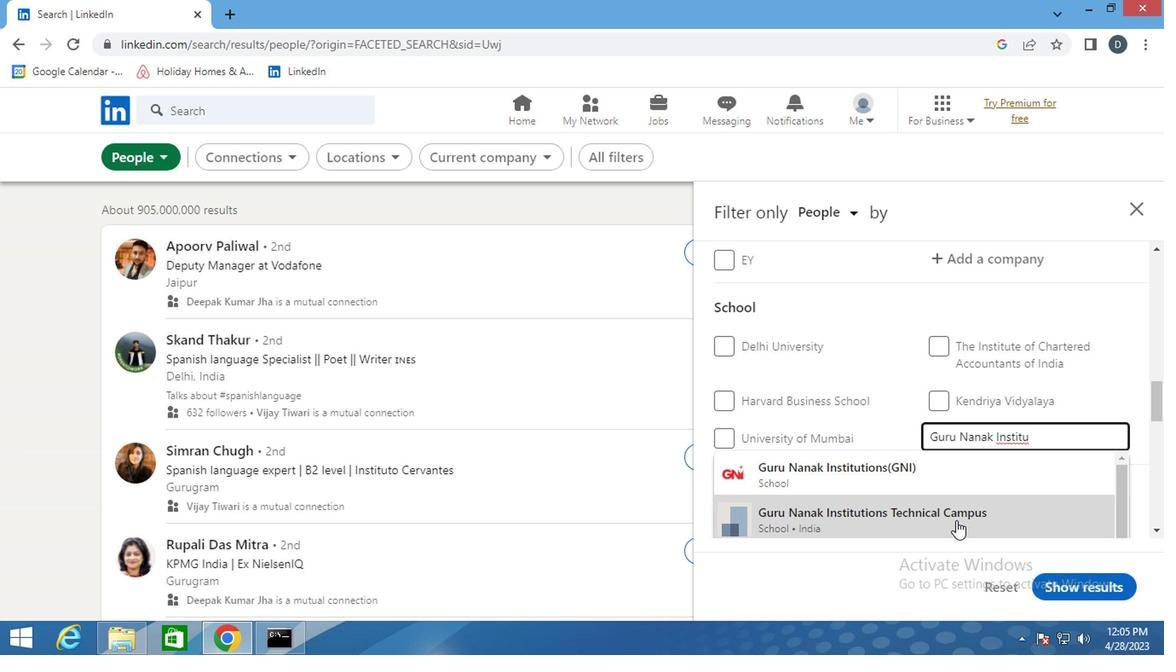 
Action: Mouse moved to (949, 487)
Screenshot: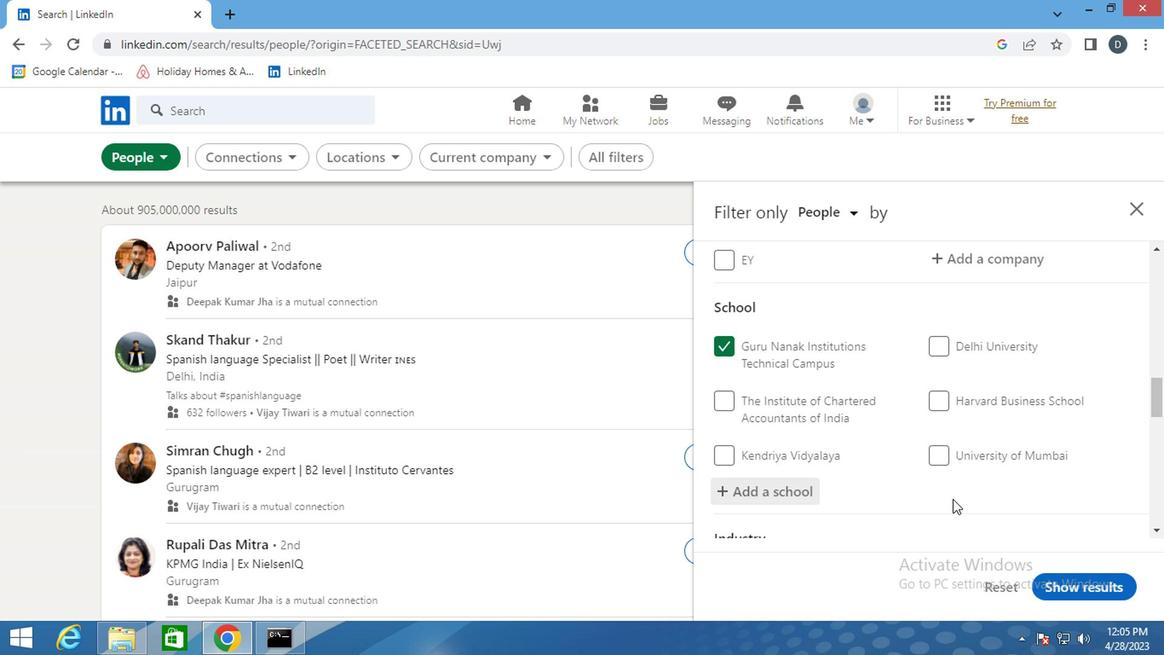 
Action: Mouse scrolled (949, 486) with delta (0, -1)
Screenshot: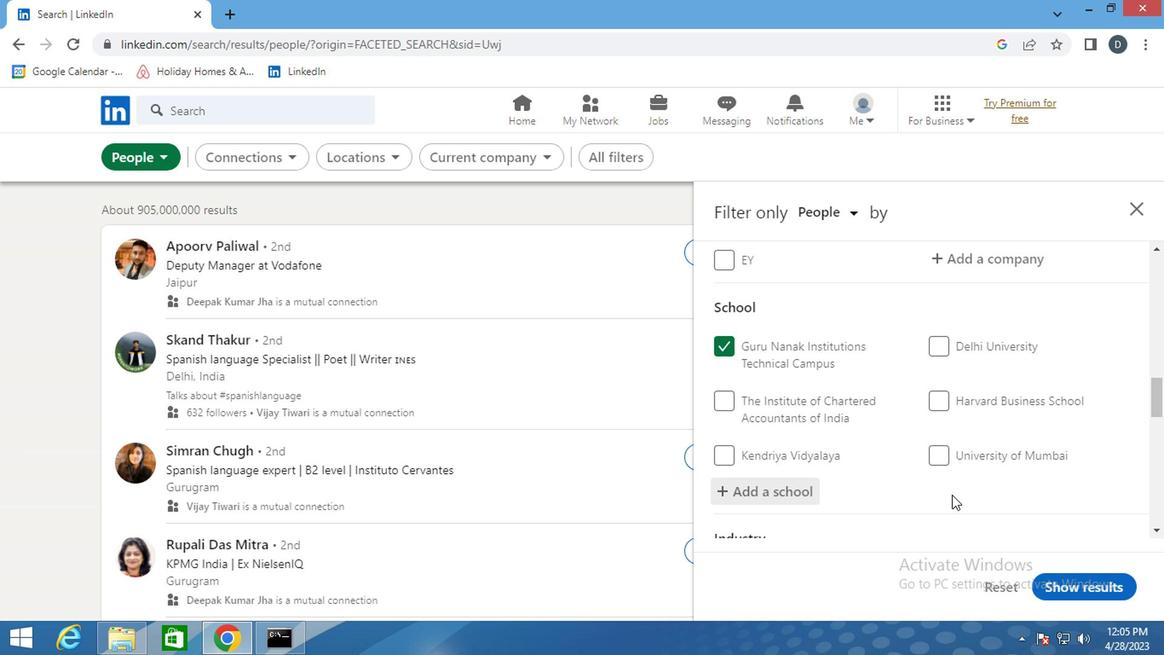 
Action: Mouse scrolled (949, 486) with delta (0, -1)
Screenshot: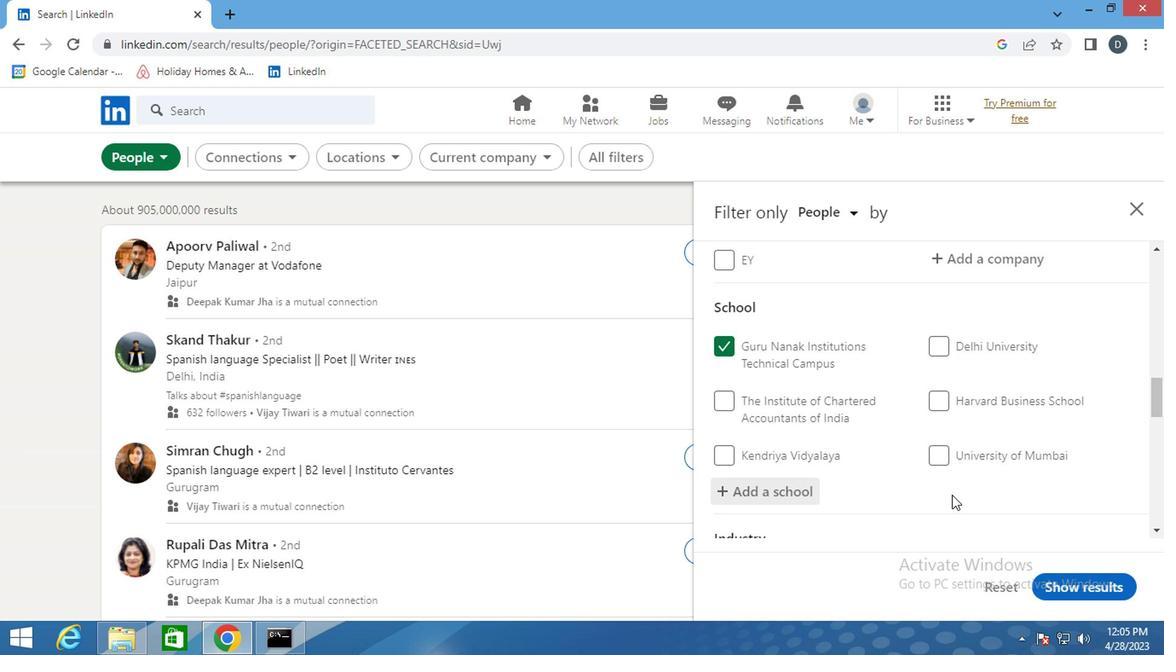 
Action: Mouse scrolled (949, 486) with delta (0, -1)
Screenshot: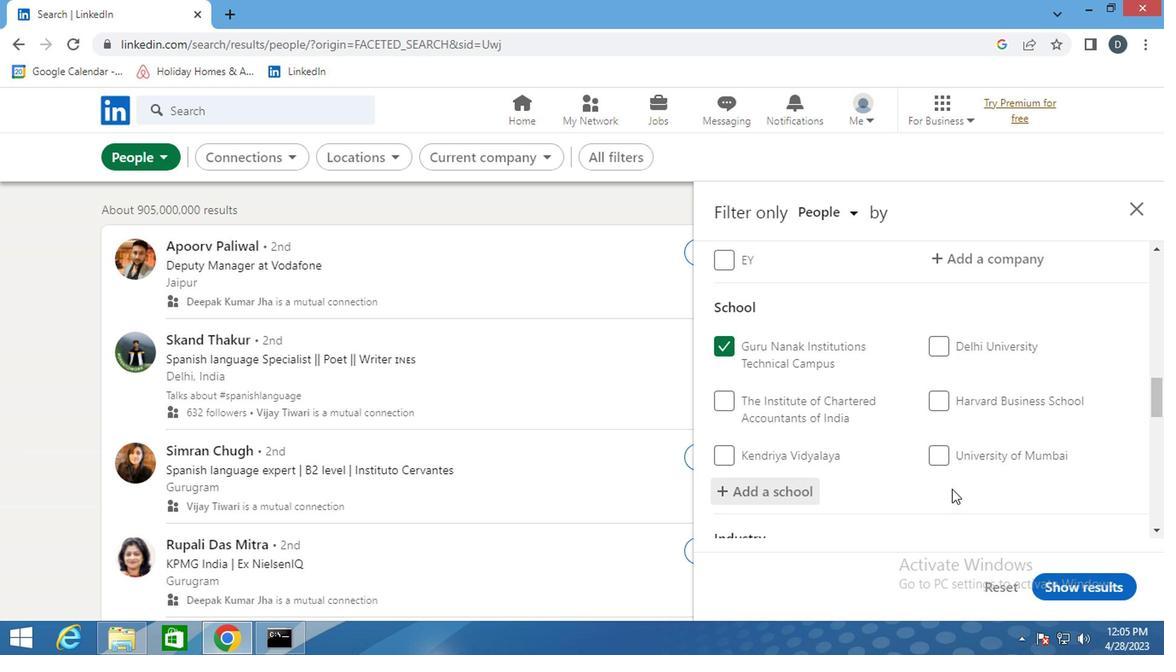 
Action: Mouse moved to (977, 406)
Screenshot: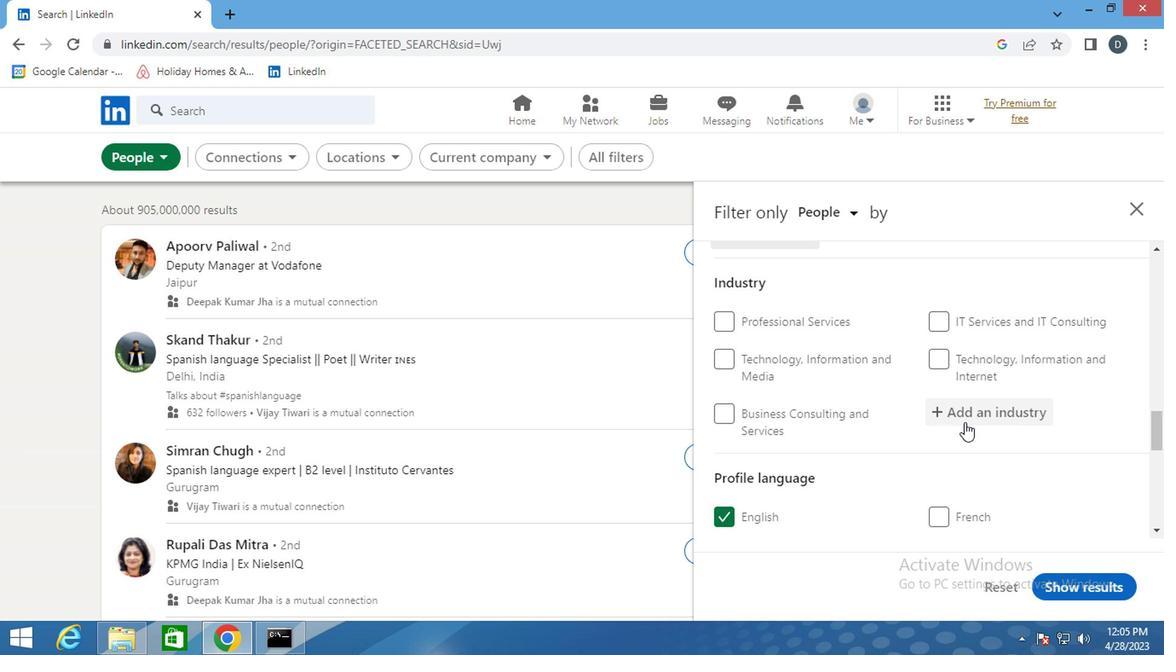 
Action: Mouse pressed left at (977, 406)
Screenshot: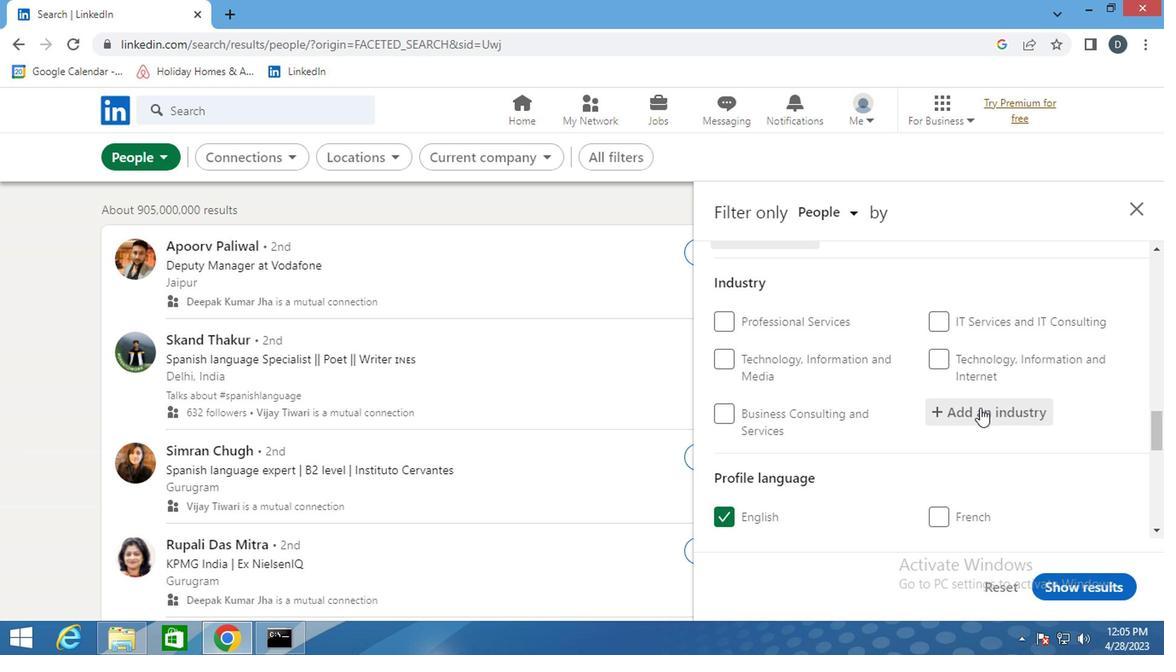 
Action: Mouse moved to (977, 406)
Screenshot: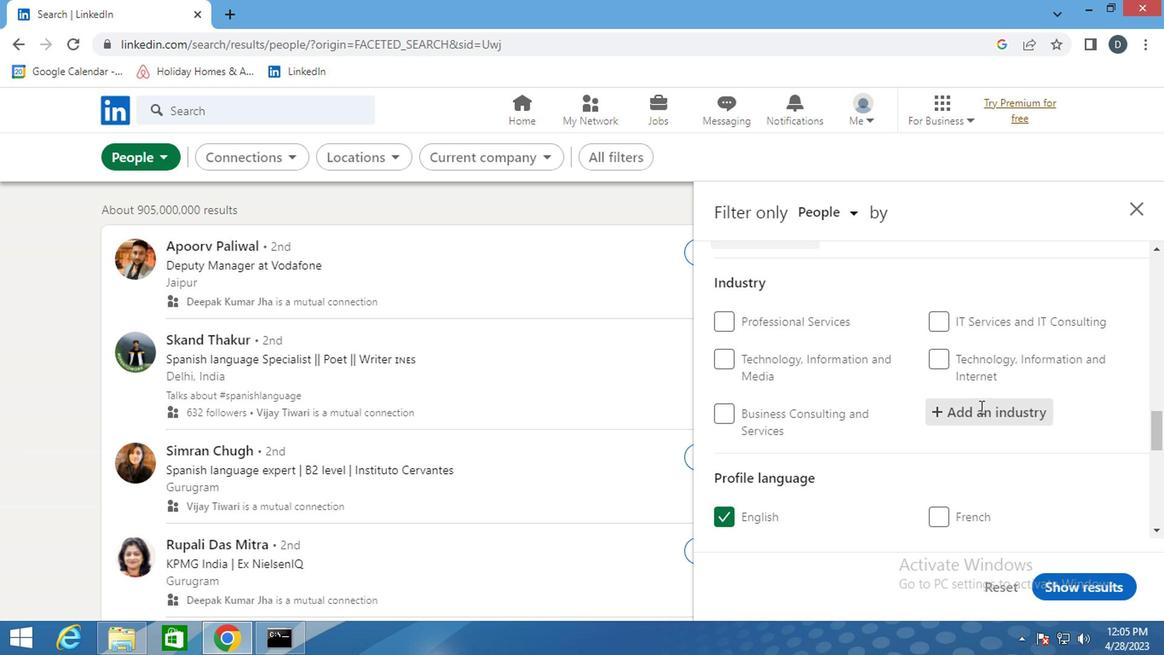 
Action: Key pressed <Key.shift>SPEA<Key.backspace><Key.backspace>ECIAL
Screenshot: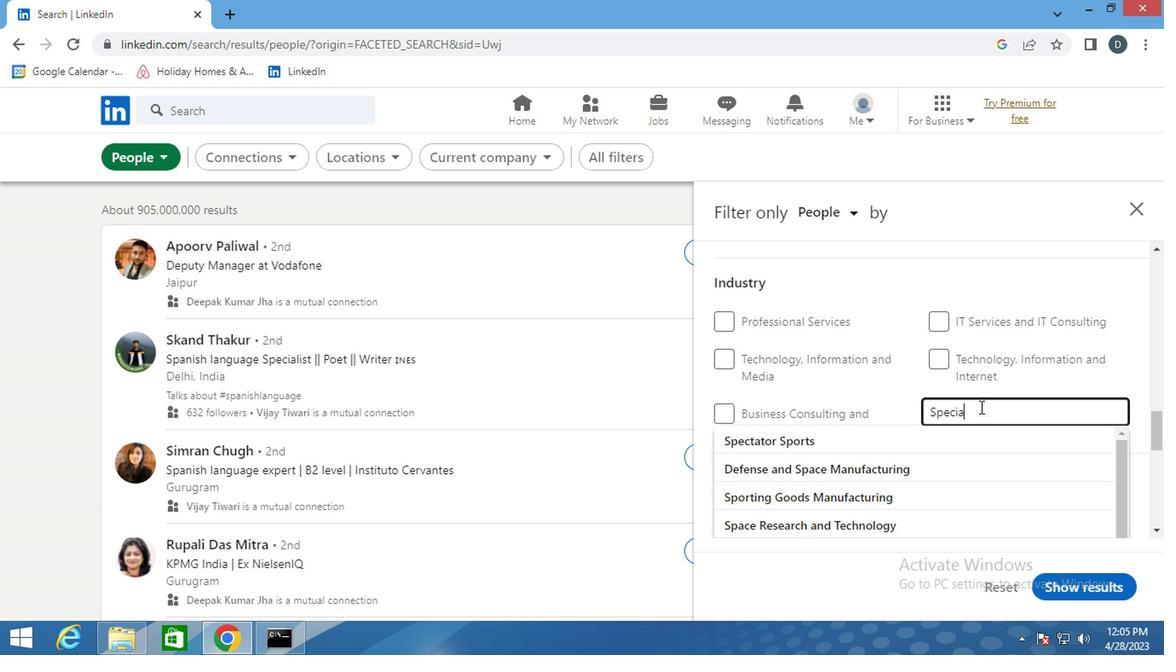 
Action: Mouse moved to (922, 468)
Screenshot: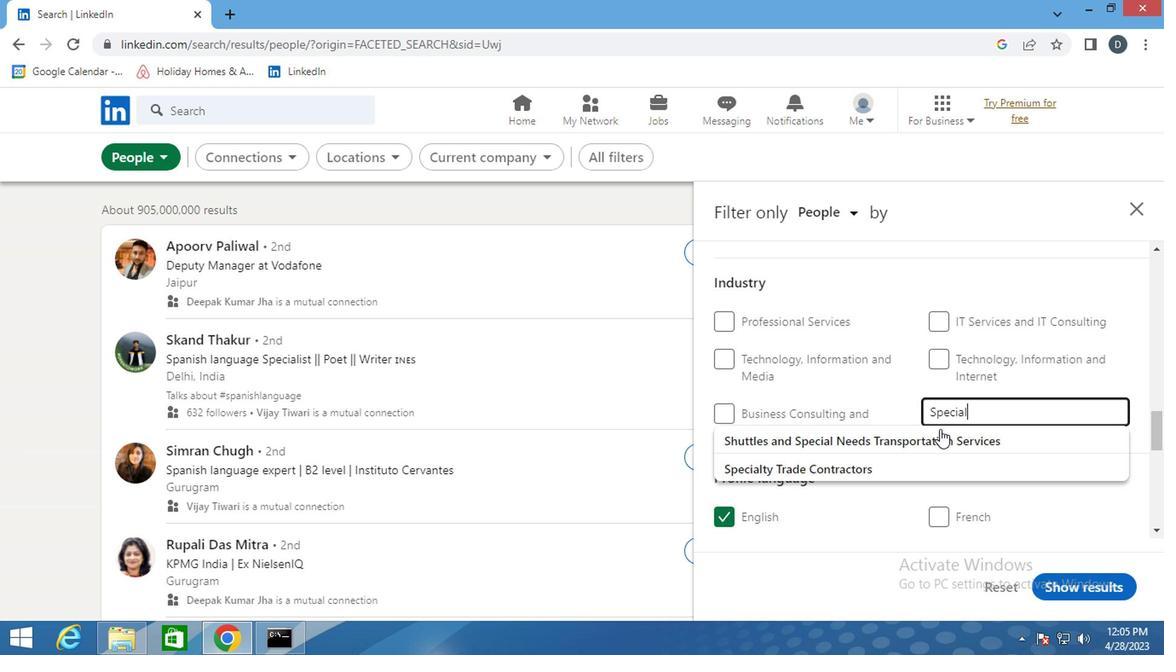 
Action: Mouse pressed left at (922, 468)
Screenshot: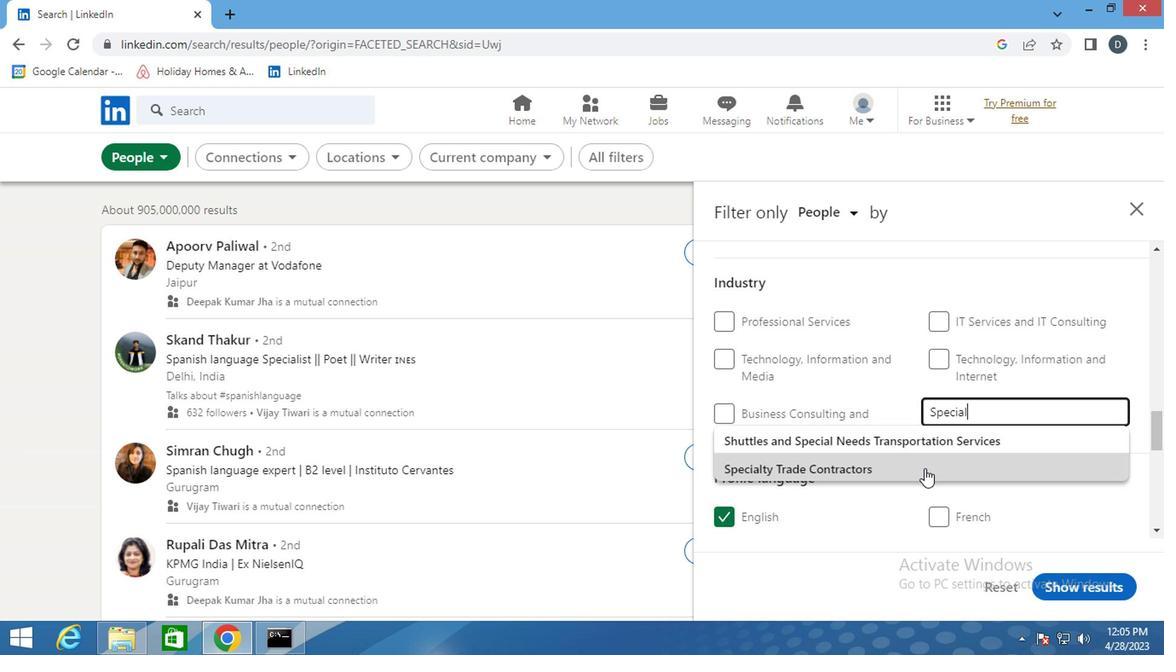 
Action: Mouse scrolled (922, 466) with delta (0, -1)
Screenshot: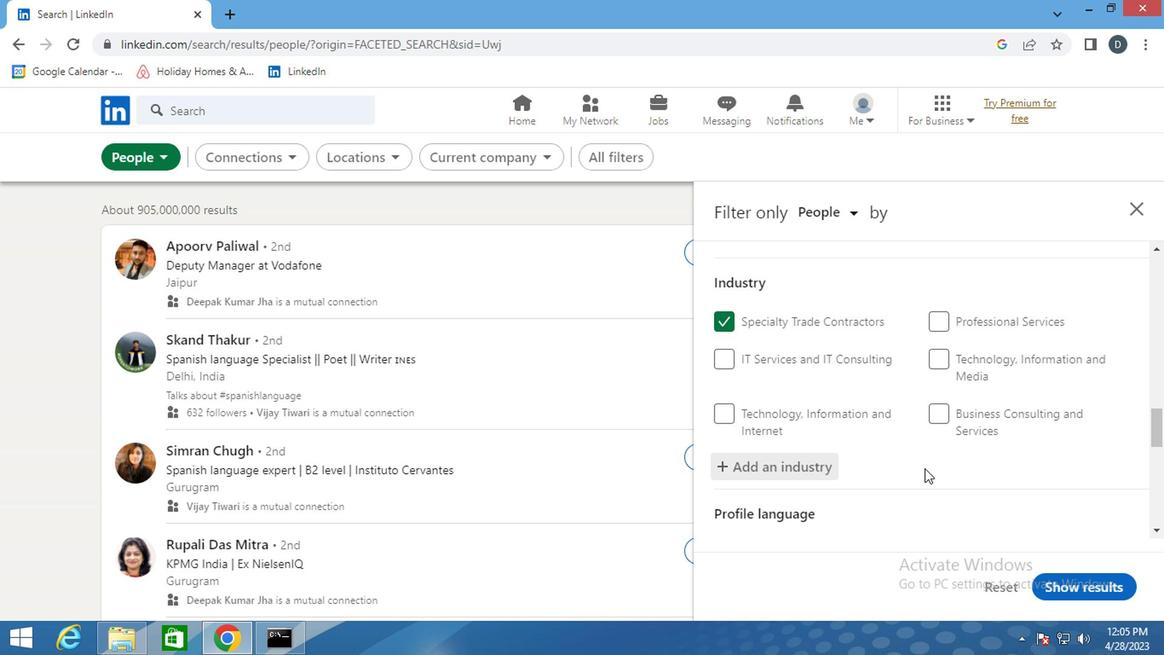 
Action: Mouse scrolled (922, 466) with delta (0, -1)
Screenshot: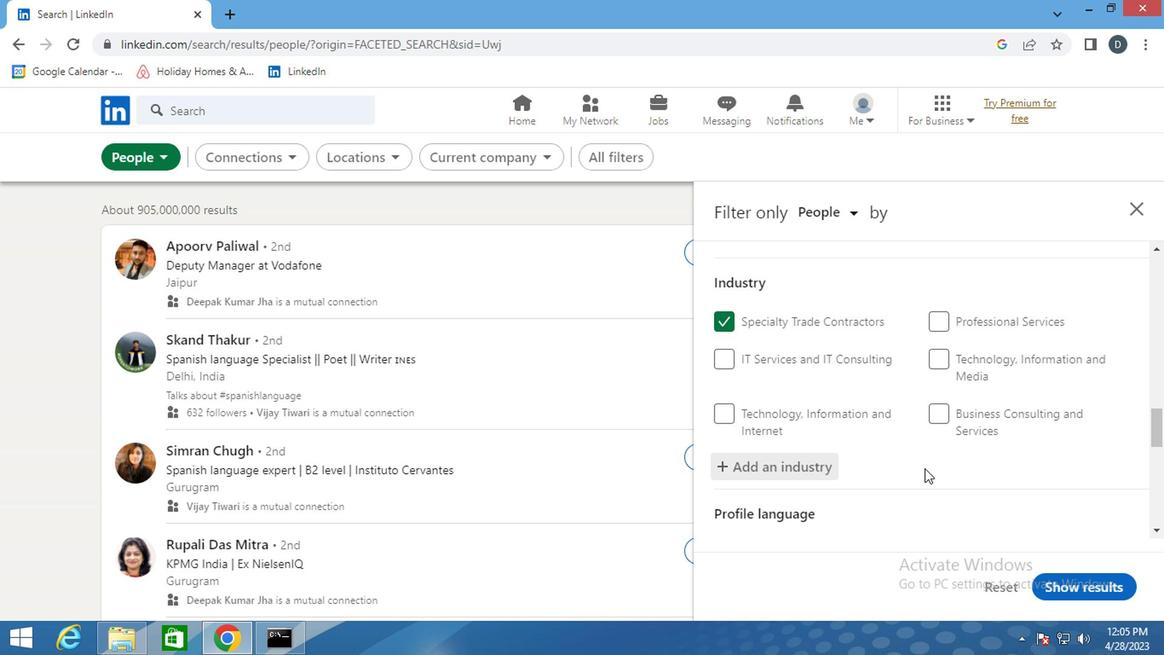 
Action: Mouse moved to (981, 441)
Screenshot: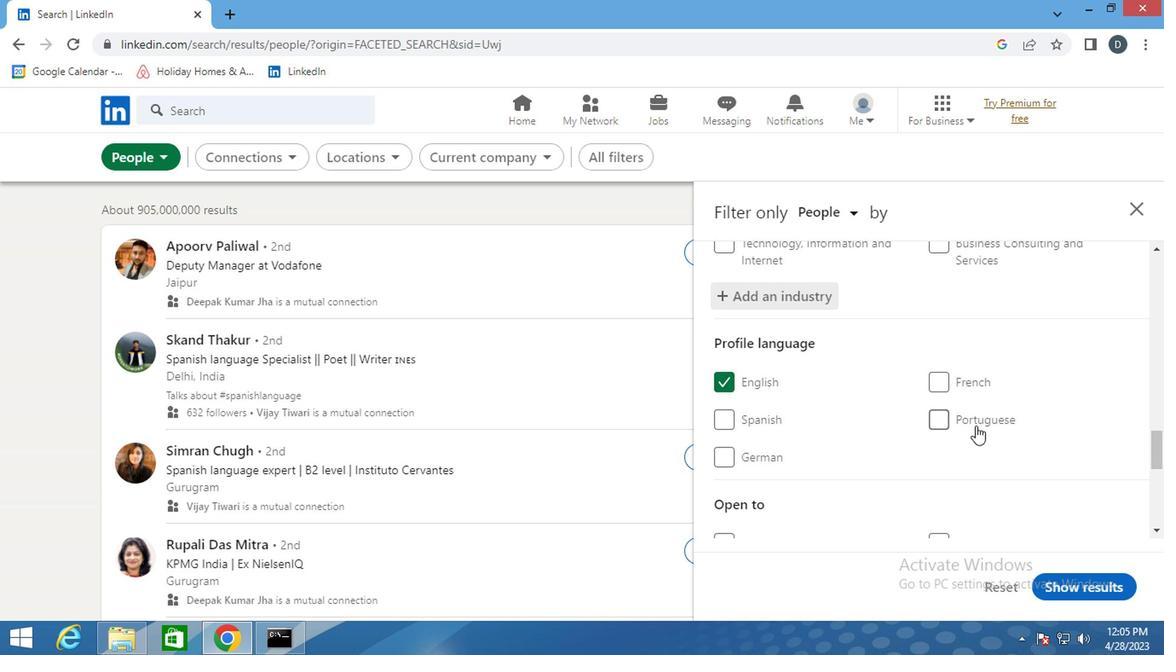 
Action: Mouse scrolled (981, 440) with delta (0, 0)
Screenshot: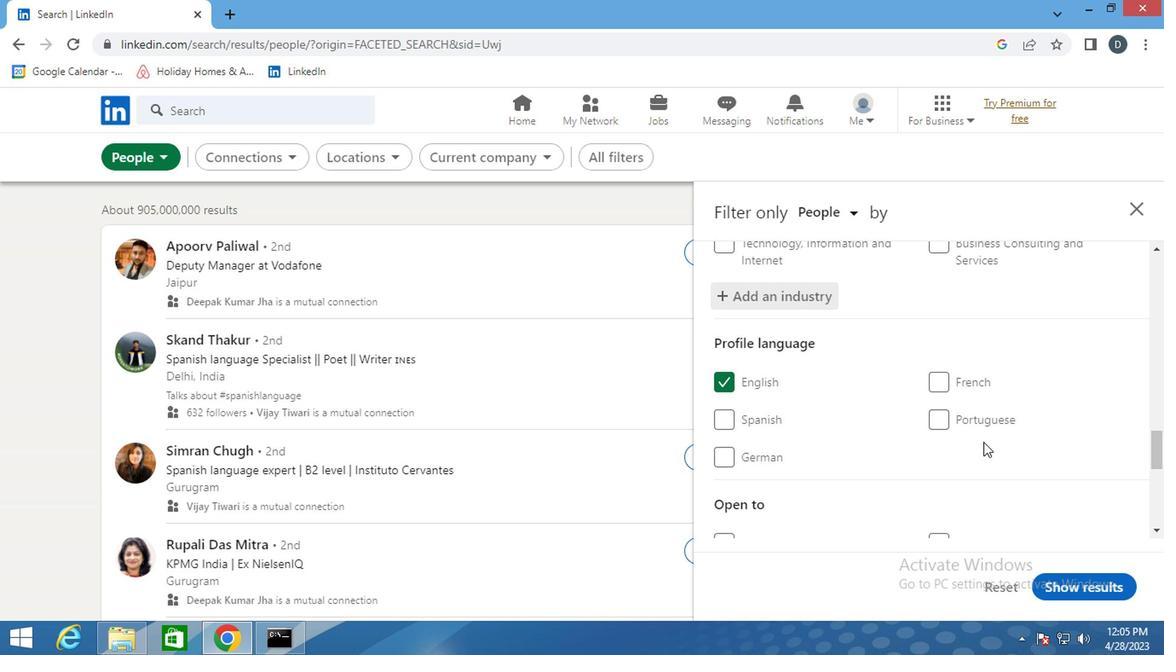 
Action: Mouse scrolled (981, 440) with delta (0, 0)
Screenshot: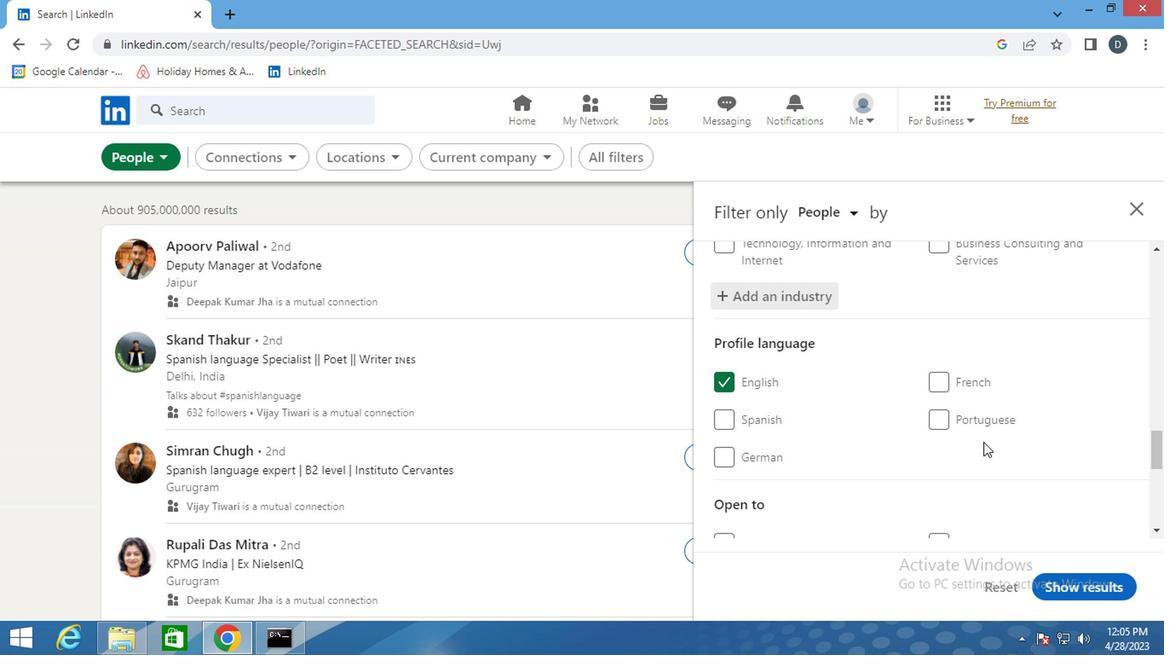 
Action: Mouse moved to (979, 428)
Screenshot: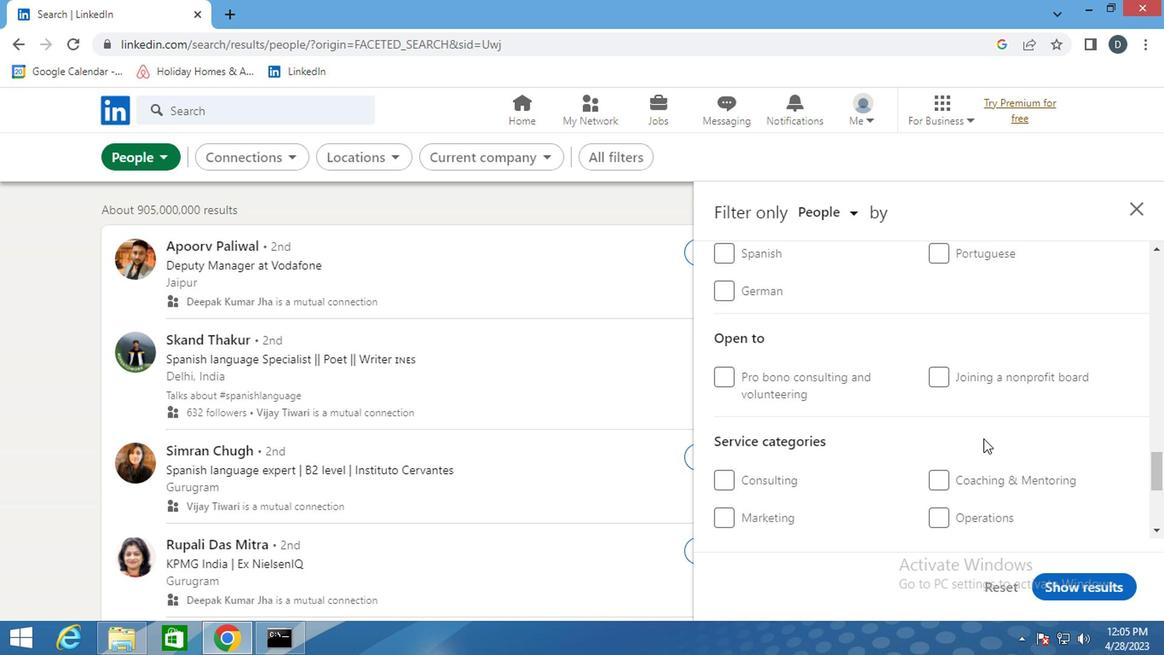 
Action: Mouse scrolled (979, 426) with delta (0, -1)
Screenshot: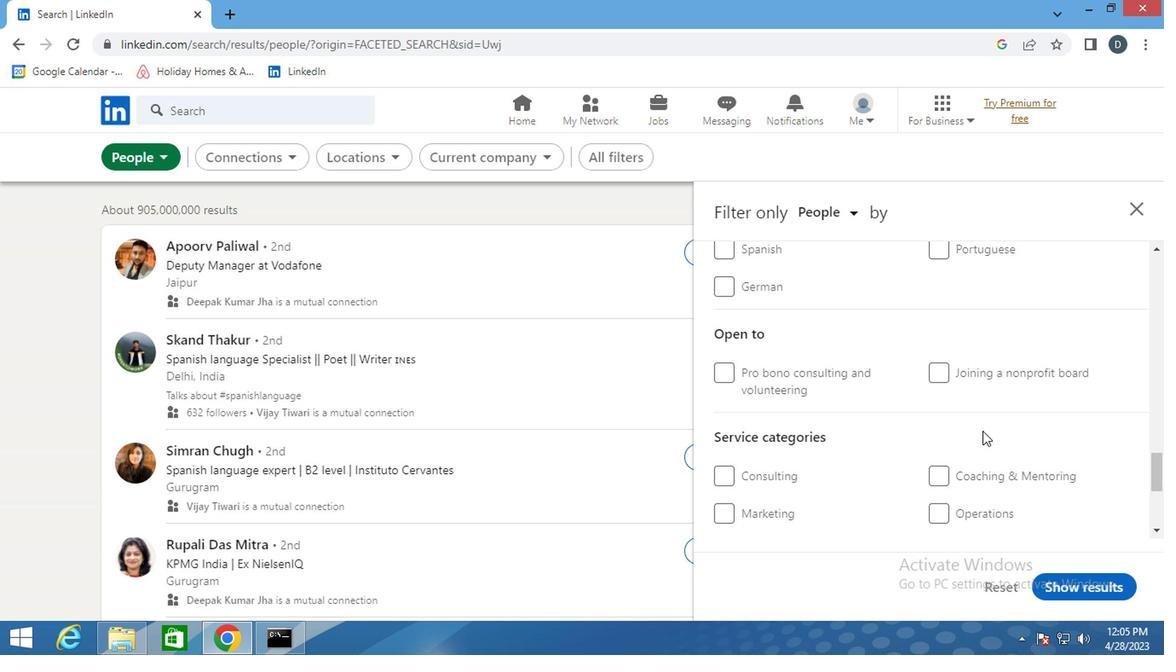 
Action: Mouse scrolled (979, 426) with delta (0, -1)
Screenshot: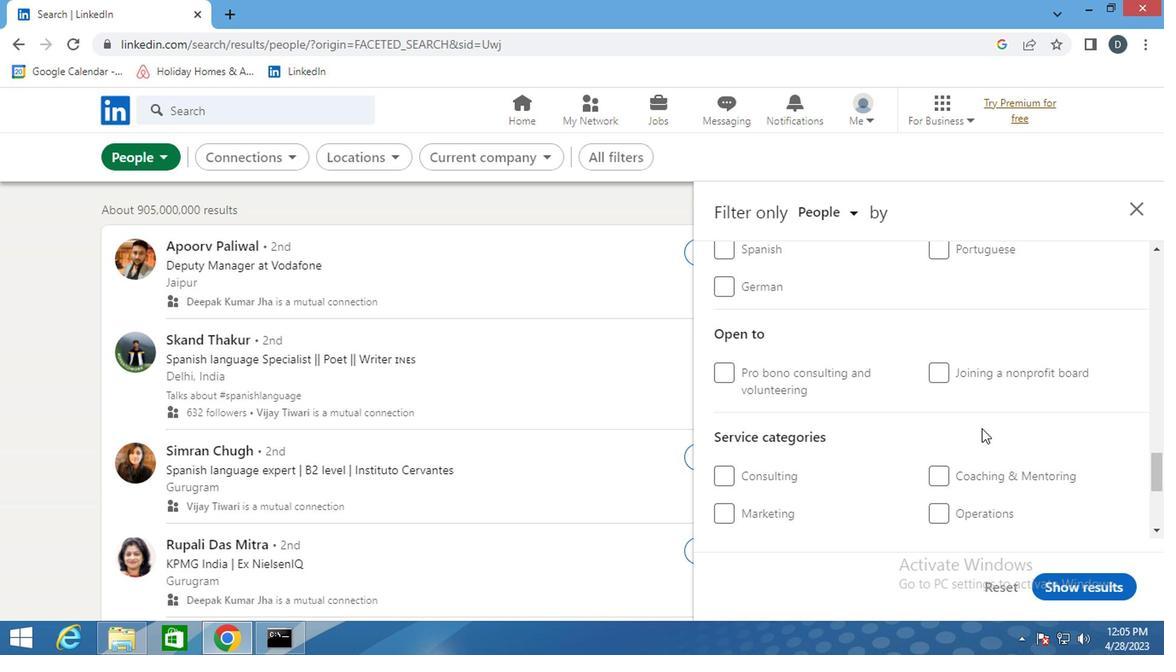 
Action: Mouse moved to (992, 381)
Screenshot: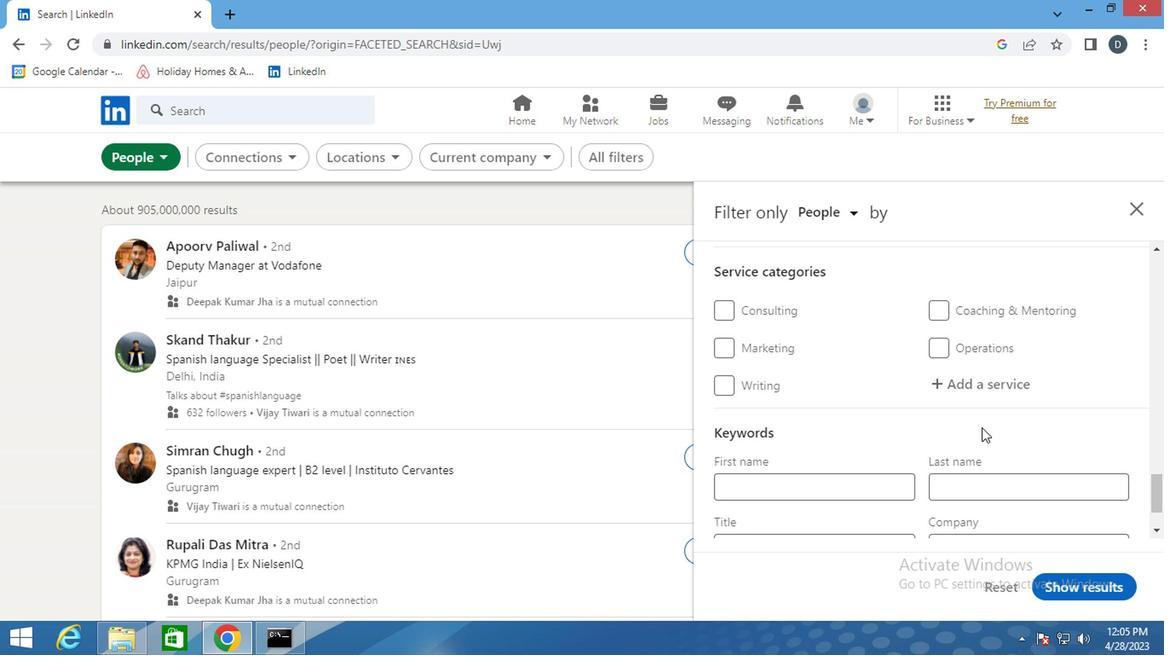 
Action: Mouse pressed left at (992, 381)
Screenshot: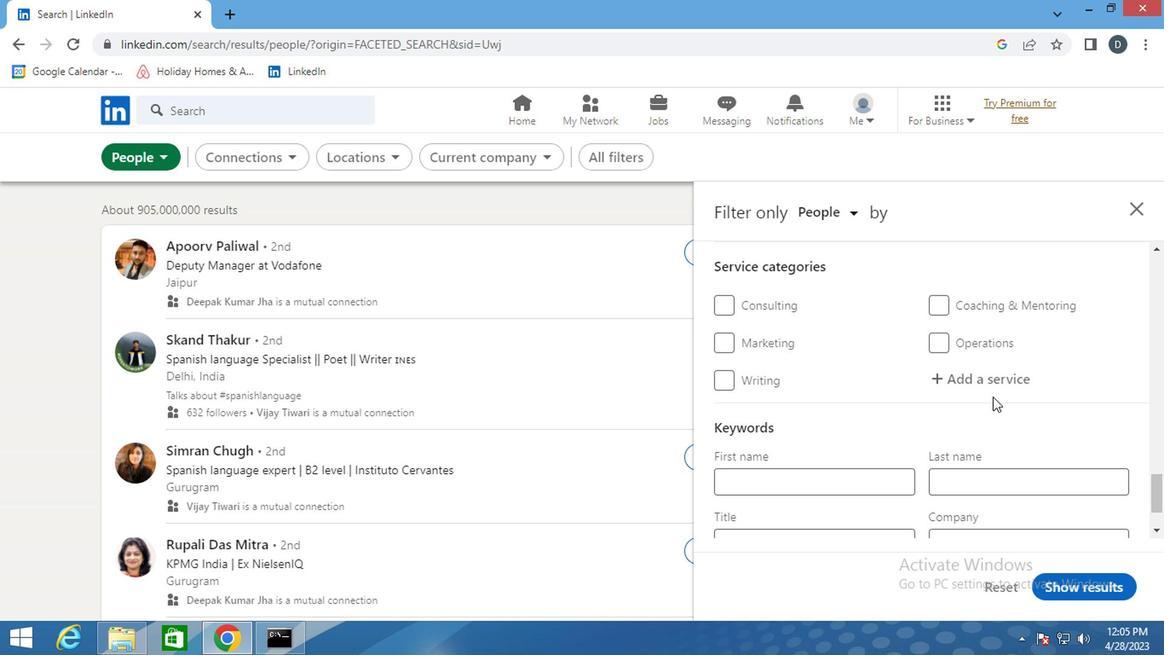
Action: Key pressed <Key.shift>PRICING
Screenshot: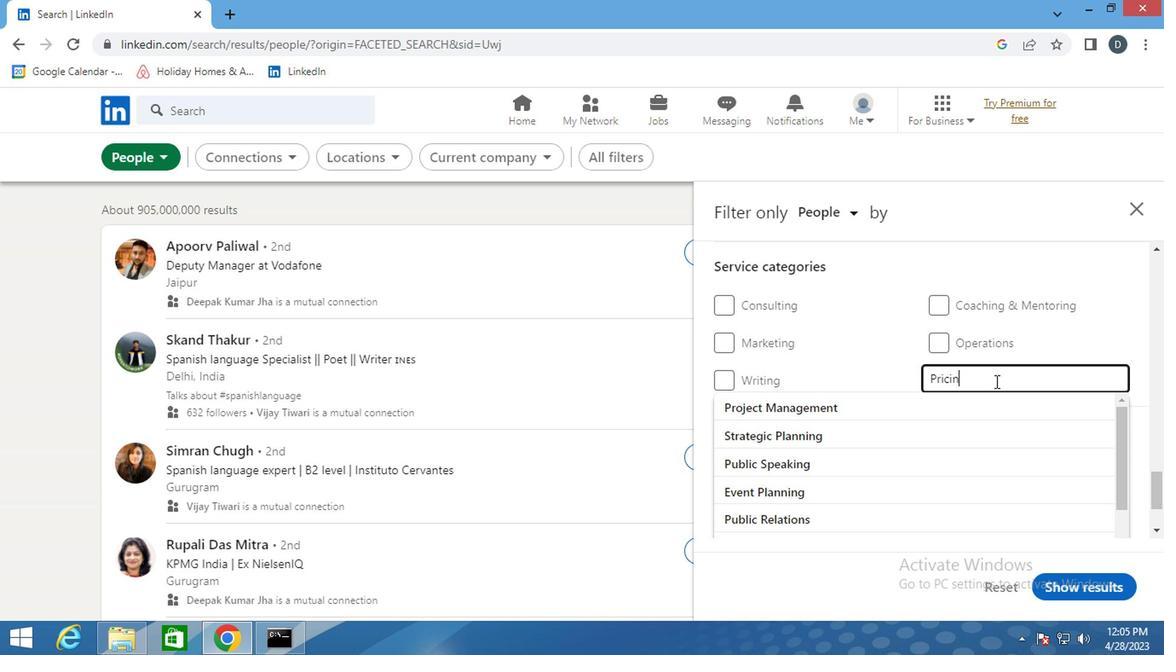 
Action: Mouse moved to (944, 409)
Screenshot: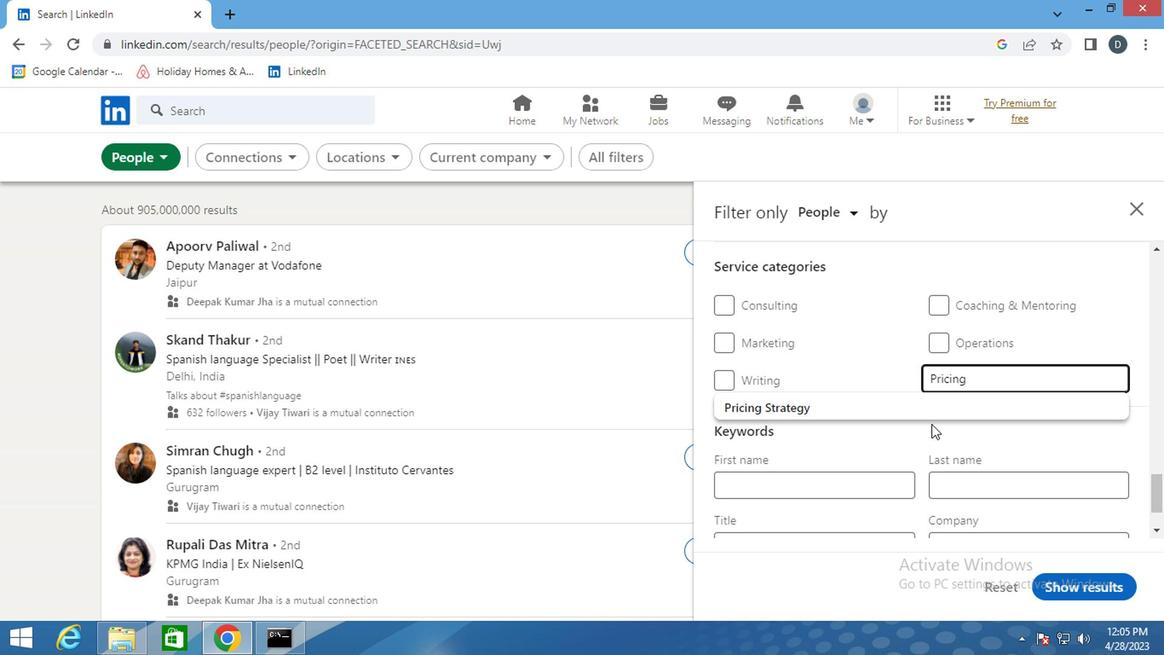 
Action: Mouse pressed left at (944, 409)
Screenshot: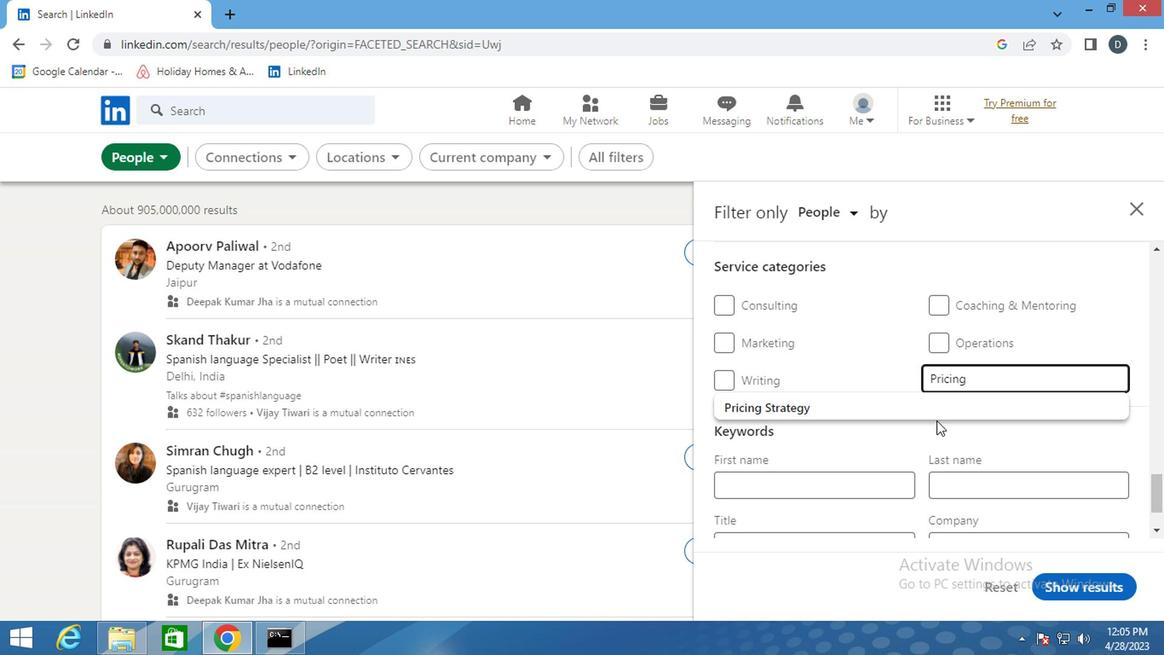 
Action: Mouse moved to (941, 409)
Screenshot: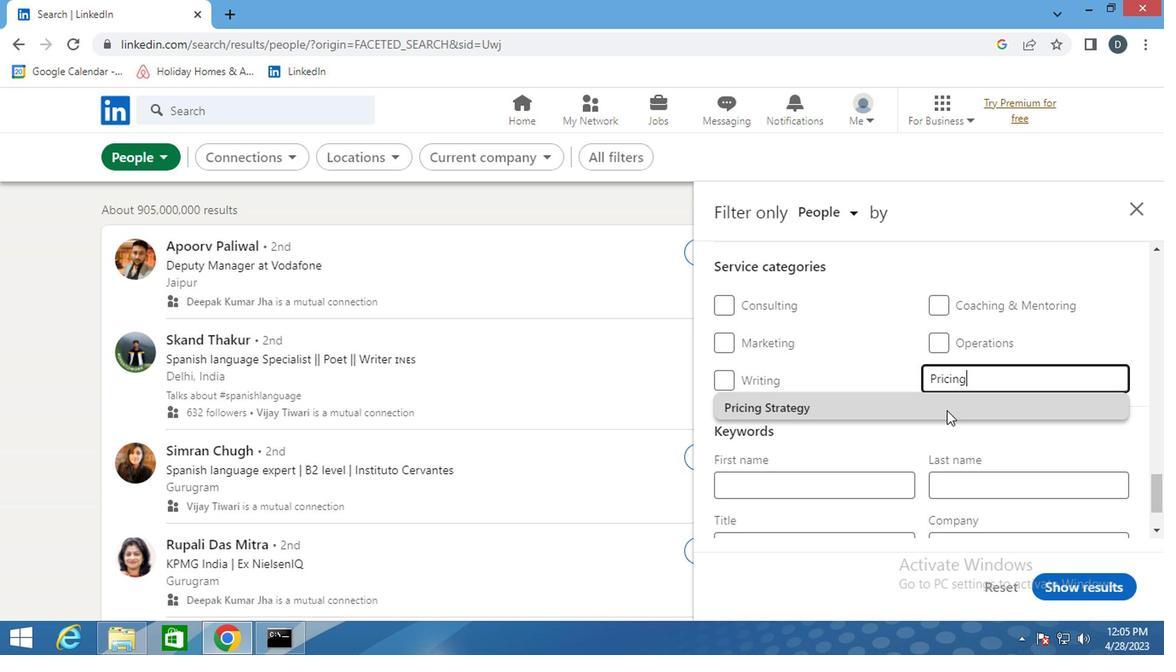 
Action: Mouse scrolled (941, 409) with delta (0, 0)
Screenshot: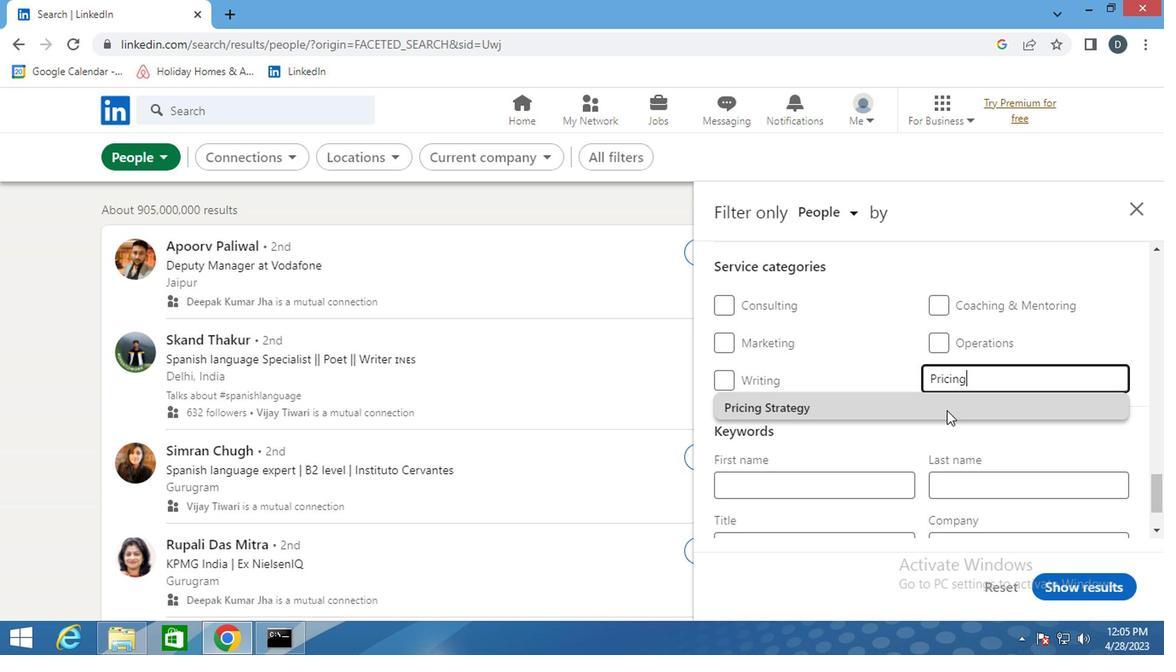 
Action: Mouse scrolled (941, 409) with delta (0, 0)
Screenshot: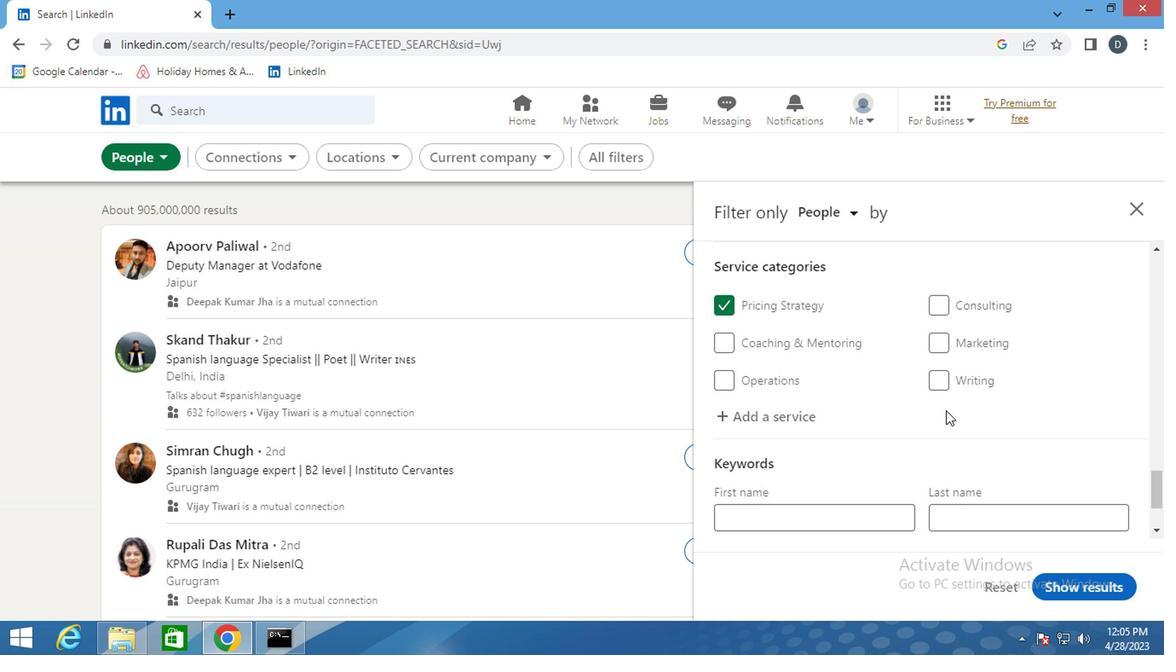 
Action: Mouse scrolled (941, 409) with delta (0, 0)
Screenshot: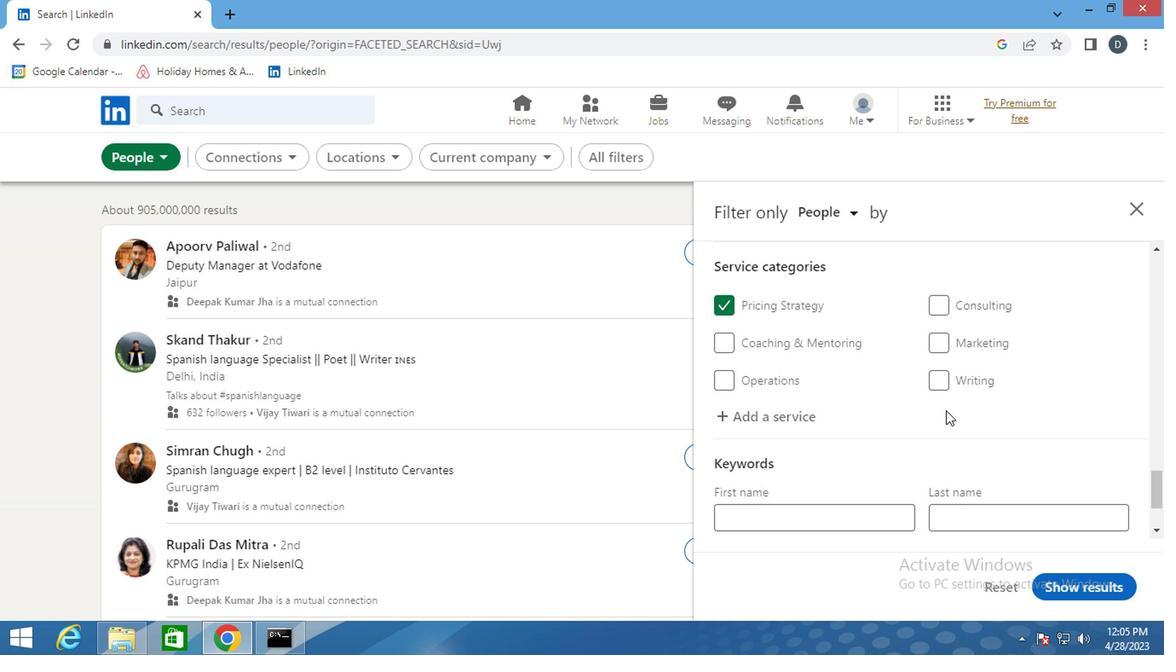 
Action: Mouse scrolled (941, 409) with delta (0, 0)
Screenshot: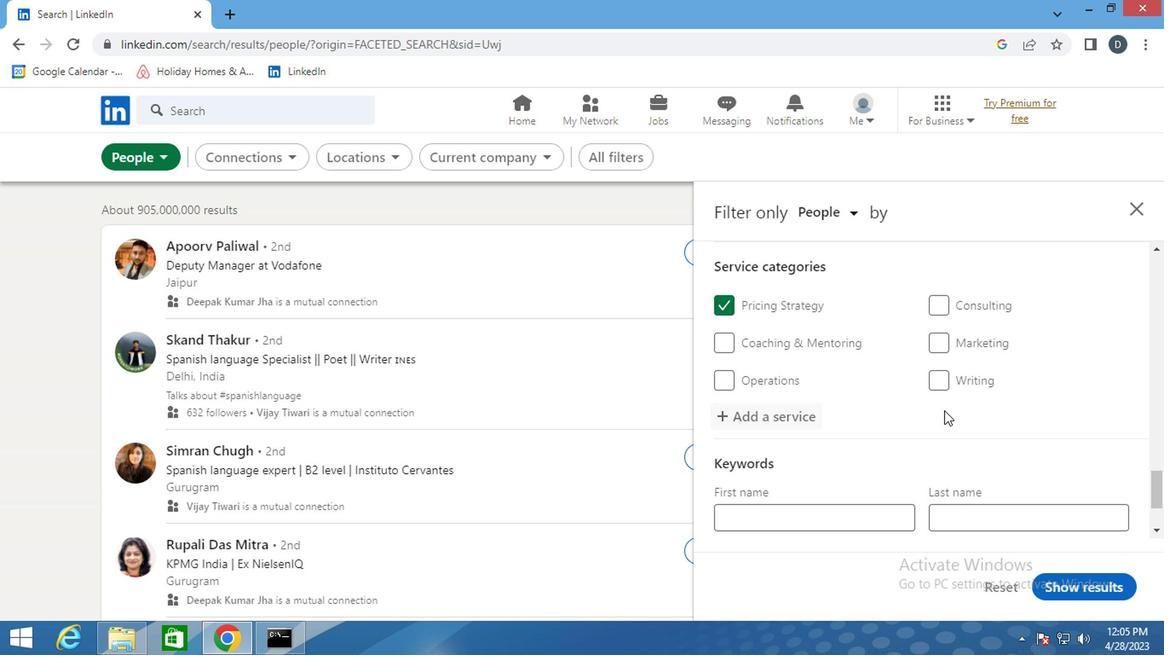 
Action: Mouse scrolled (941, 409) with delta (0, 0)
Screenshot: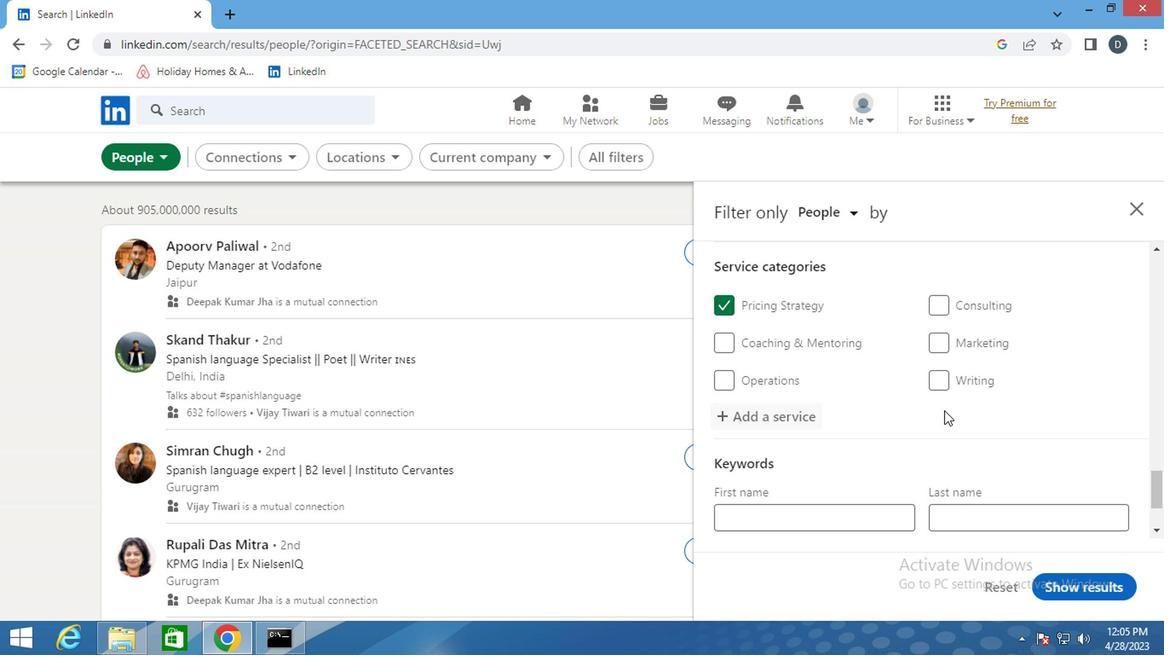 
Action: Mouse moved to (797, 479)
Screenshot: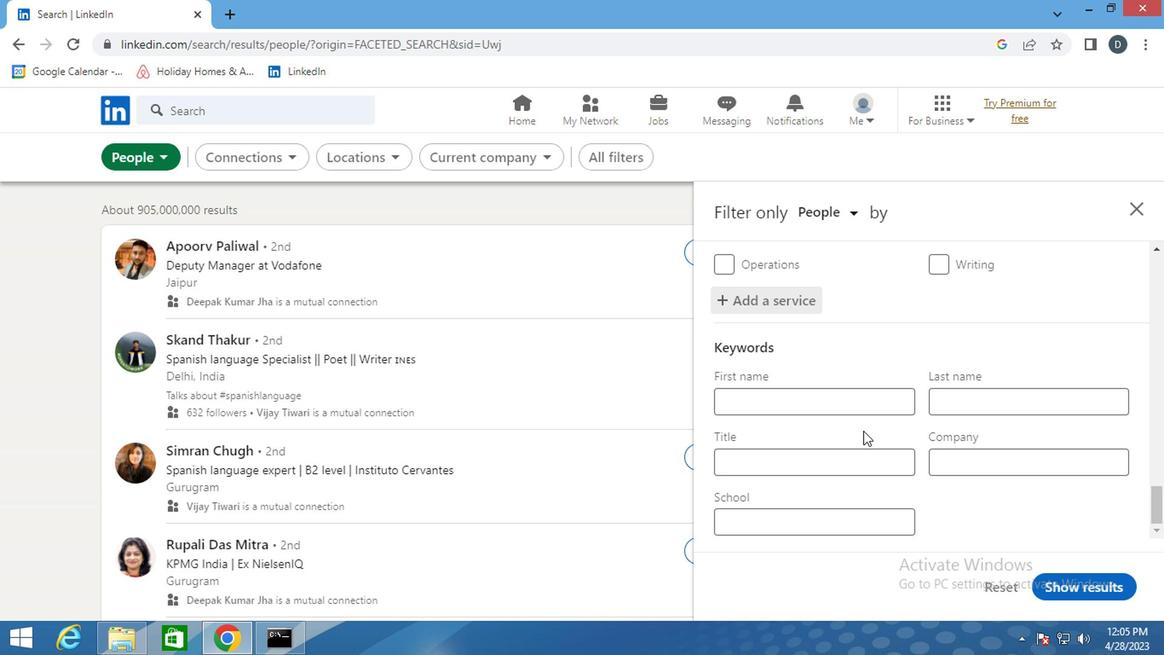 
Action: Mouse pressed left at (797, 479)
Screenshot: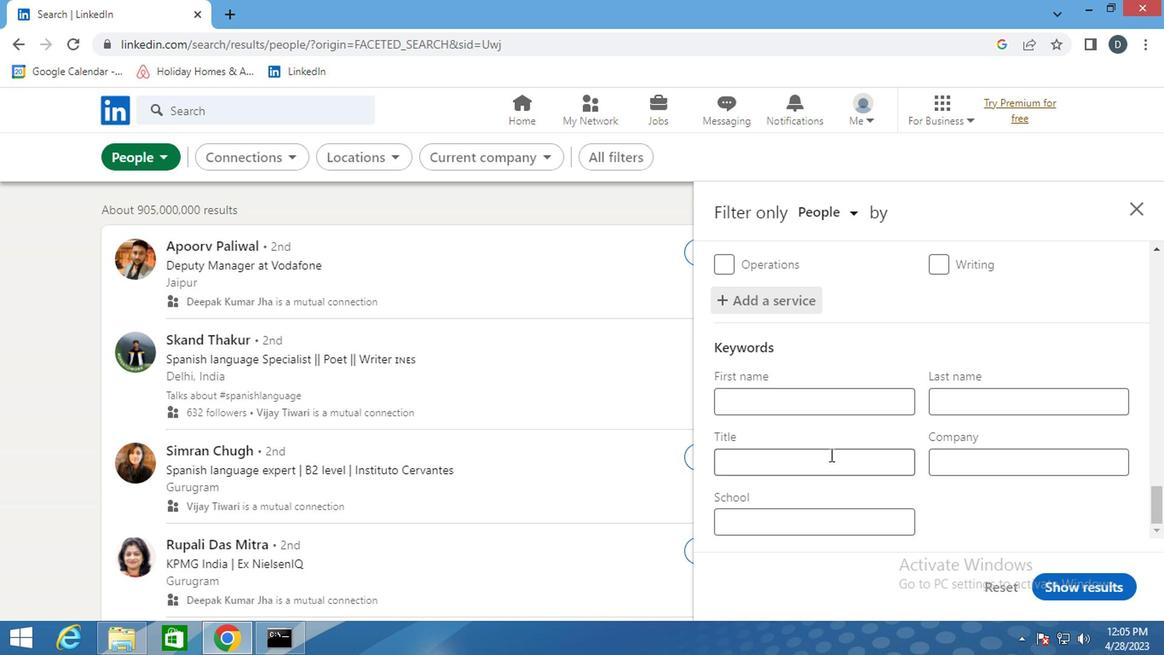
Action: Mouse moved to (815, 469)
Screenshot: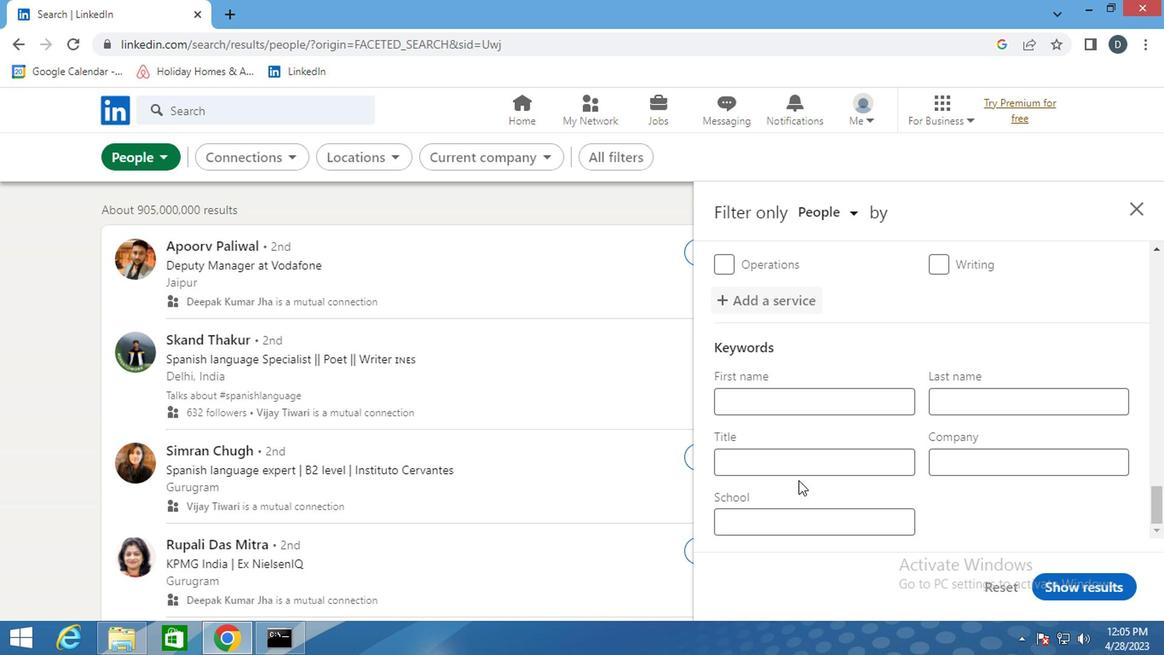 
Action: Mouse pressed left at (815, 469)
Screenshot: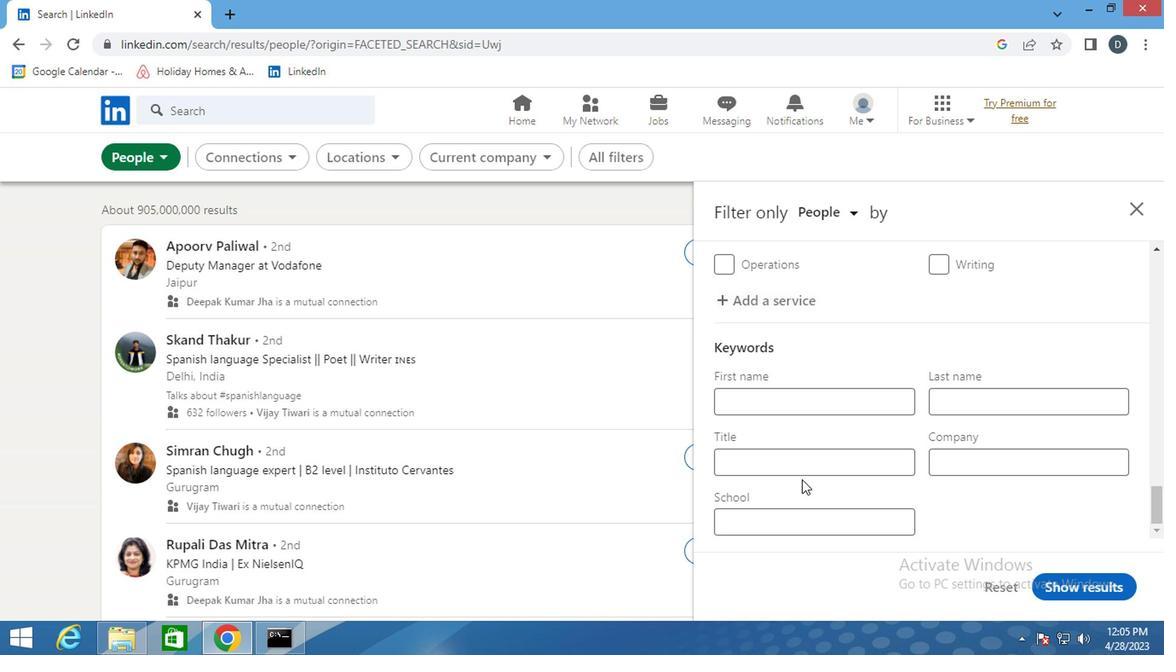 
Action: Mouse moved to (816, 468)
Screenshot: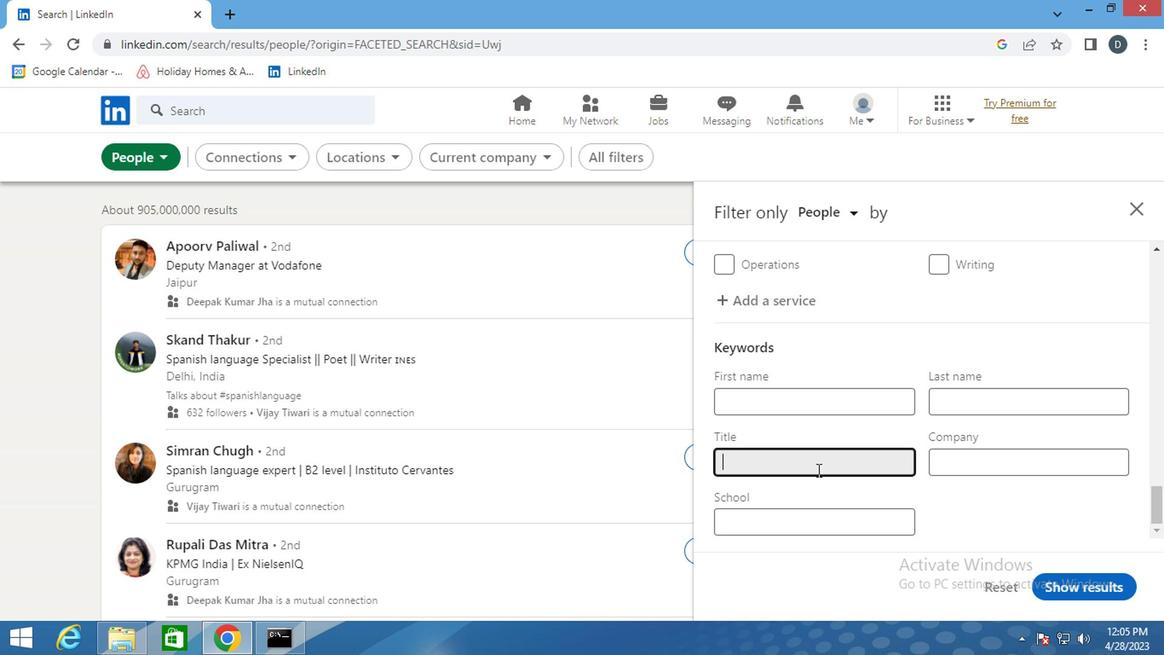 
Action: Key pressed <Key.shift>COMMUNC<Key.backspace>ICATION<Key.space><Key.shift>DIRECY<Key.backspace>TOR
Screenshot: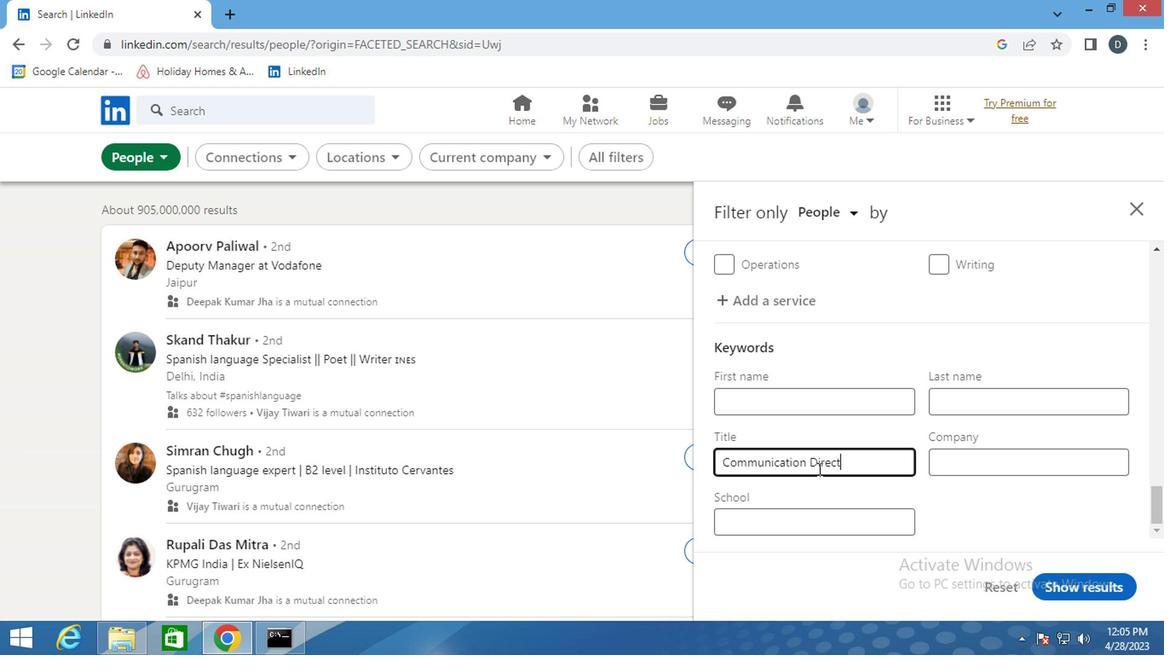 
Action: Mouse moved to (1052, 582)
Screenshot: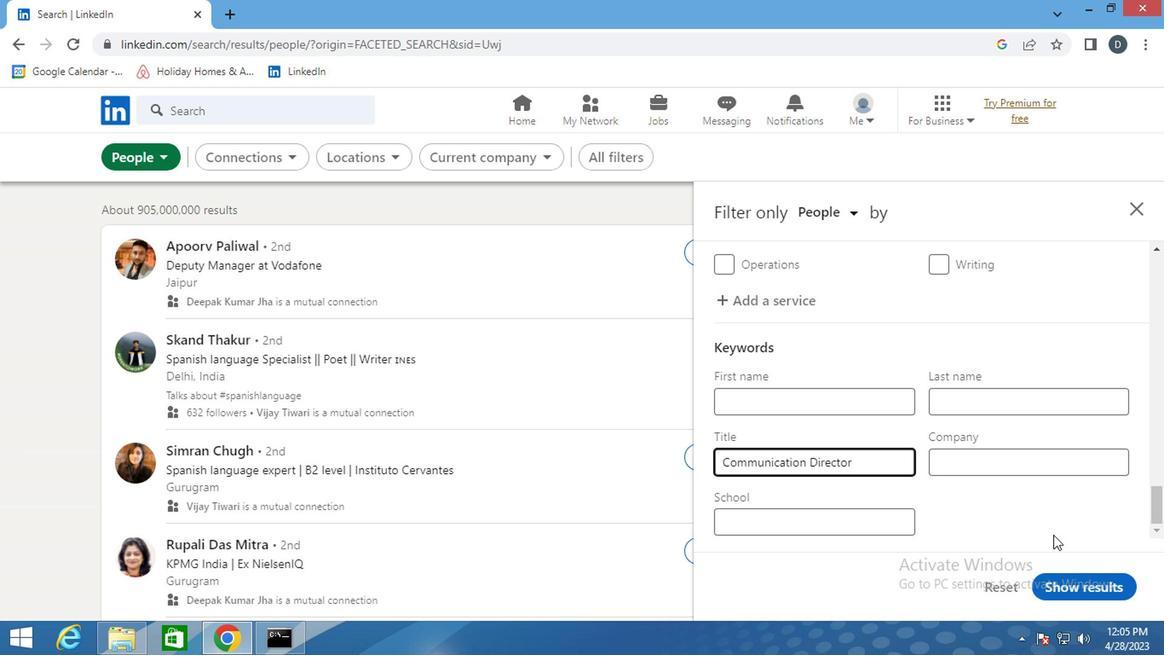
Action: Mouse pressed left at (1052, 582)
Screenshot: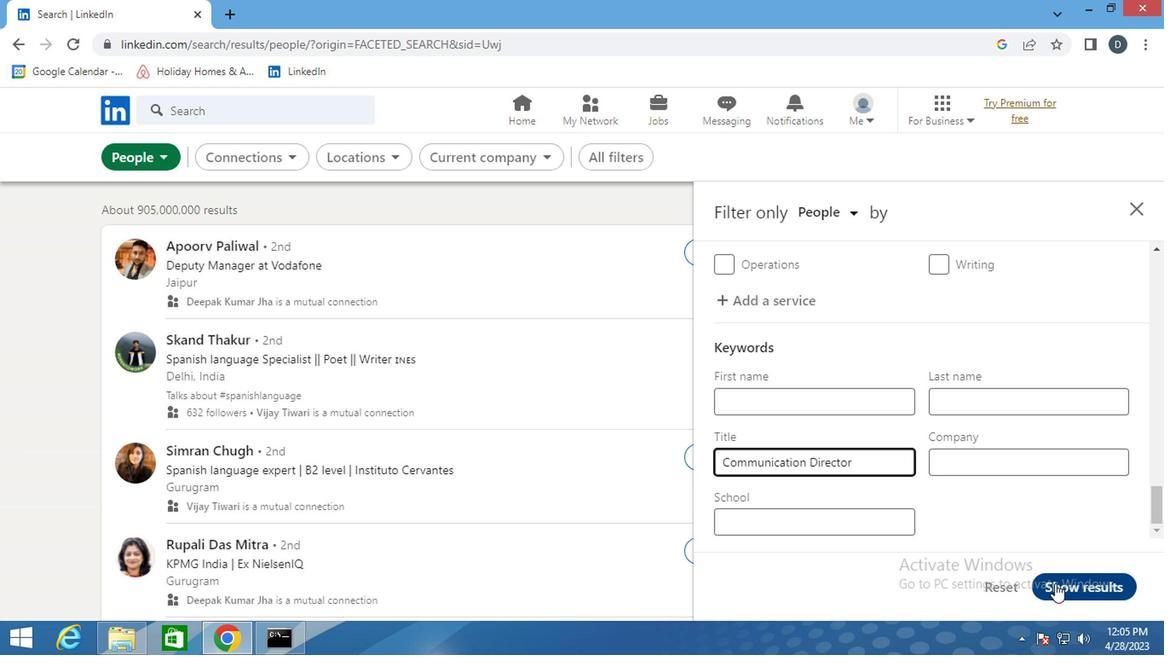 
Action: Mouse moved to (998, 433)
Screenshot: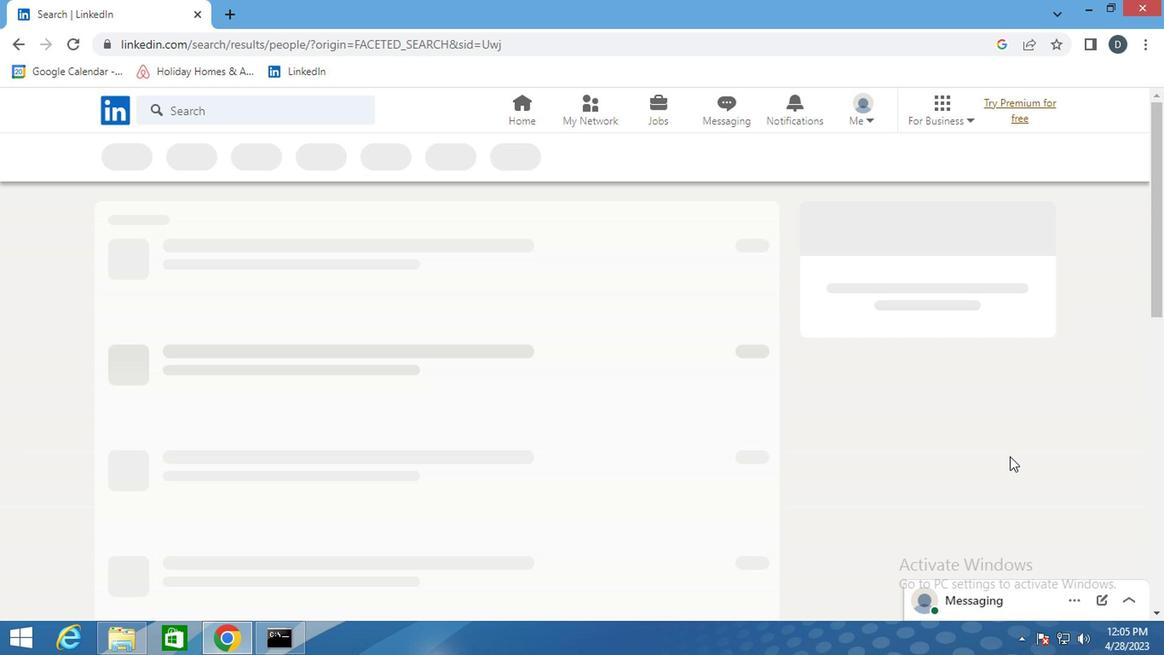 
